 Task: Create a due date automation trigger when advanced on, 2 working days before a card is due add fields without custom field "Resume" set to a date less than 1 working days ago at 11:00 AM.
Action: Mouse moved to (1119, 349)
Screenshot: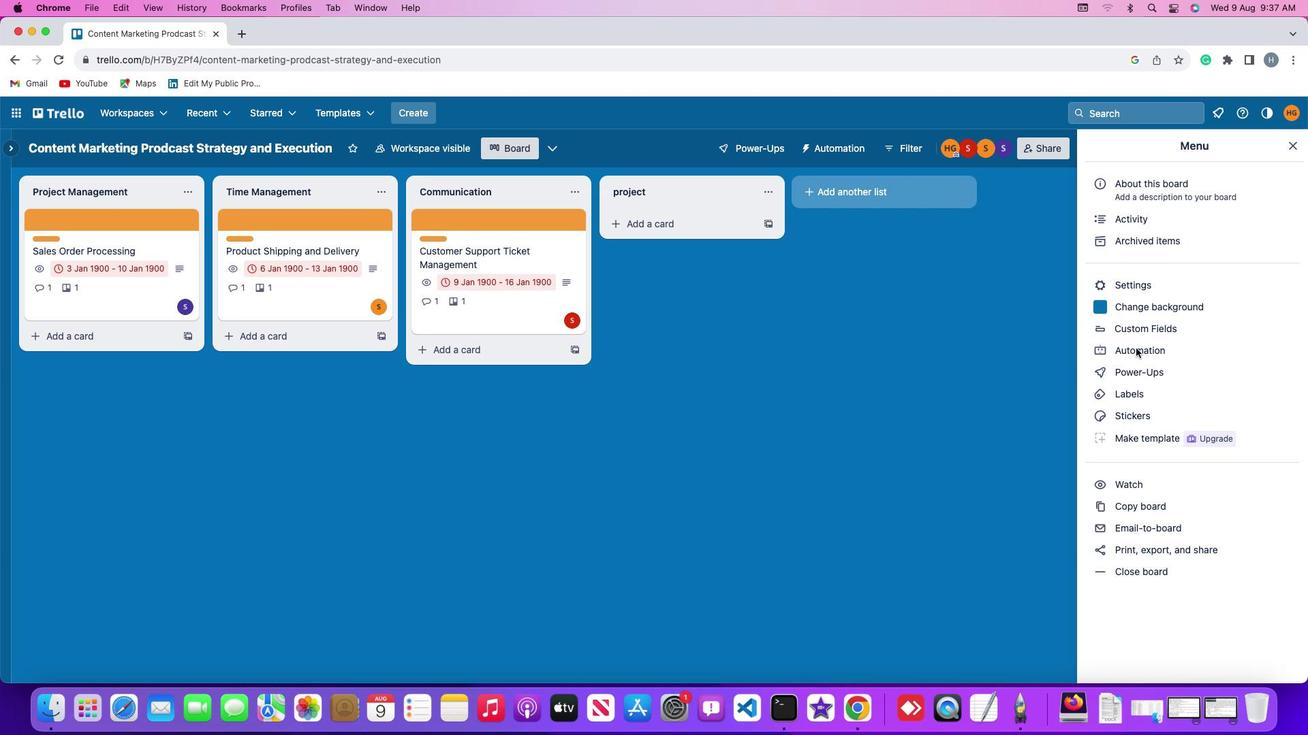 
Action: Mouse pressed left at (1119, 349)
Screenshot: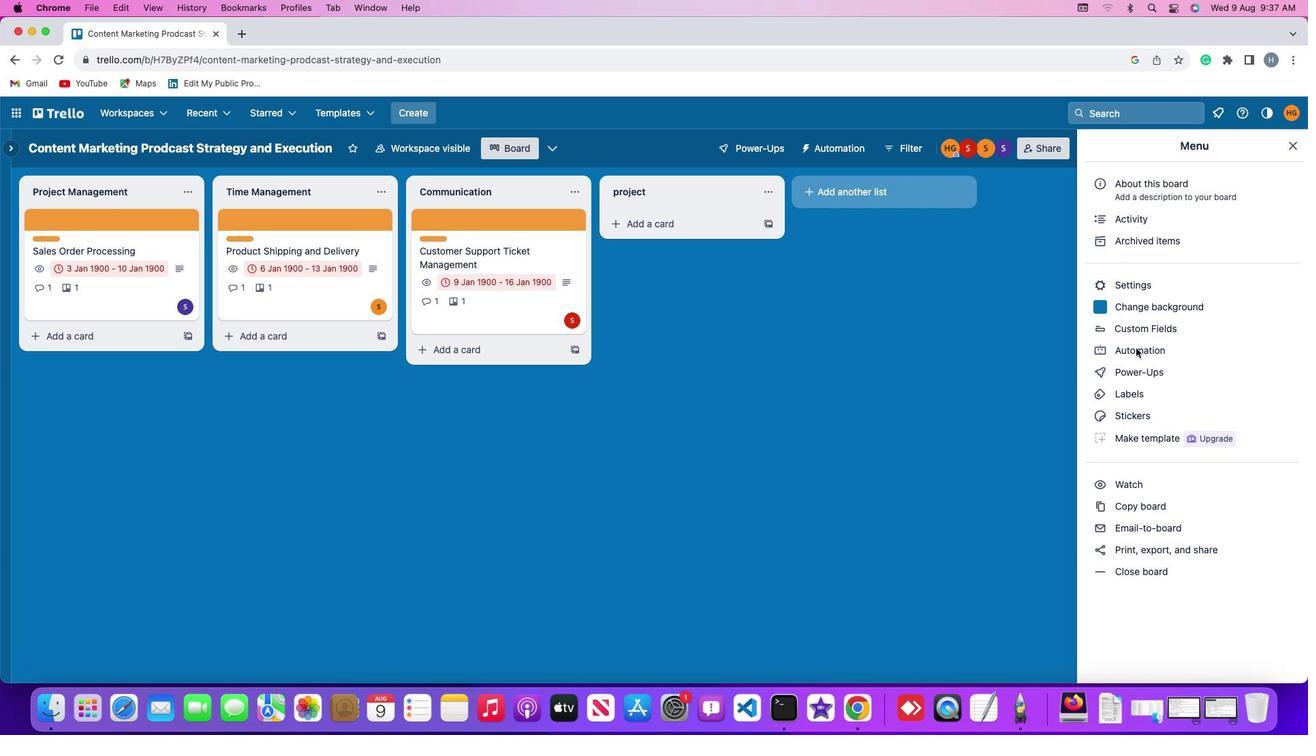 
Action: Mouse pressed left at (1119, 349)
Screenshot: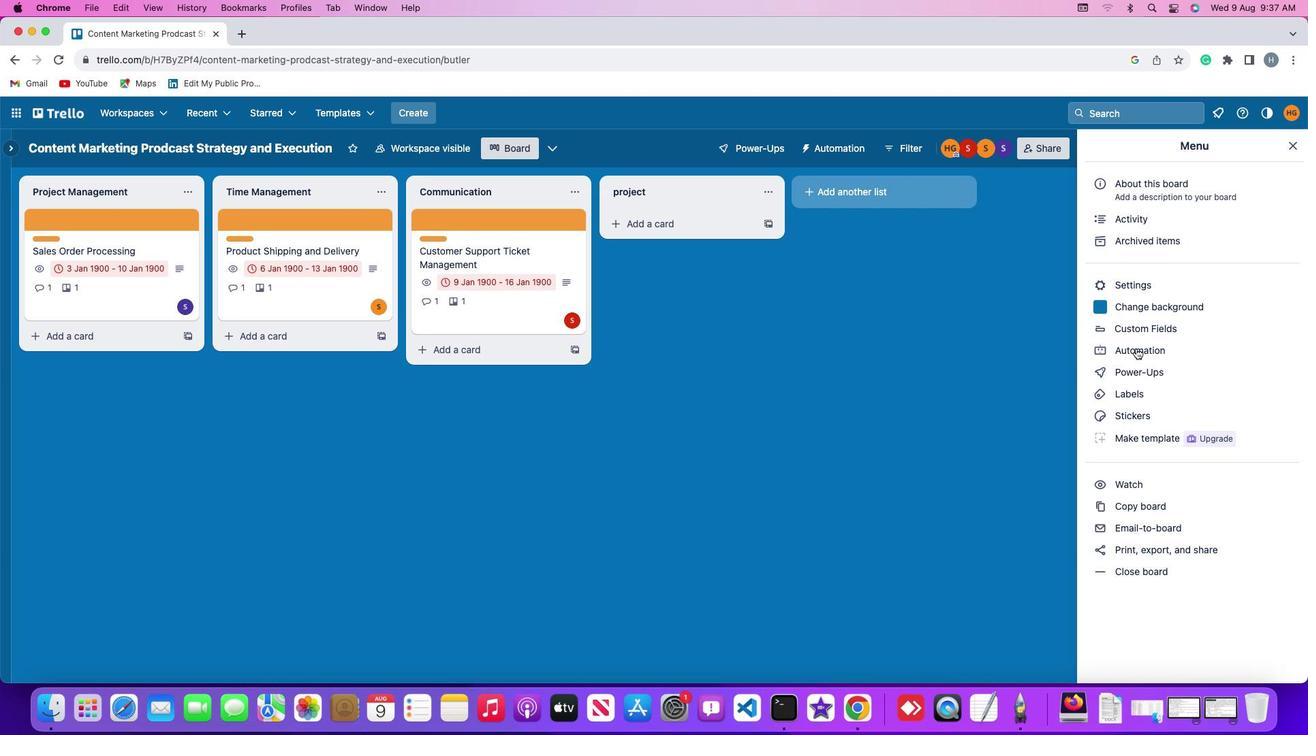 
Action: Mouse moved to (147, 320)
Screenshot: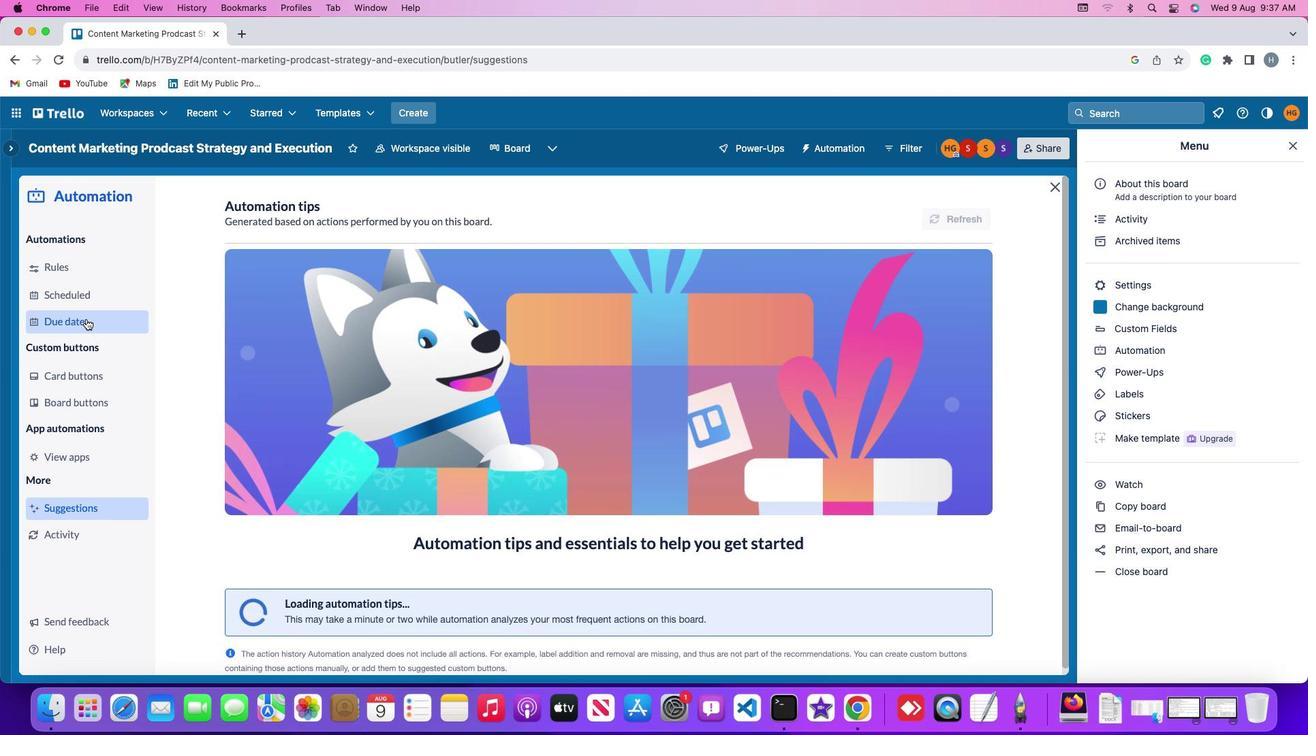 
Action: Mouse pressed left at (147, 320)
Screenshot: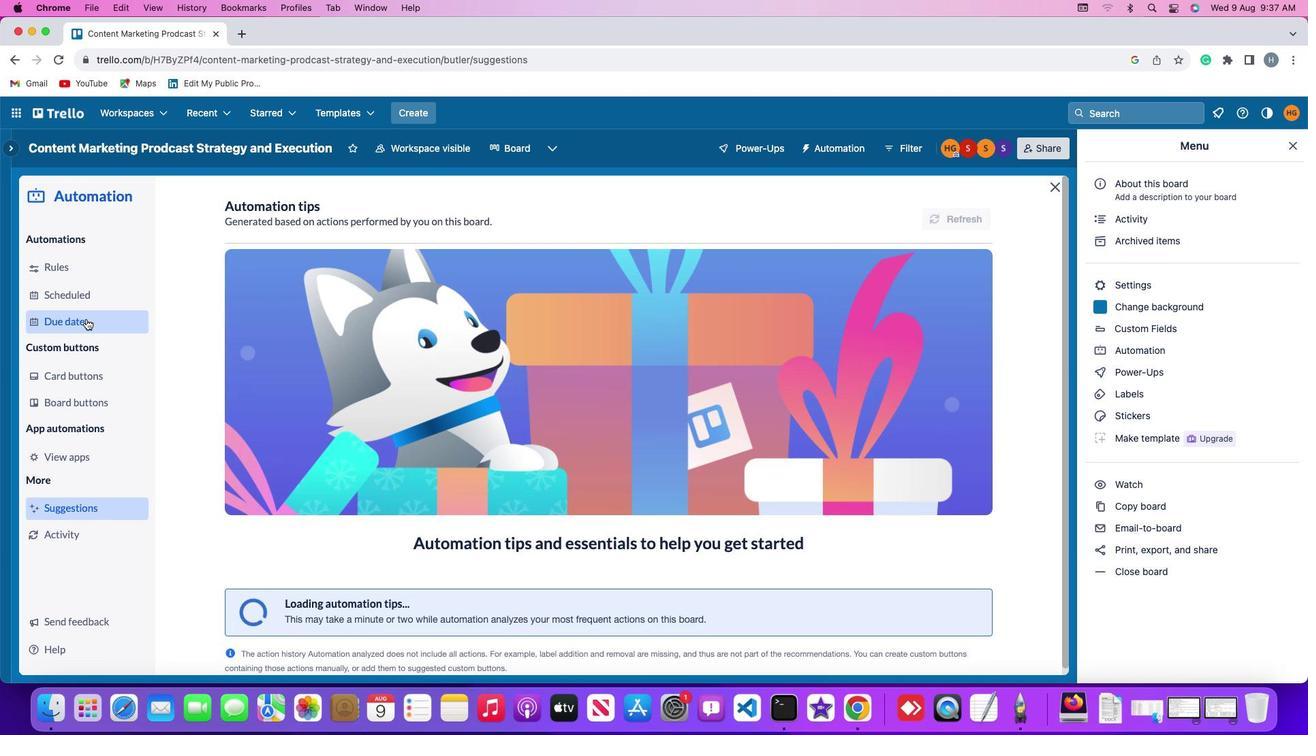 
Action: Mouse moved to (908, 215)
Screenshot: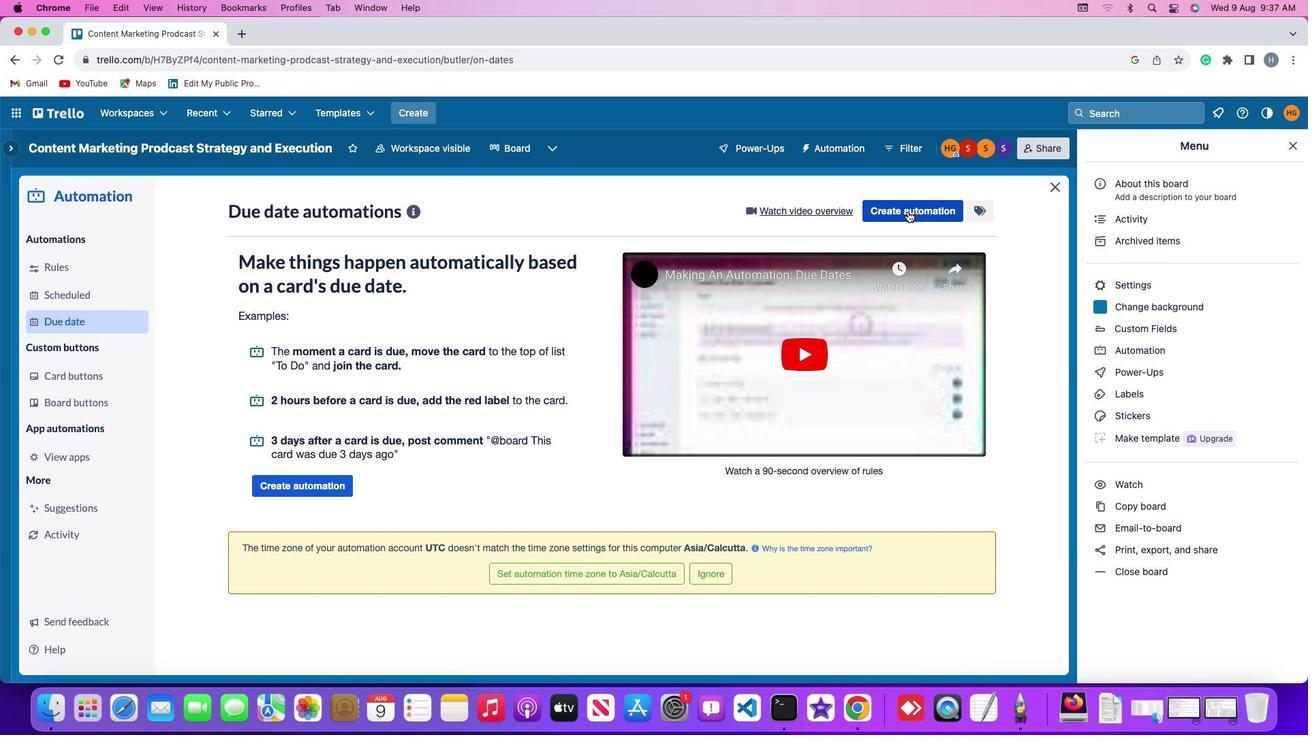 
Action: Mouse pressed left at (908, 215)
Screenshot: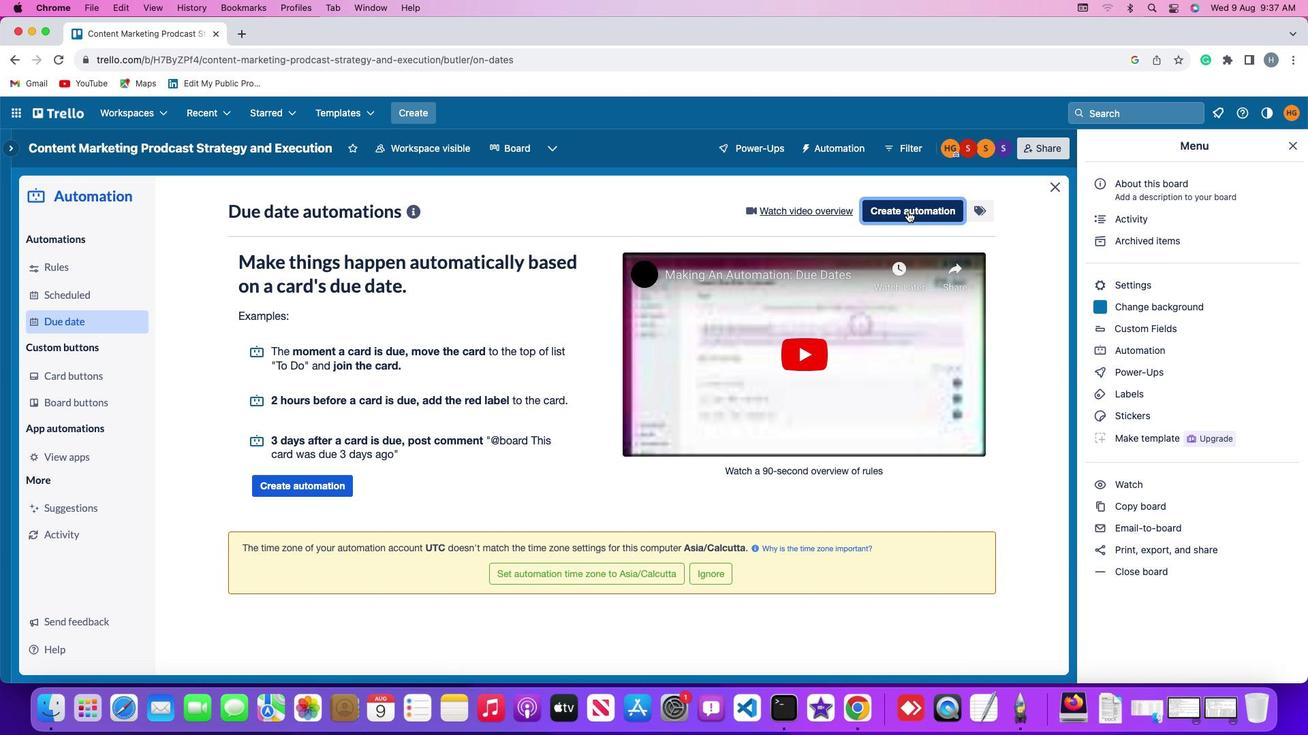 
Action: Mouse moved to (299, 346)
Screenshot: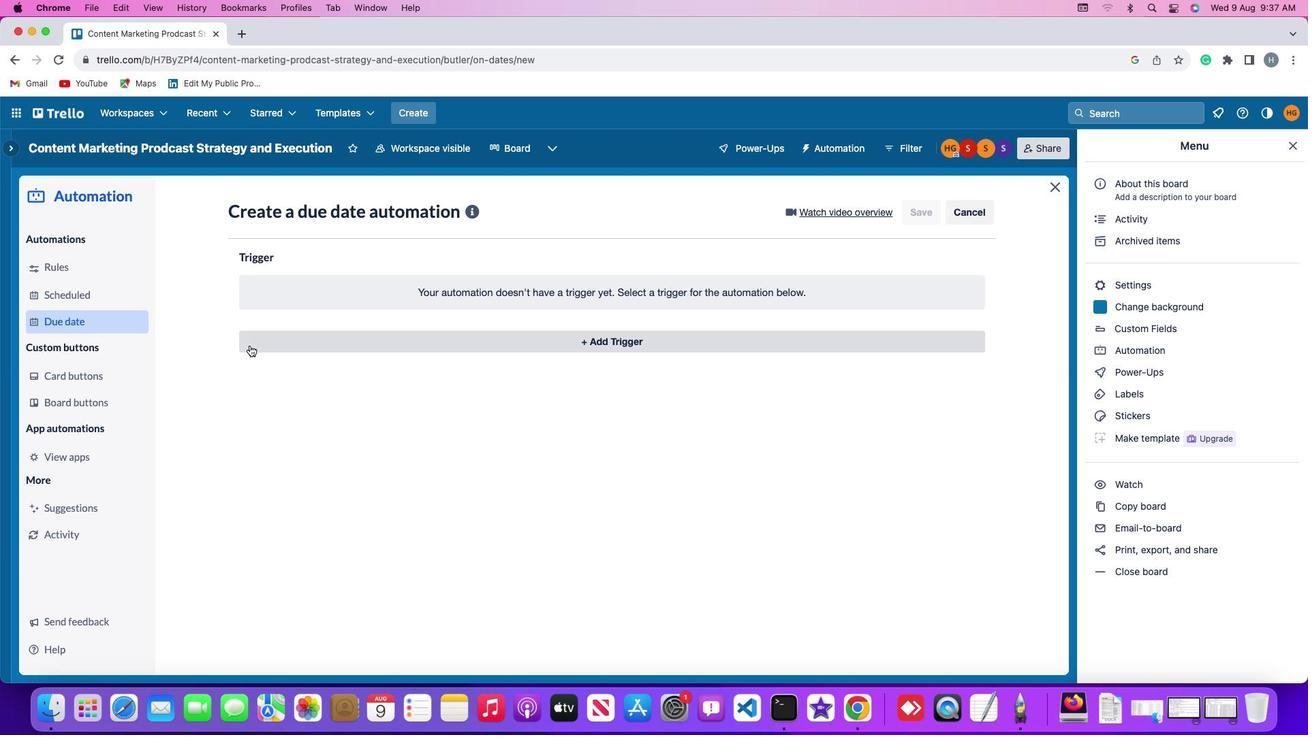 
Action: Mouse pressed left at (299, 346)
Screenshot: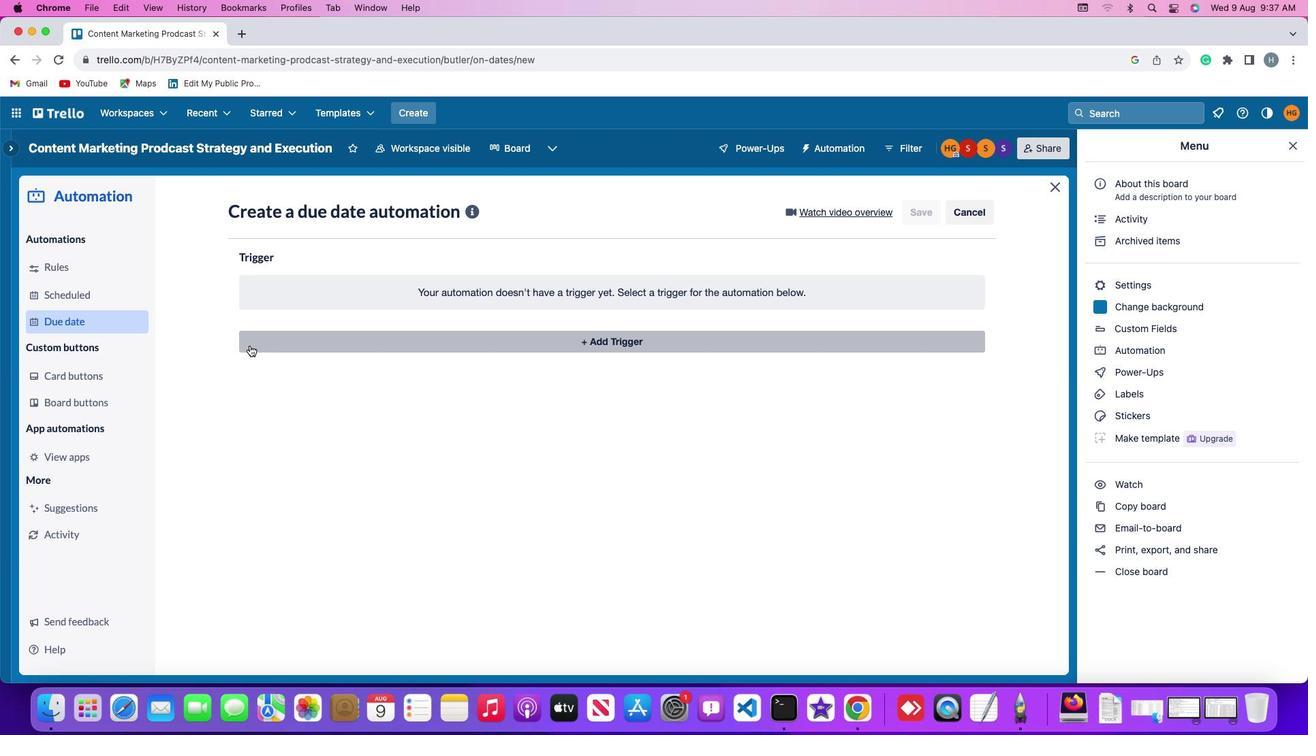 
Action: Mouse moved to (314, 548)
Screenshot: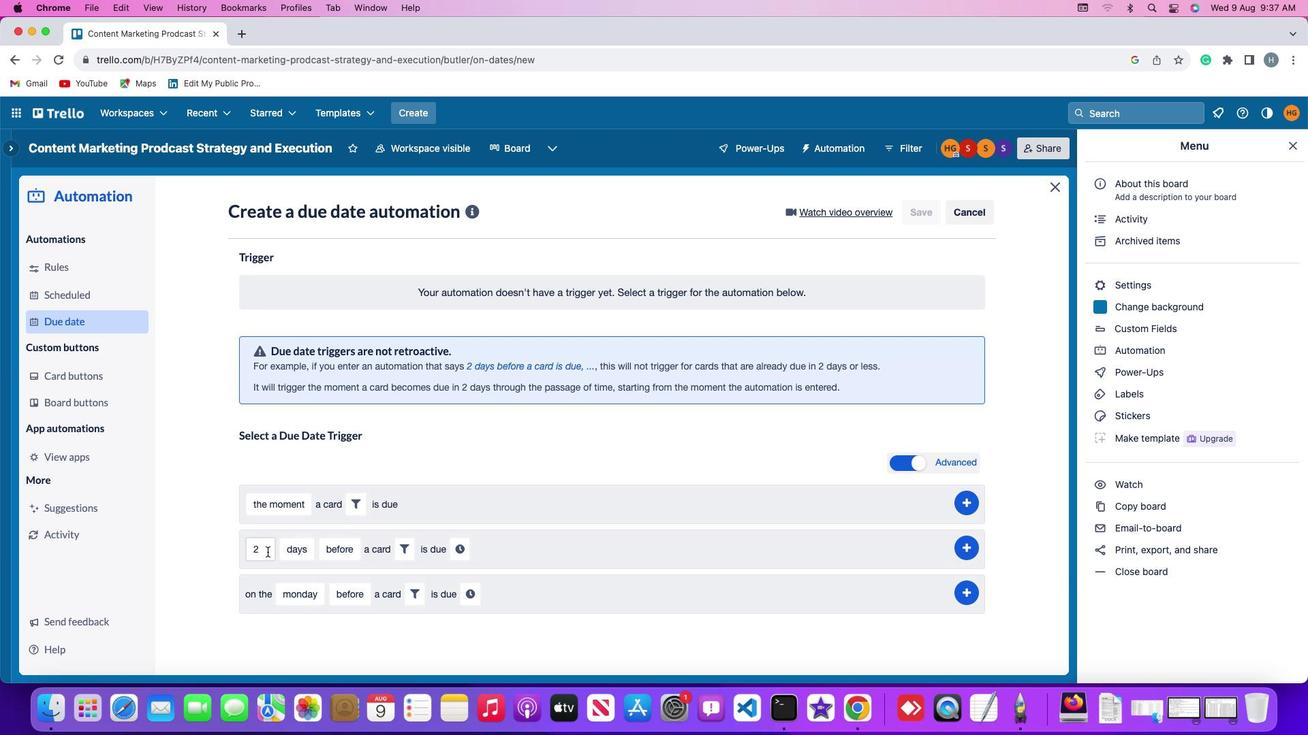 
Action: Mouse pressed left at (314, 548)
Screenshot: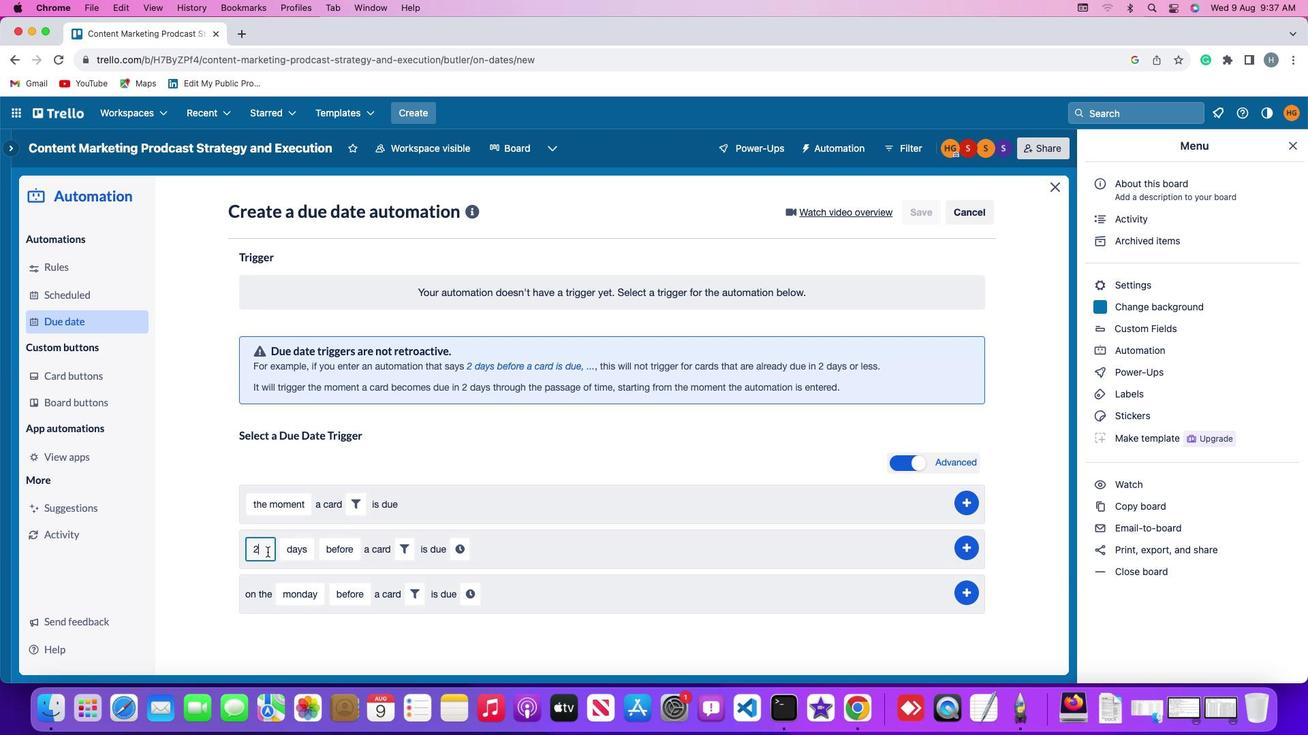 
Action: Key pressed Key.backspace'2'
Screenshot: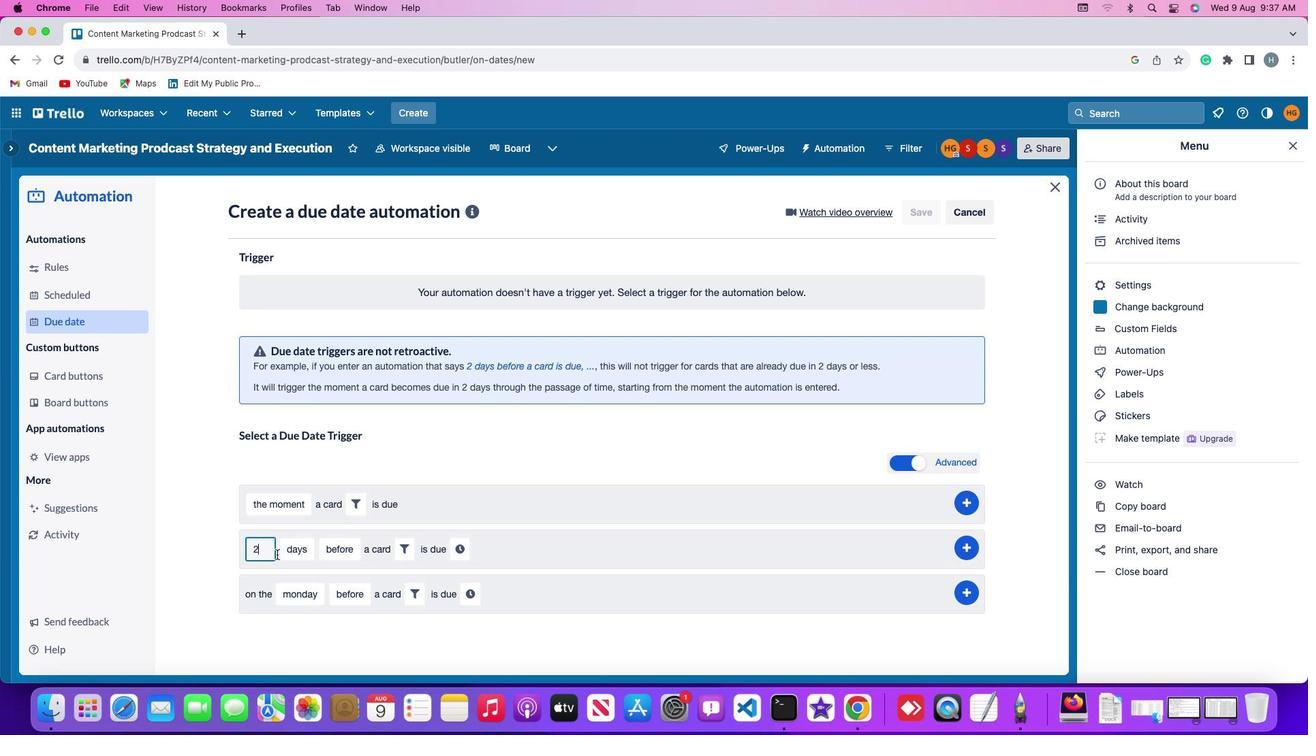 
Action: Mouse moved to (343, 553)
Screenshot: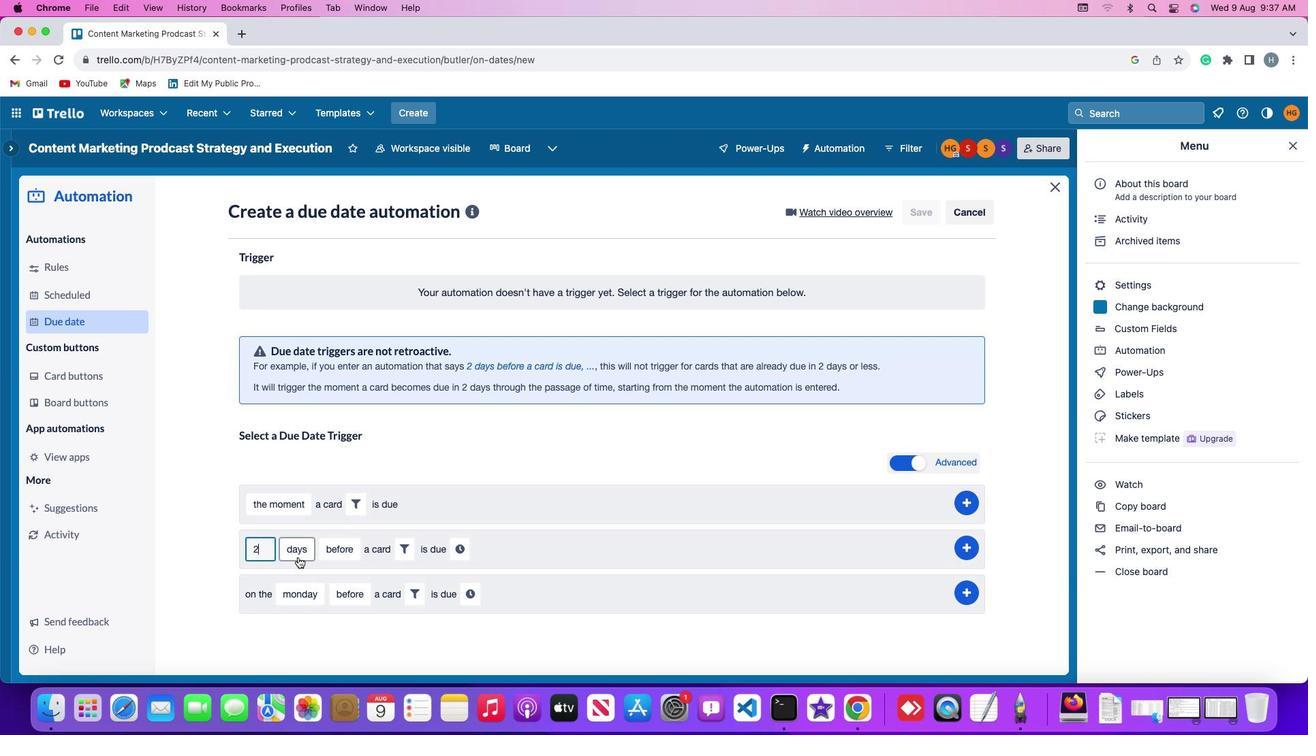 
Action: Mouse pressed left at (343, 553)
Screenshot: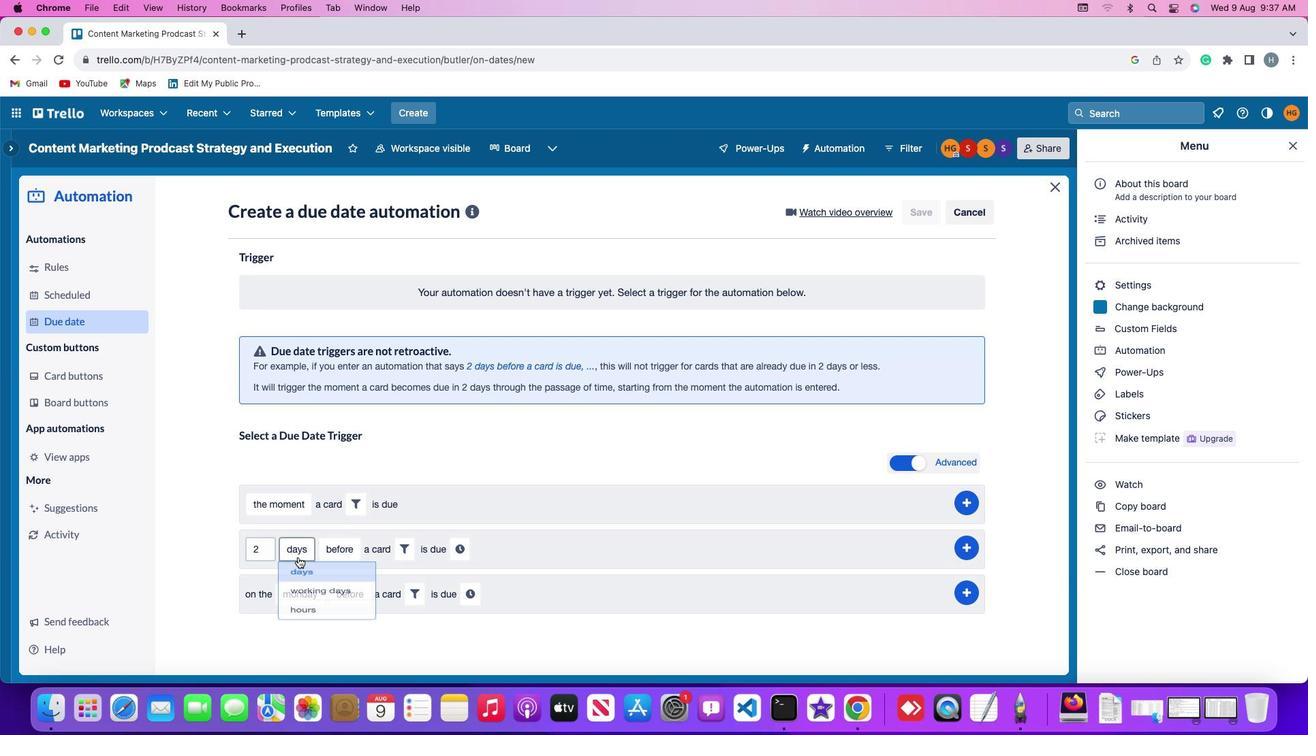 
Action: Mouse moved to (346, 594)
Screenshot: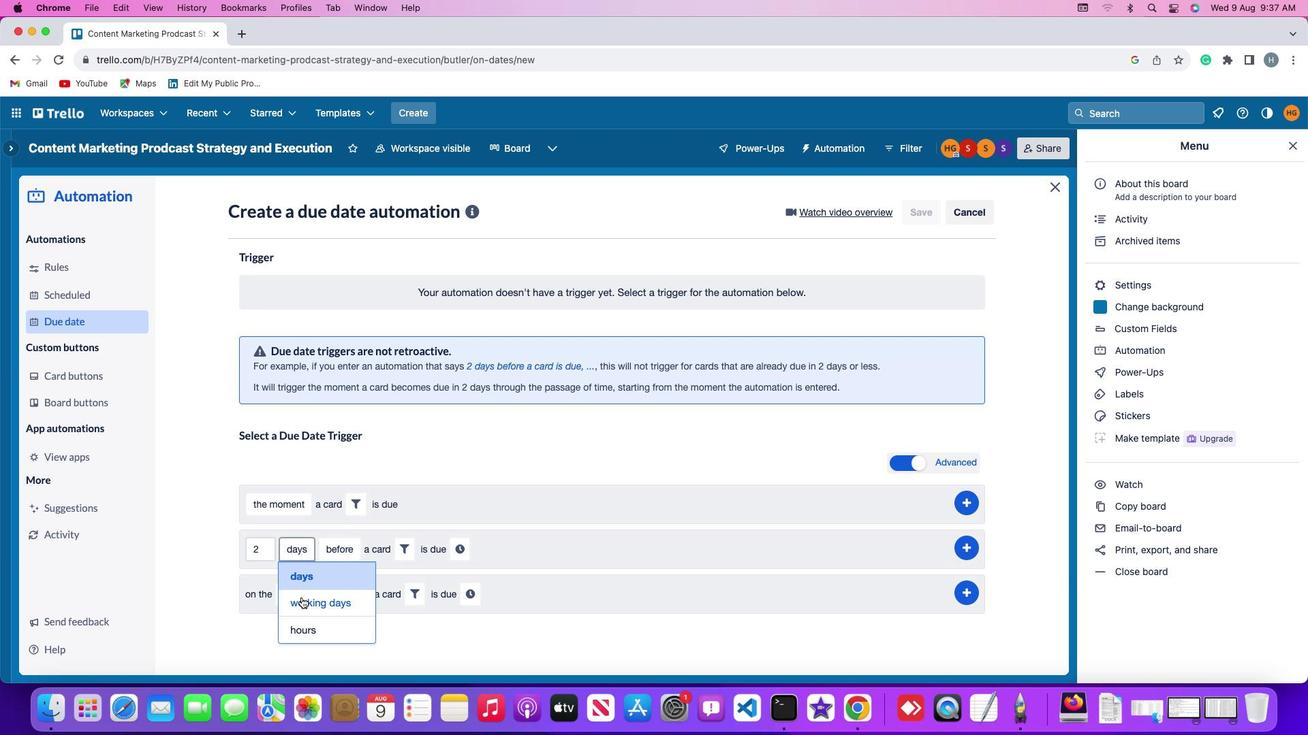 
Action: Mouse pressed left at (346, 594)
Screenshot: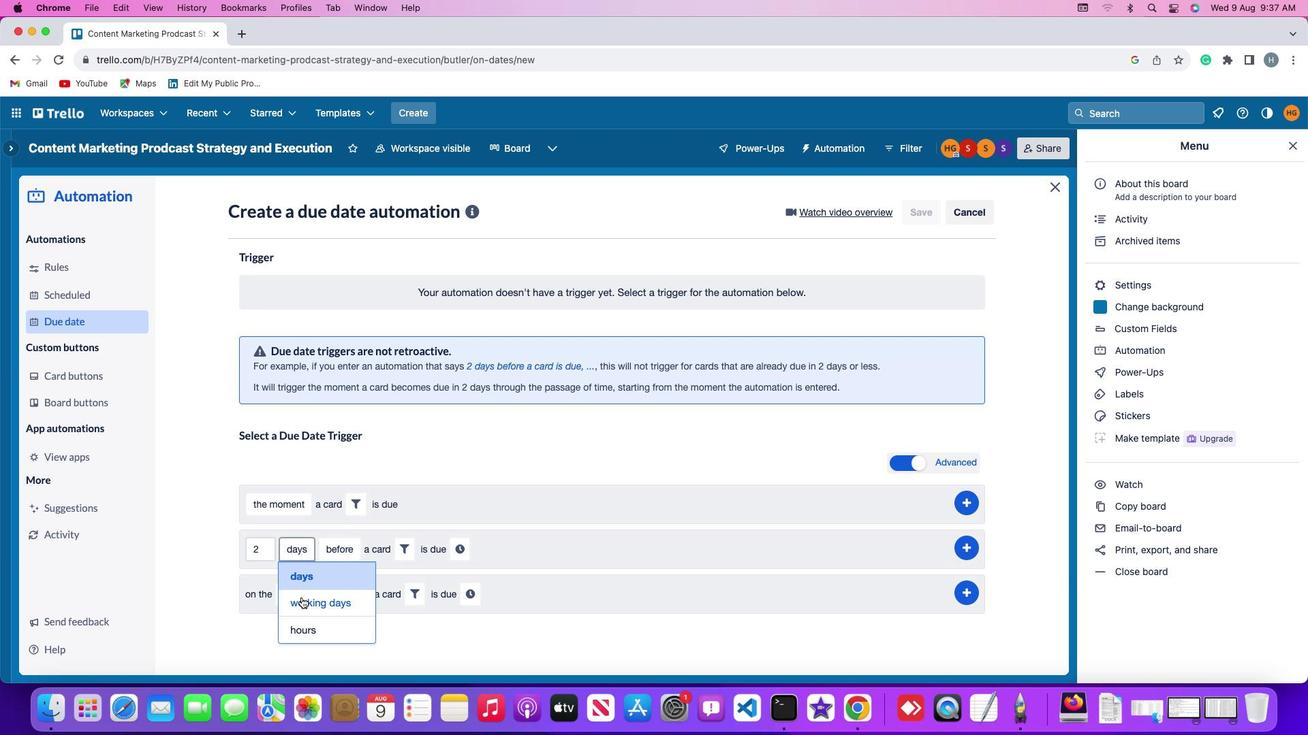
Action: Mouse moved to (413, 549)
Screenshot: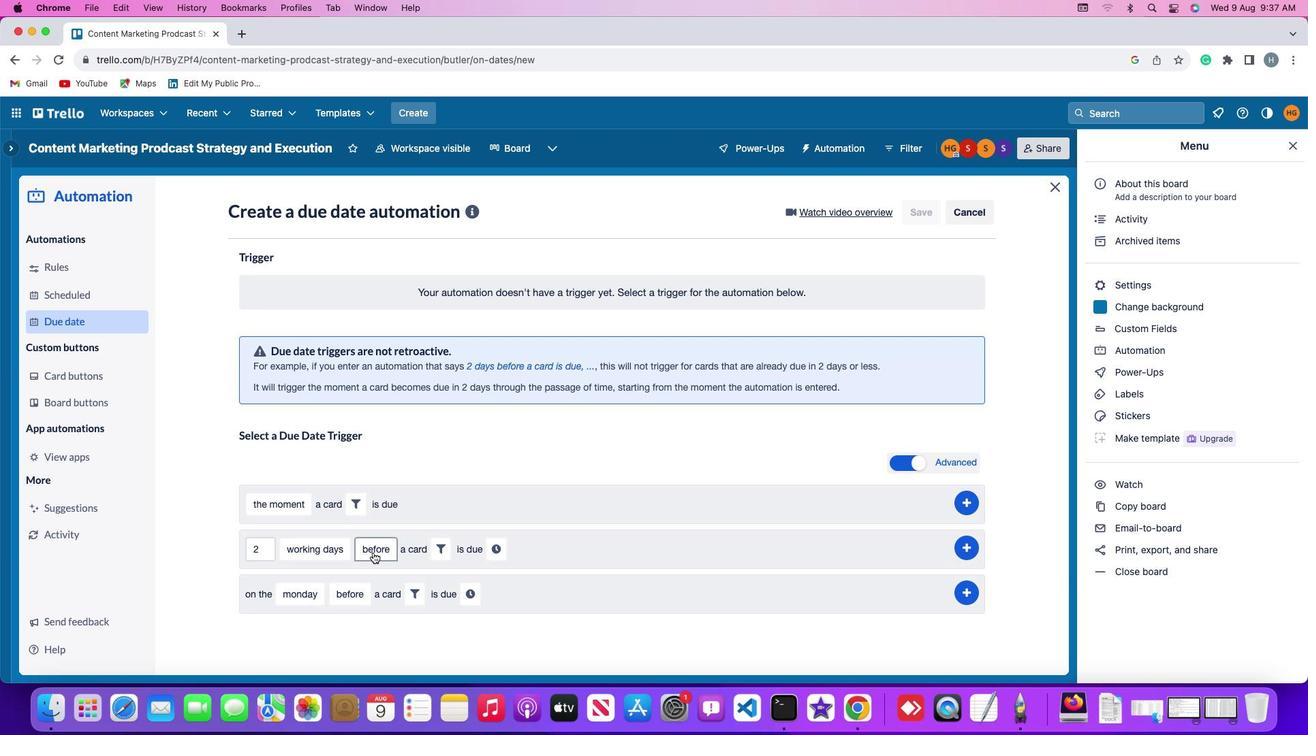 
Action: Mouse pressed left at (413, 549)
Screenshot: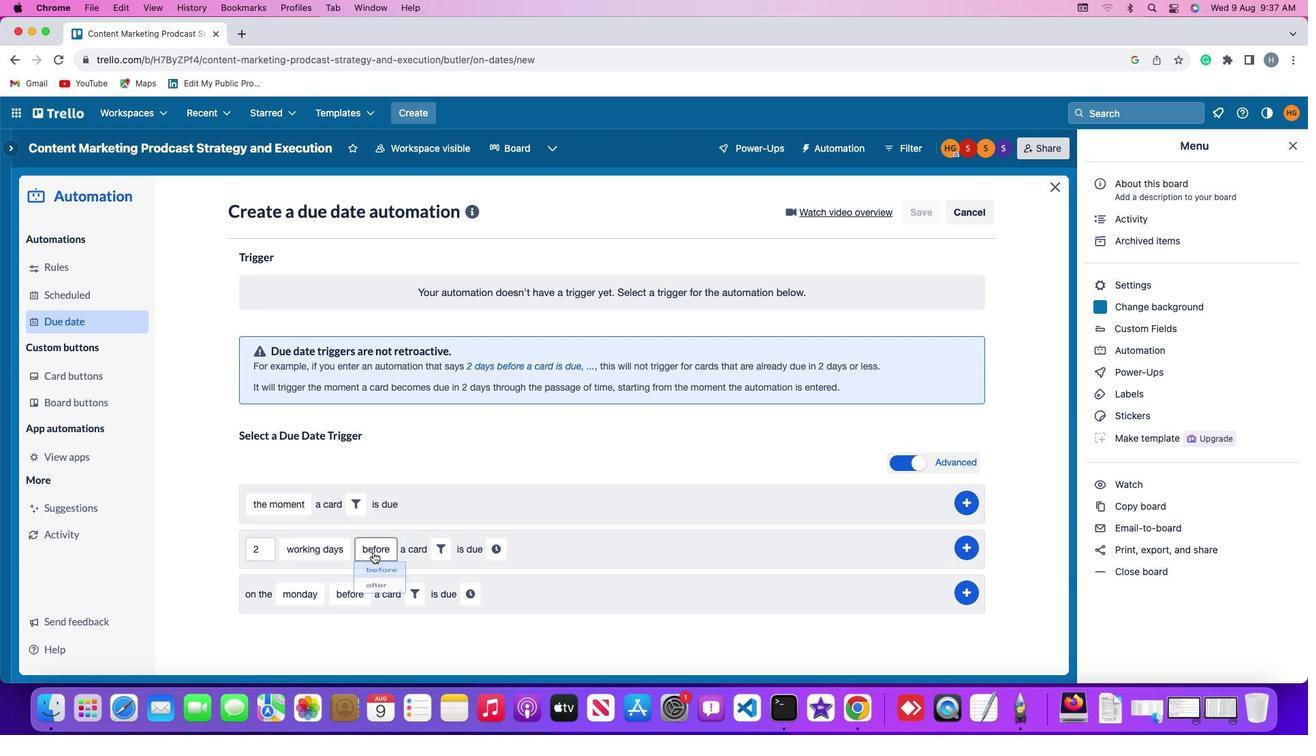 
Action: Mouse moved to (416, 572)
Screenshot: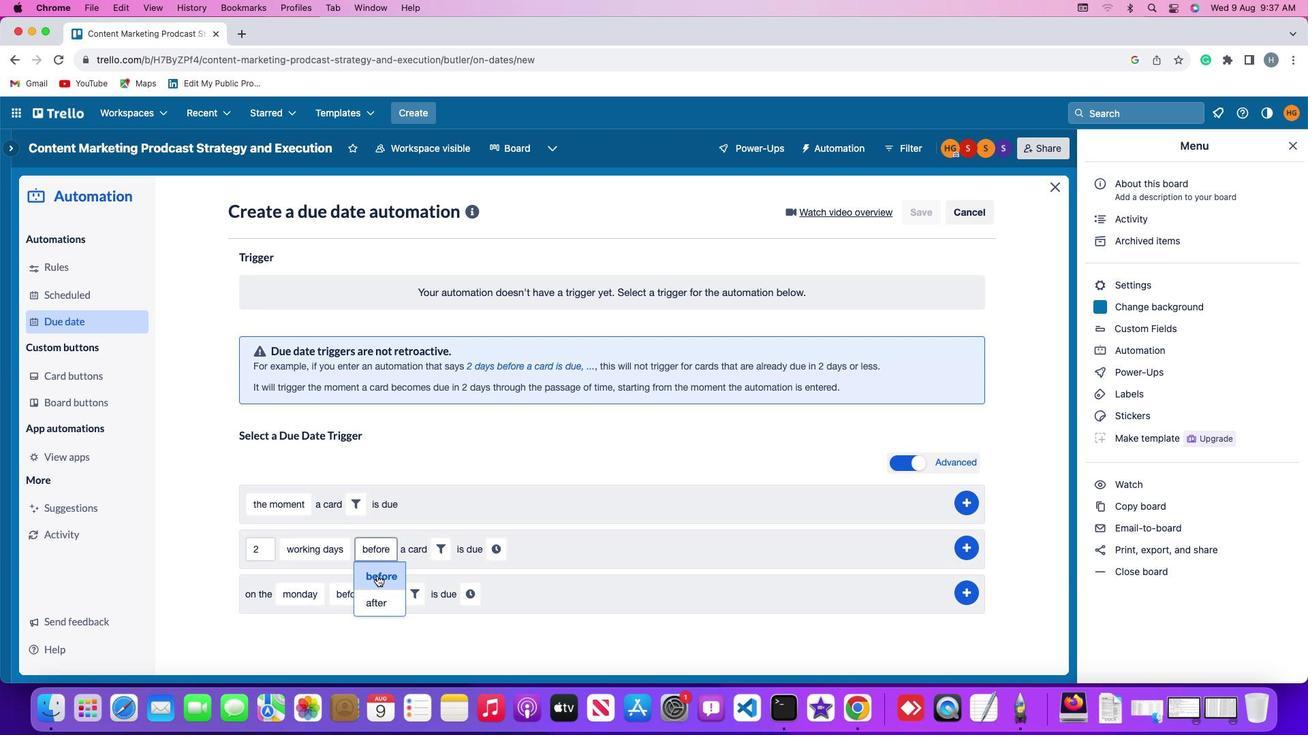 
Action: Mouse pressed left at (416, 572)
Screenshot: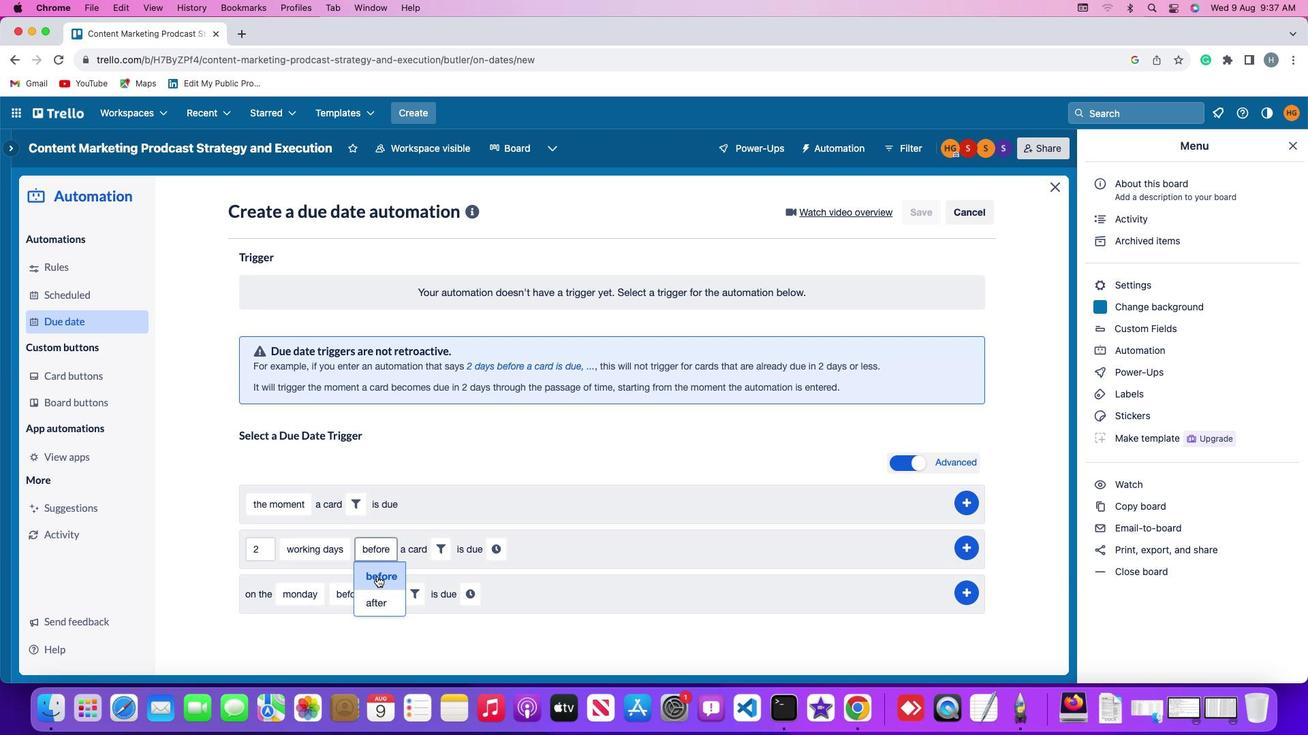 
Action: Mouse moved to (478, 553)
Screenshot: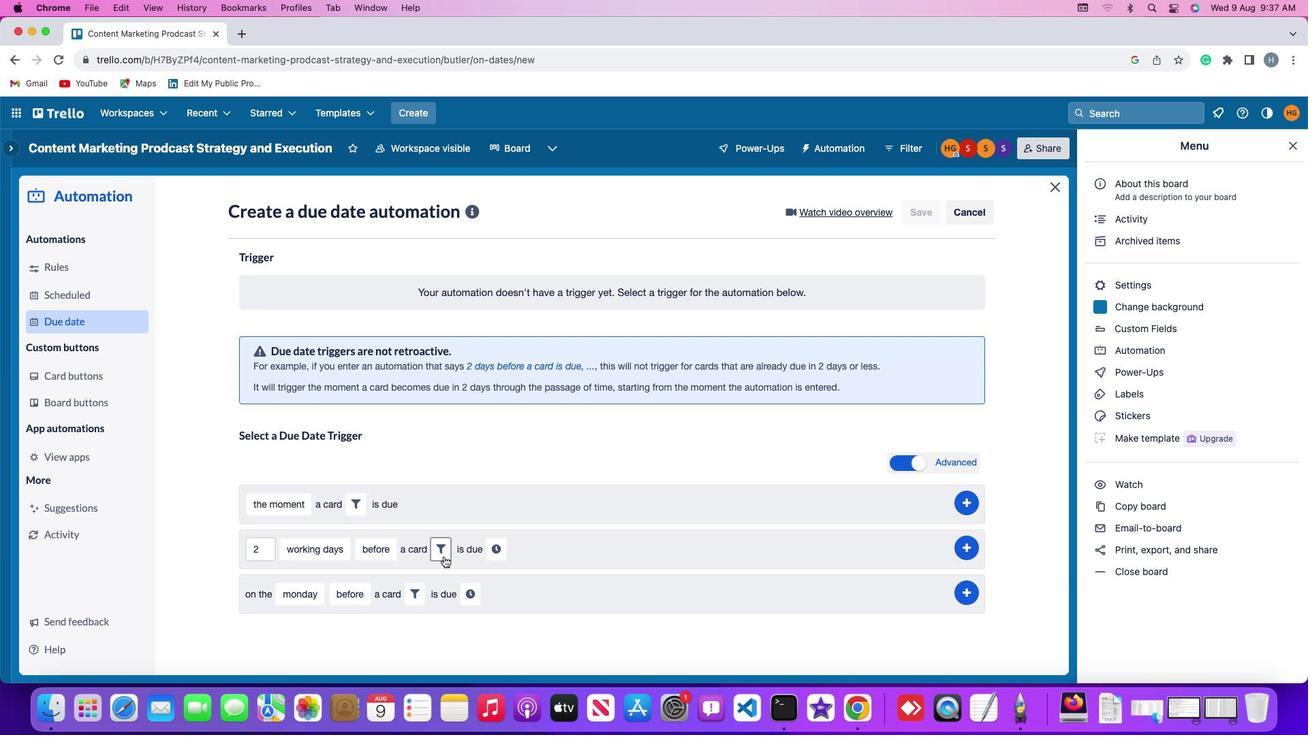 
Action: Mouse pressed left at (478, 553)
Screenshot: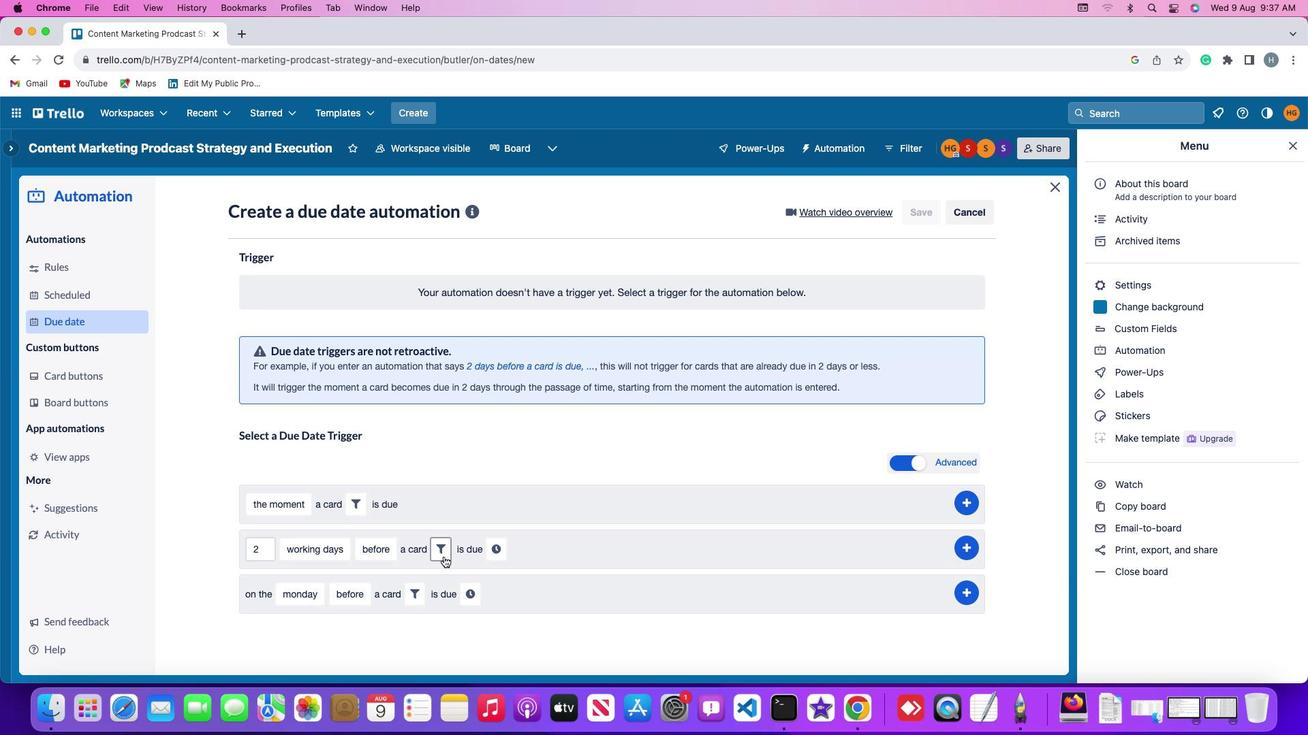 
Action: Mouse moved to (679, 585)
Screenshot: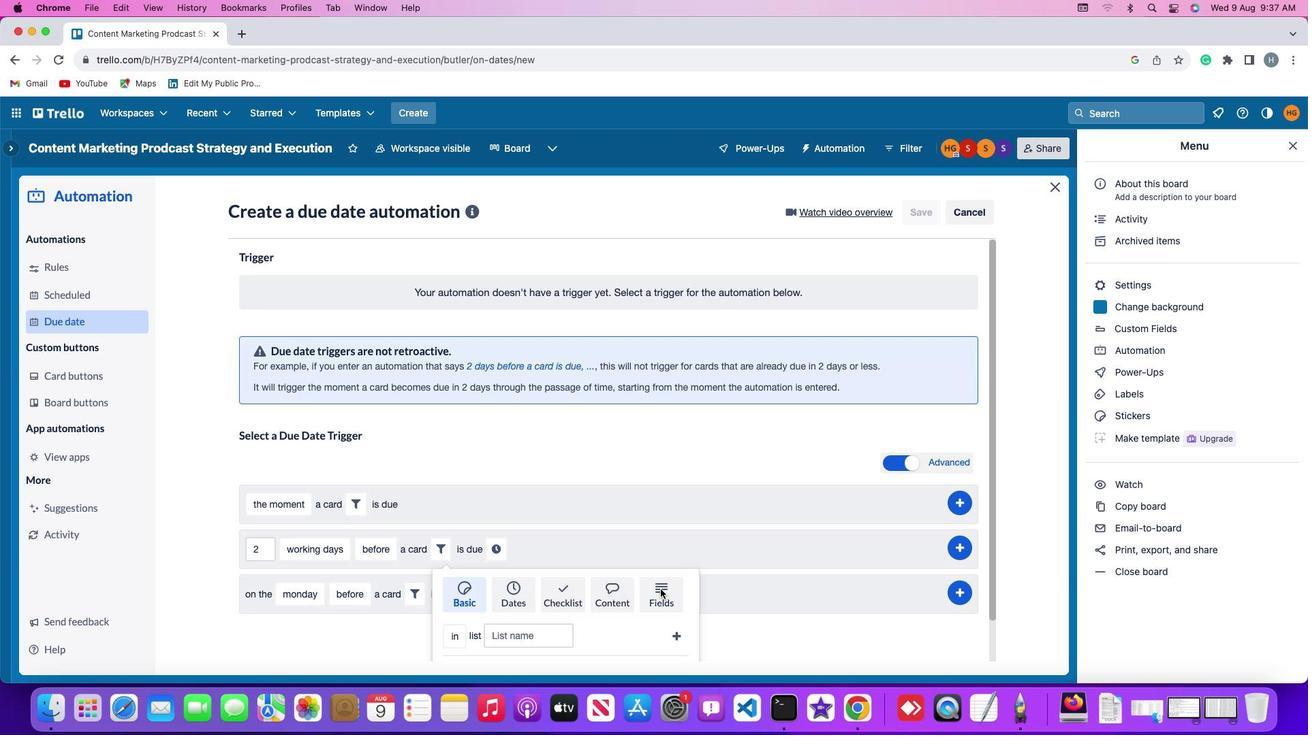 
Action: Mouse pressed left at (679, 585)
Screenshot: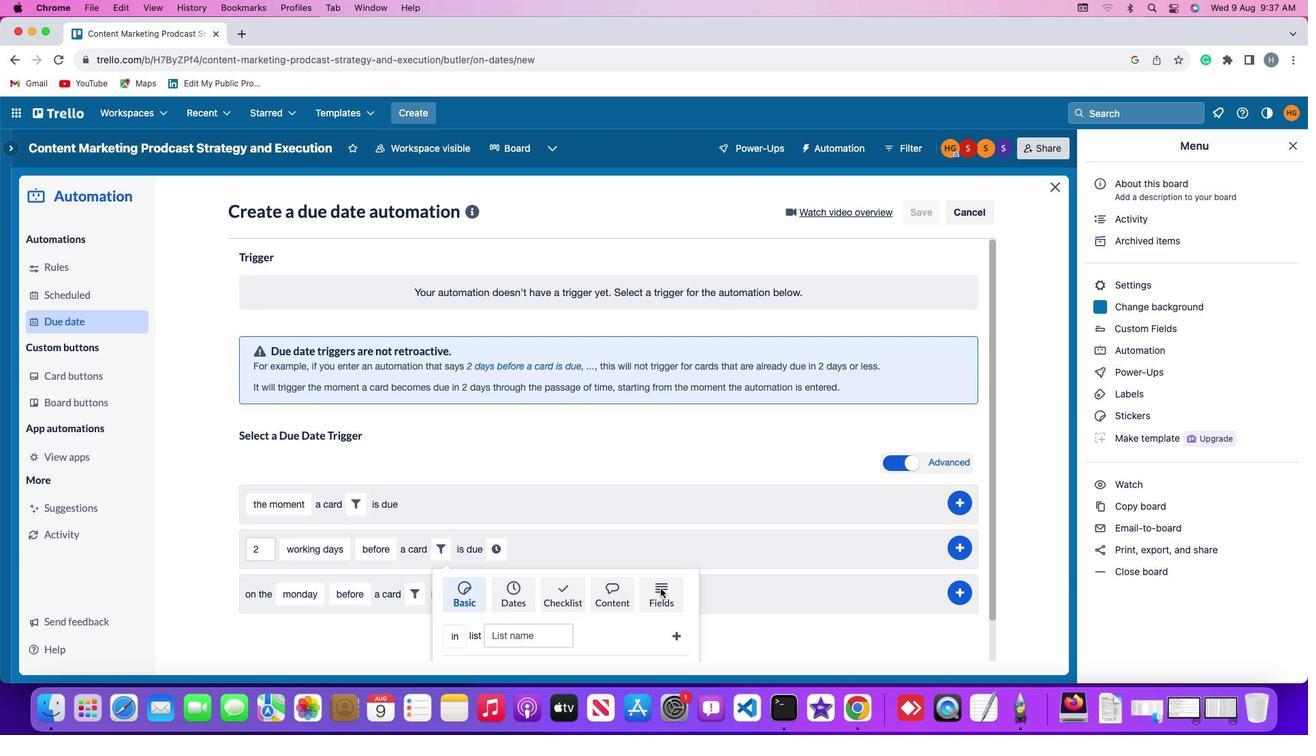 
Action: Mouse moved to (431, 647)
Screenshot: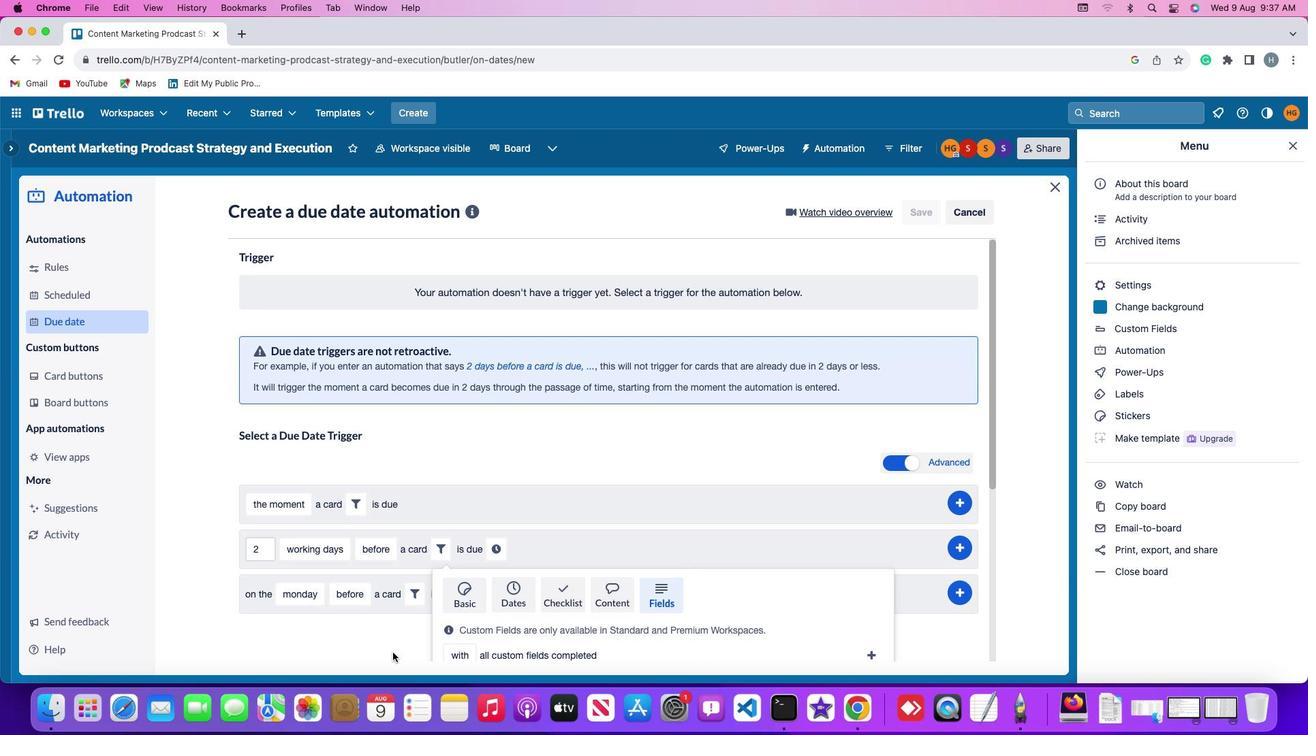 
Action: Mouse scrolled (431, 647) with delta (67, 6)
Screenshot: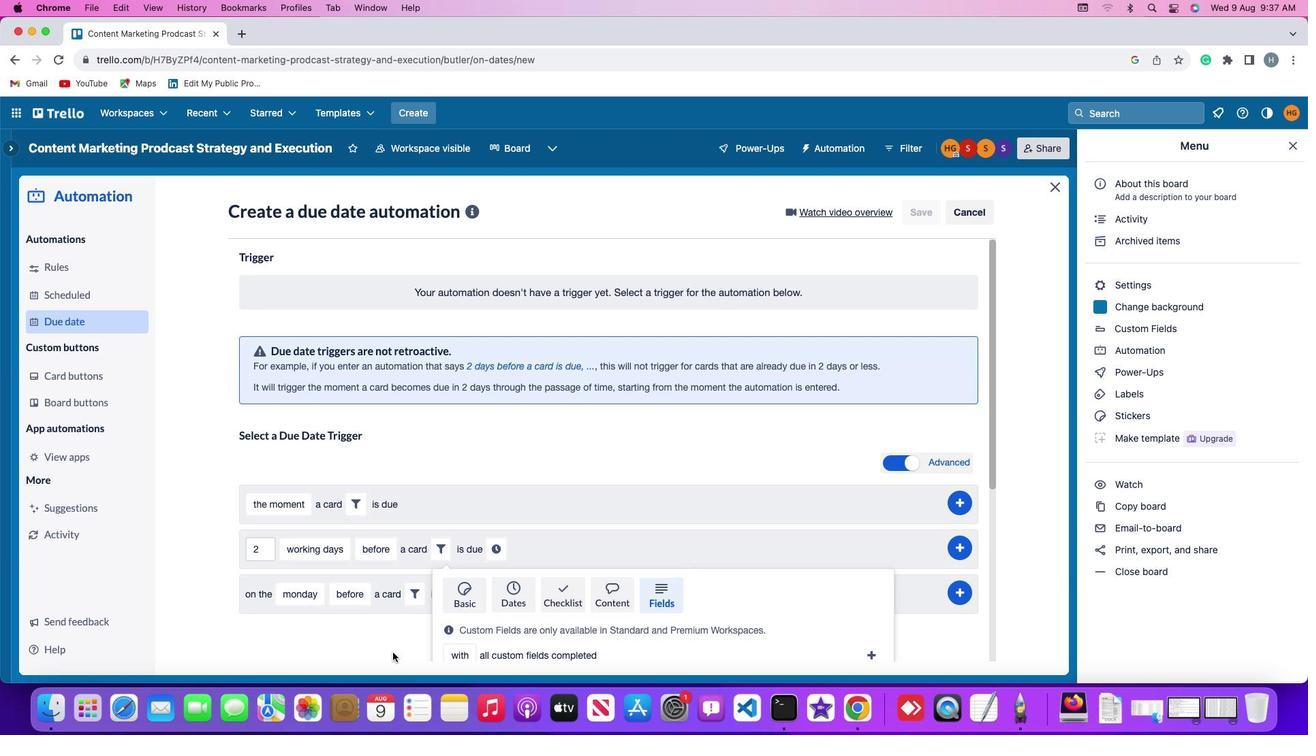 
Action: Mouse scrolled (431, 647) with delta (67, 6)
Screenshot: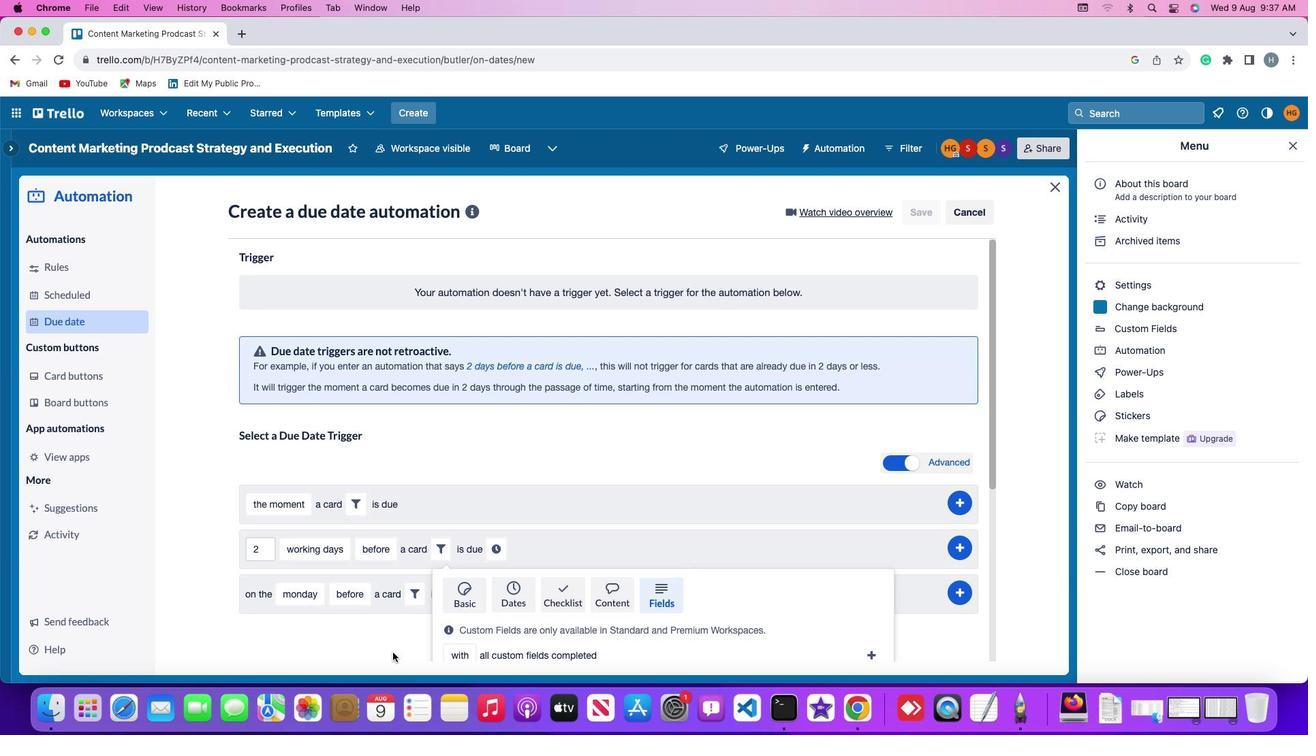 
Action: Mouse scrolled (431, 647) with delta (67, 4)
Screenshot: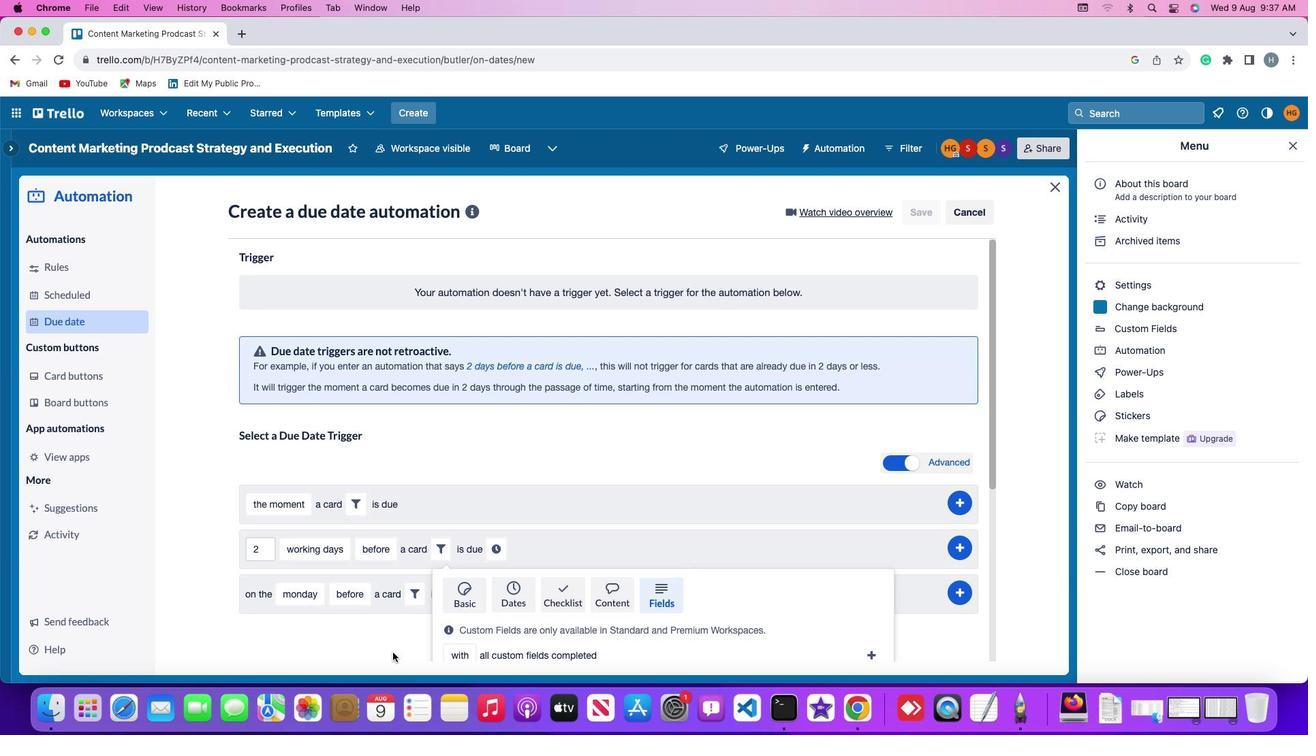 
Action: Mouse scrolled (431, 647) with delta (67, 4)
Screenshot: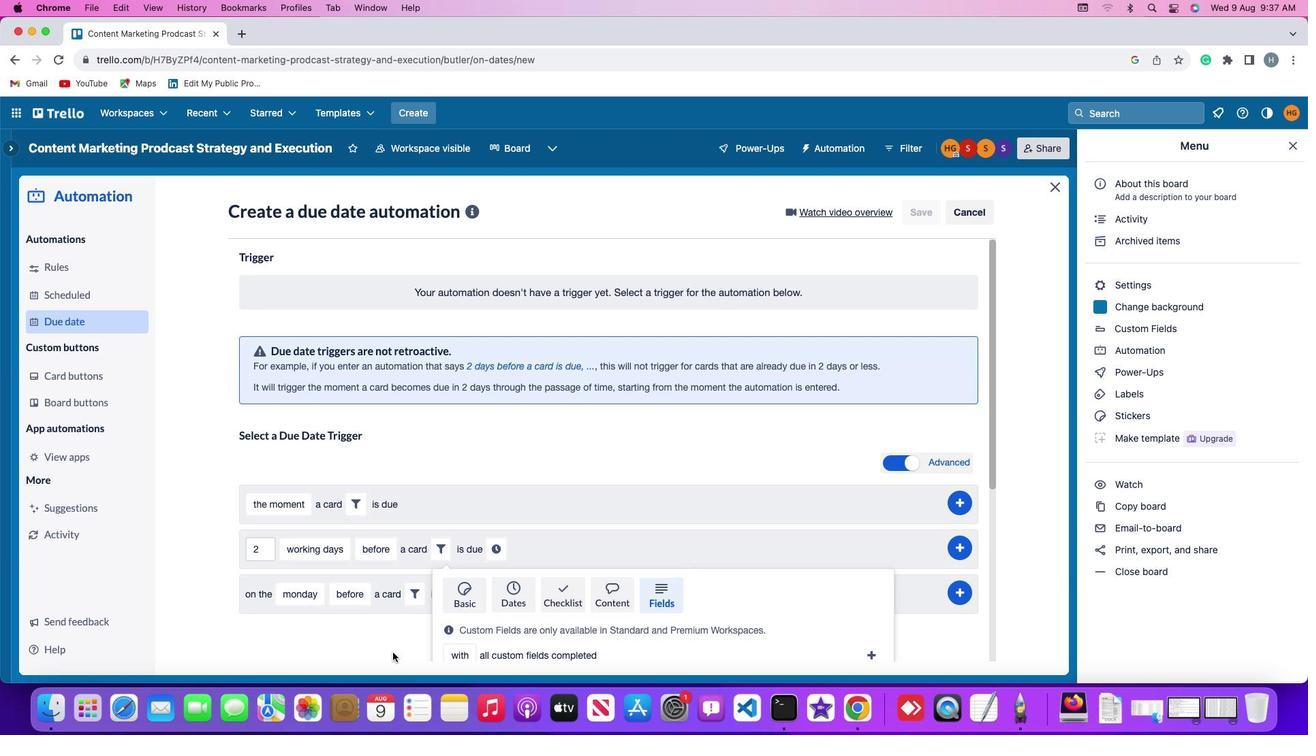 
Action: Mouse scrolled (431, 647) with delta (67, 3)
Screenshot: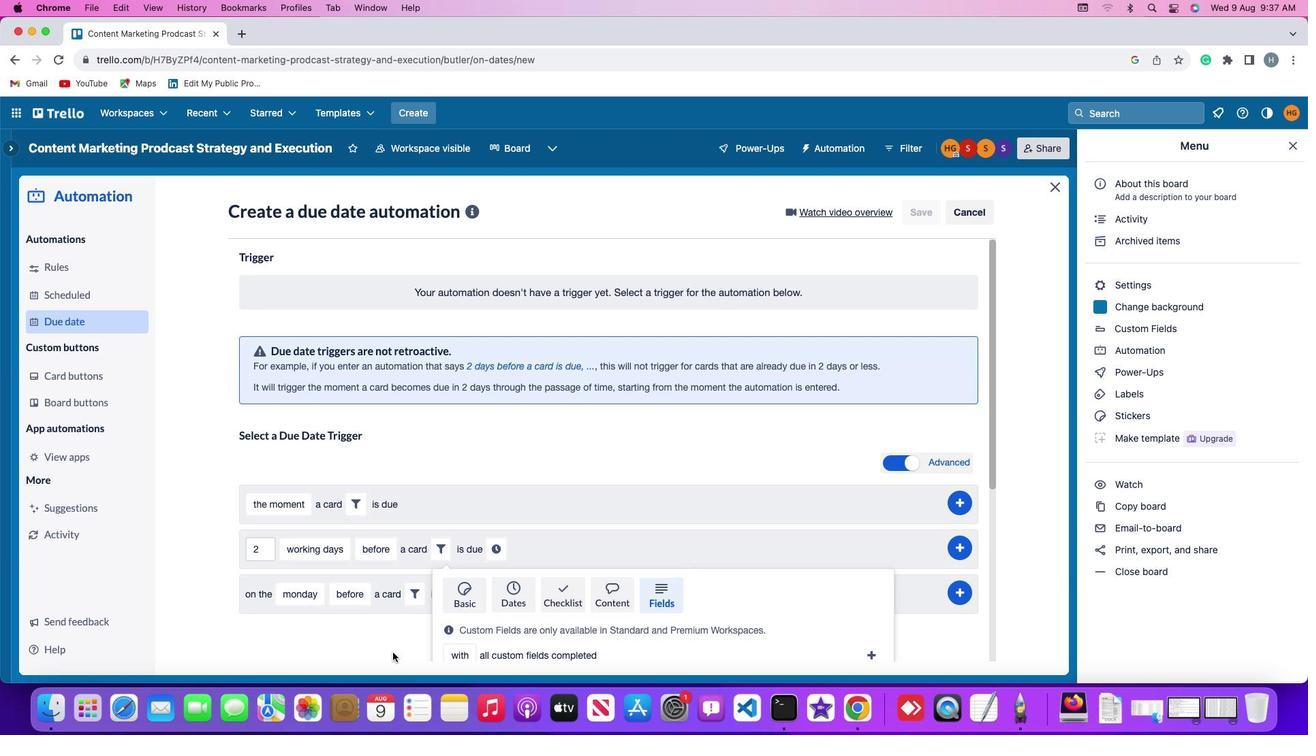 
Action: Mouse scrolled (431, 647) with delta (67, 2)
Screenshot: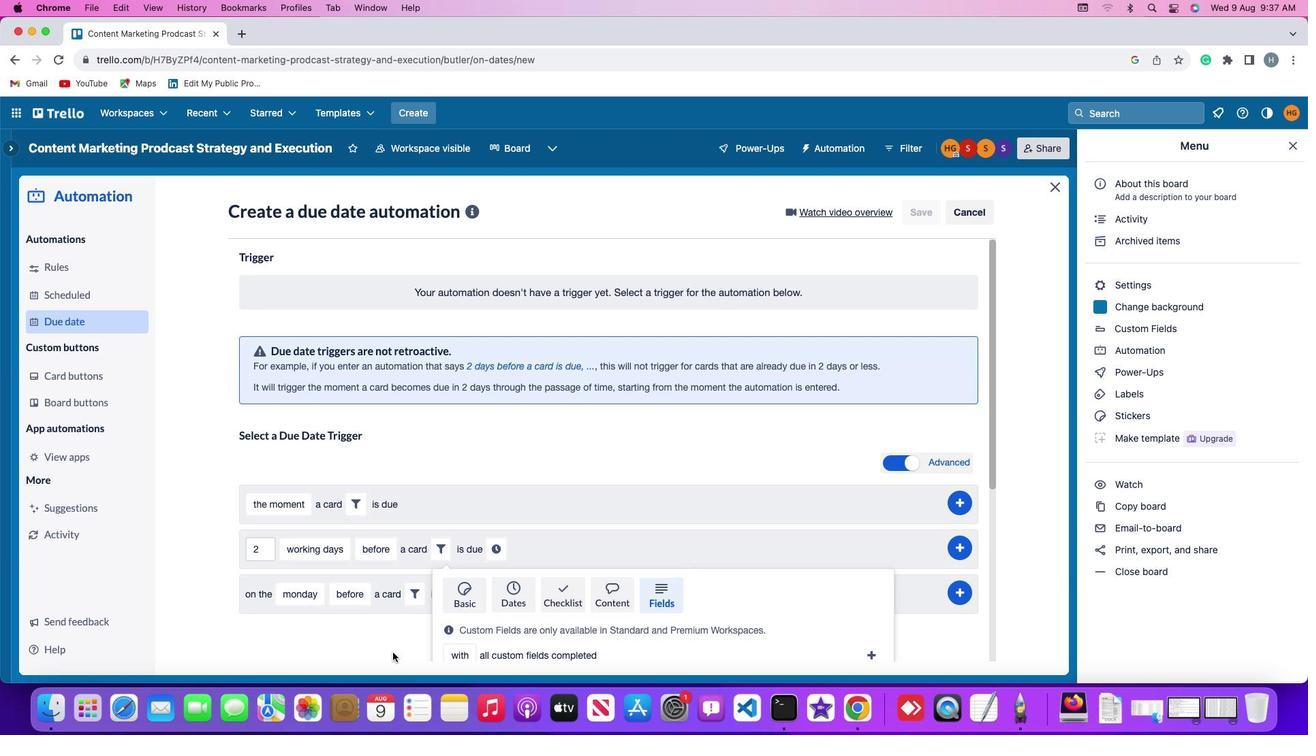 
Action: Mouse scrolled (431, 647) with delta (67, 6)
Screenshot: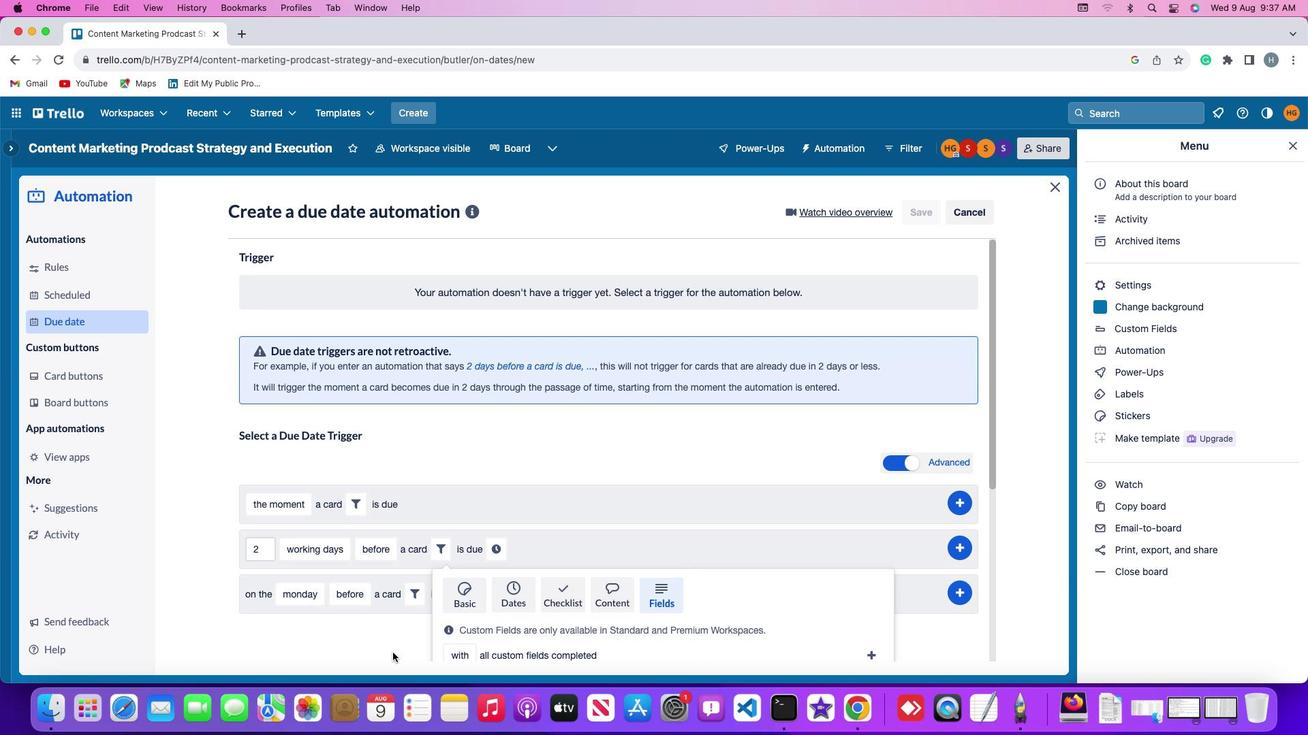 
Action: Mouse scrolled (431, 647) with delta (67, 6)
Screenshot: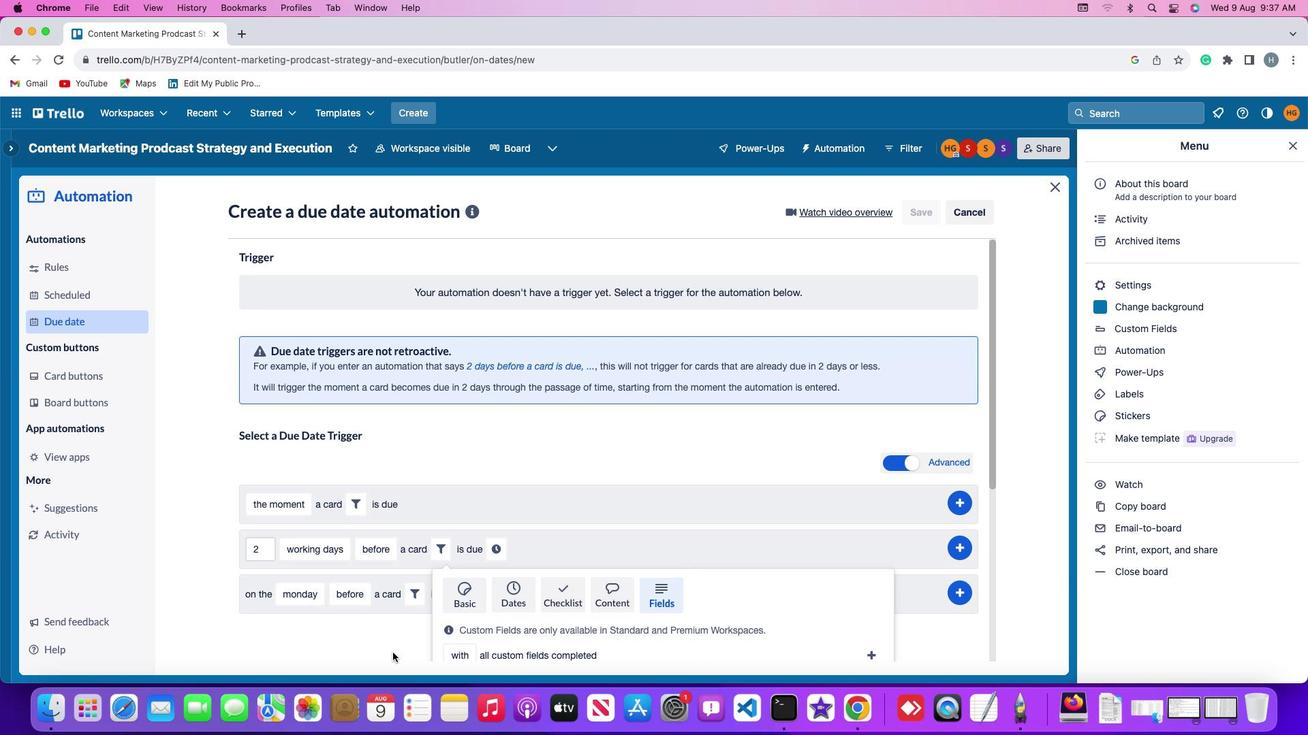 
Action: Mouse scrolled (431, 647) with delta (67, 5)
Screenshot: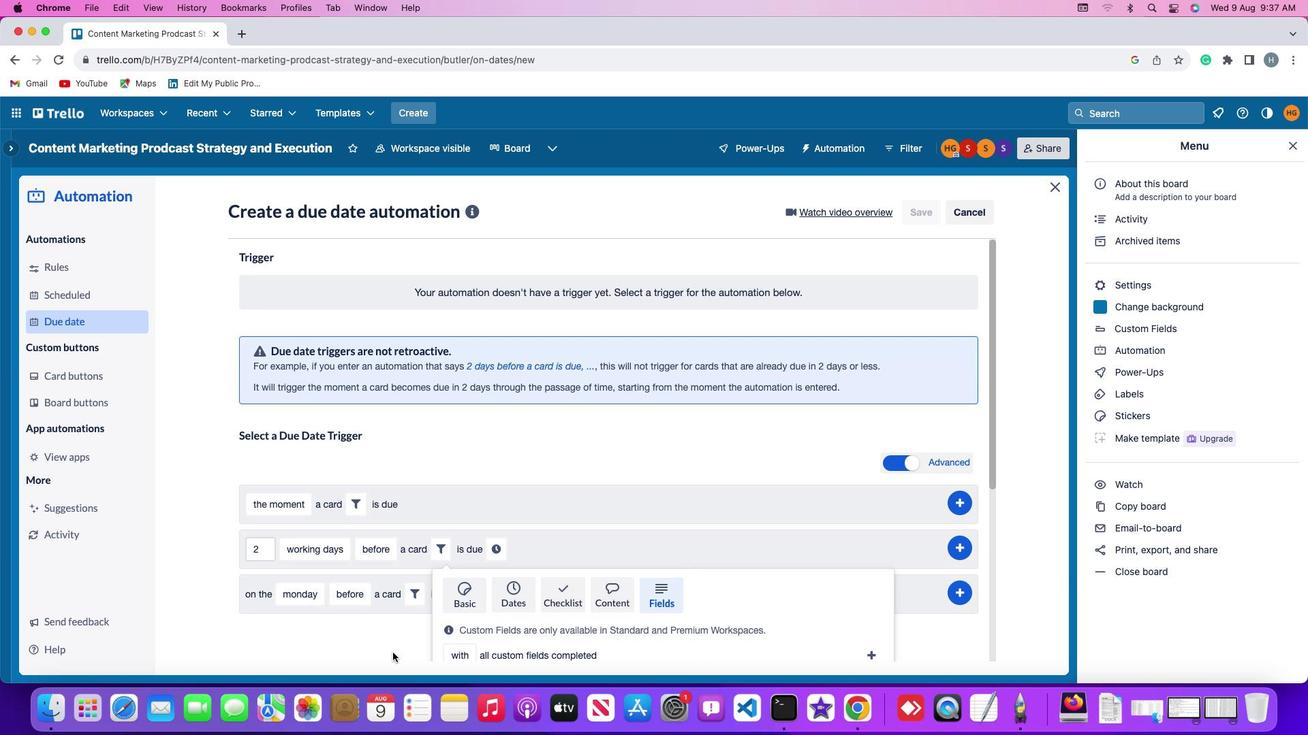 
Action: Mouse scrolled (431, 647) with delta (67, 4)
Screenshot: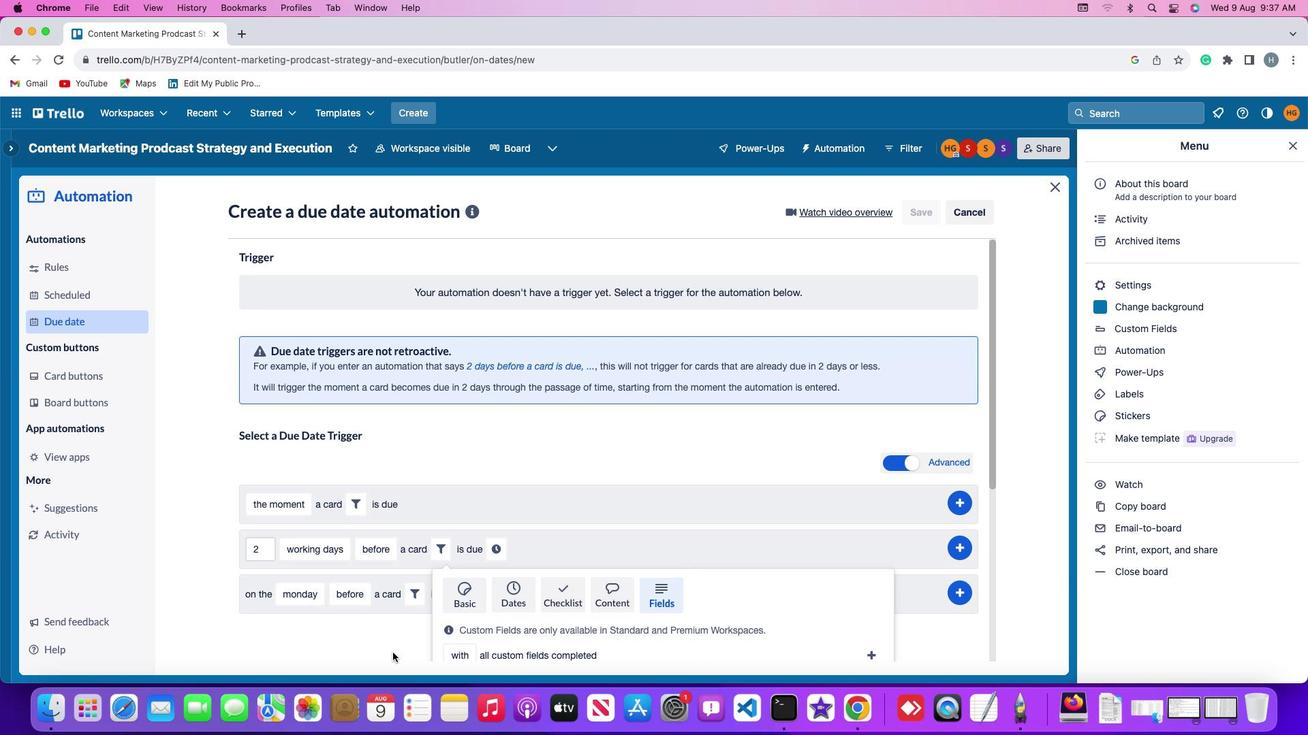 
Action: Mouse scrolled (431, 647) with delta (67, 6)
Screenshot: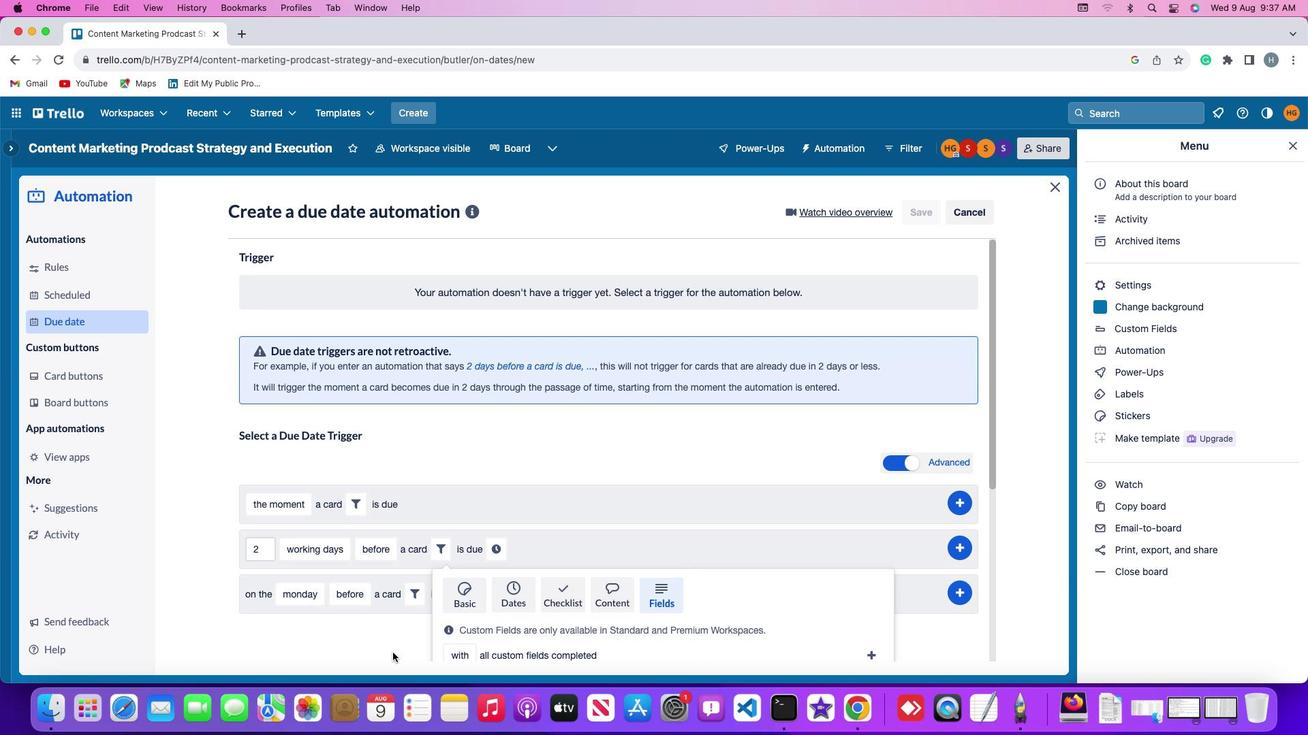
Action: Mouse scrolled (431, 647) with delta (67, 6)
Screenshot: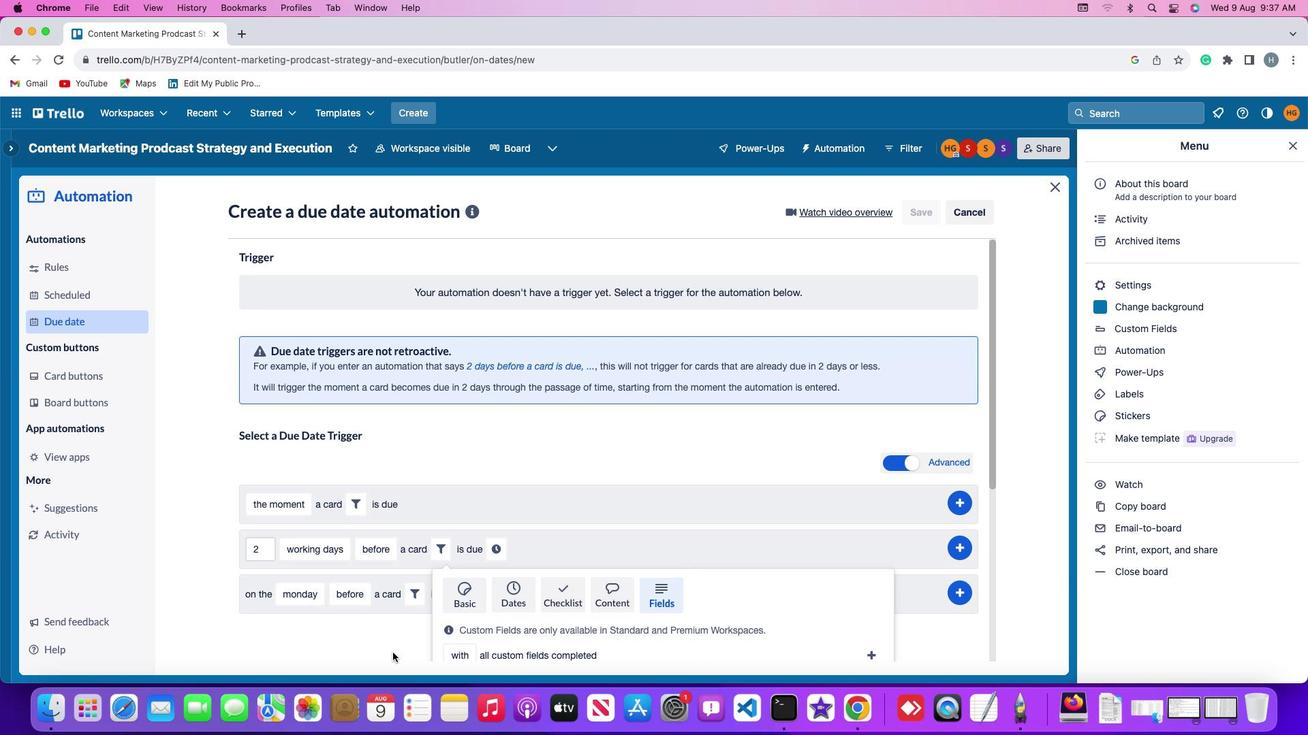 
Action: Mouse scrolled (431, 647) with delta (67, 5)
Screenshot: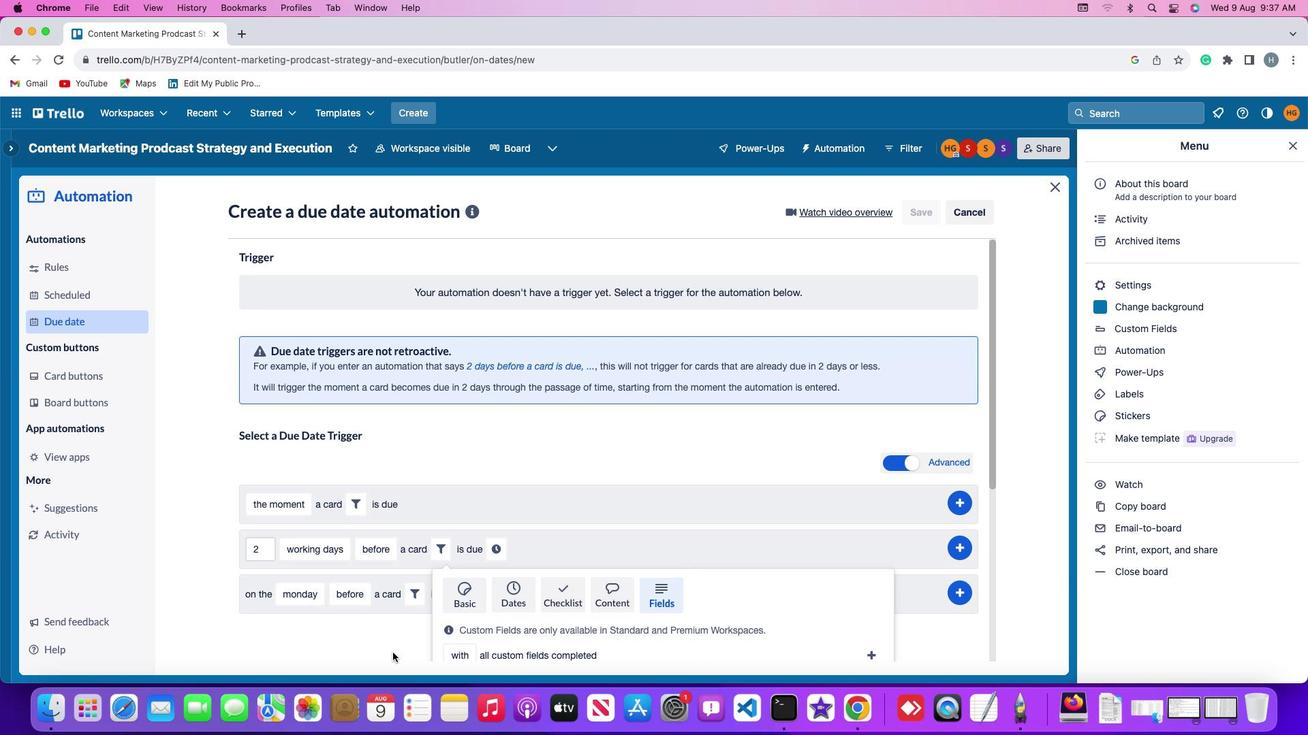 
Action: Mouse scrolled (431, 647) with delta (67, 4)
Screenshot: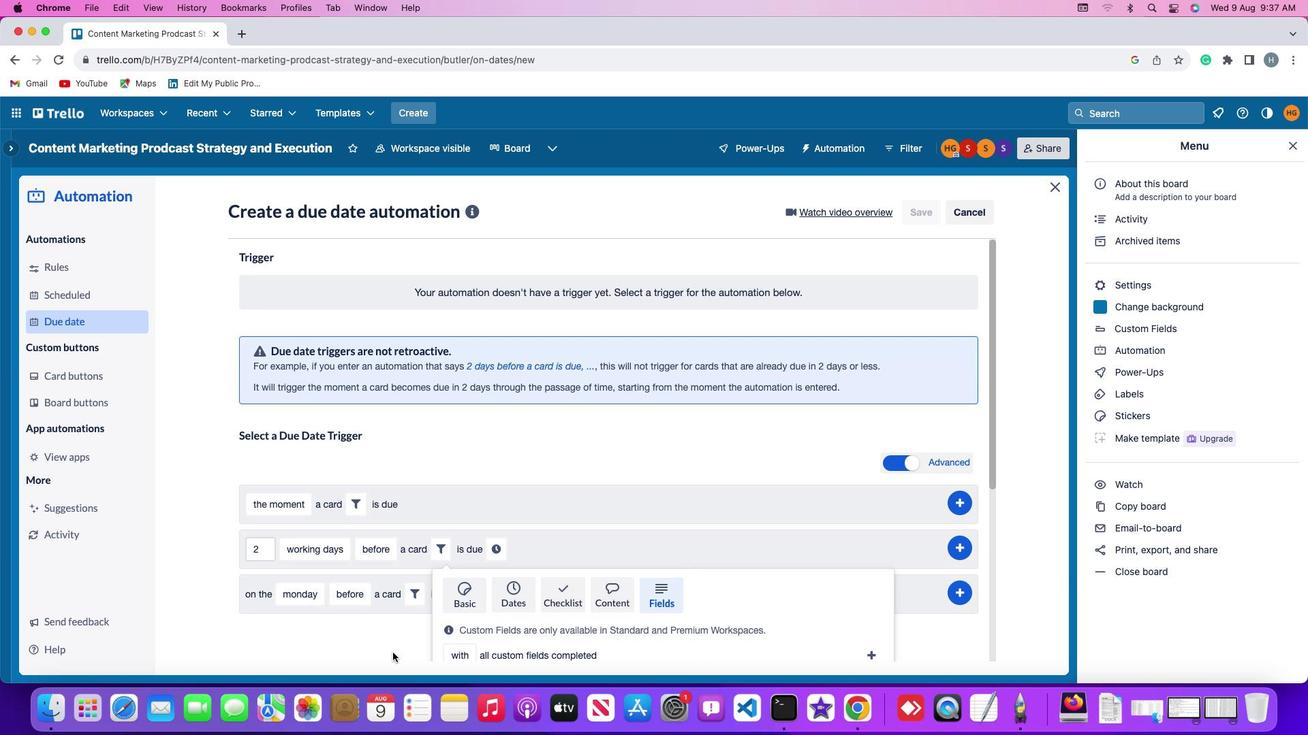 
Action: Mouse scrolled (431, 647) with delta (67, 3)
Screenshot: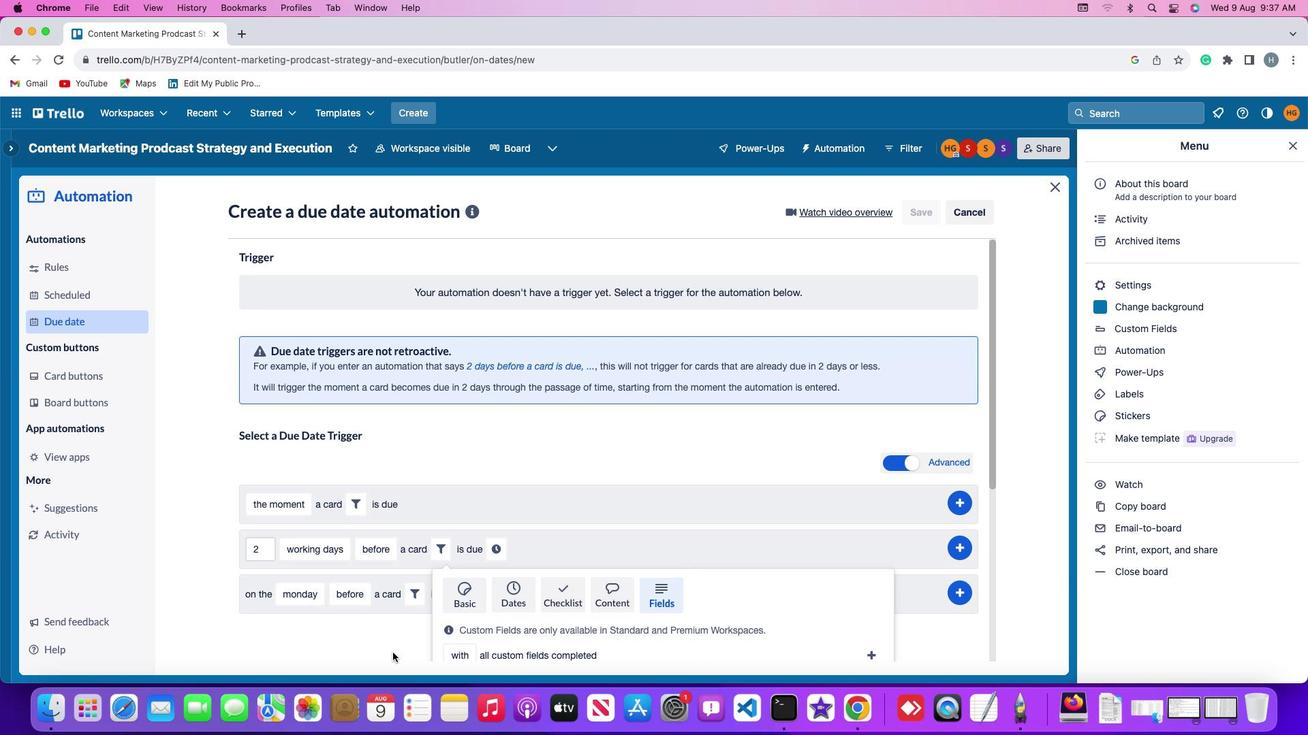 
Action: Mouse moved to (444, 624)
Screenshot: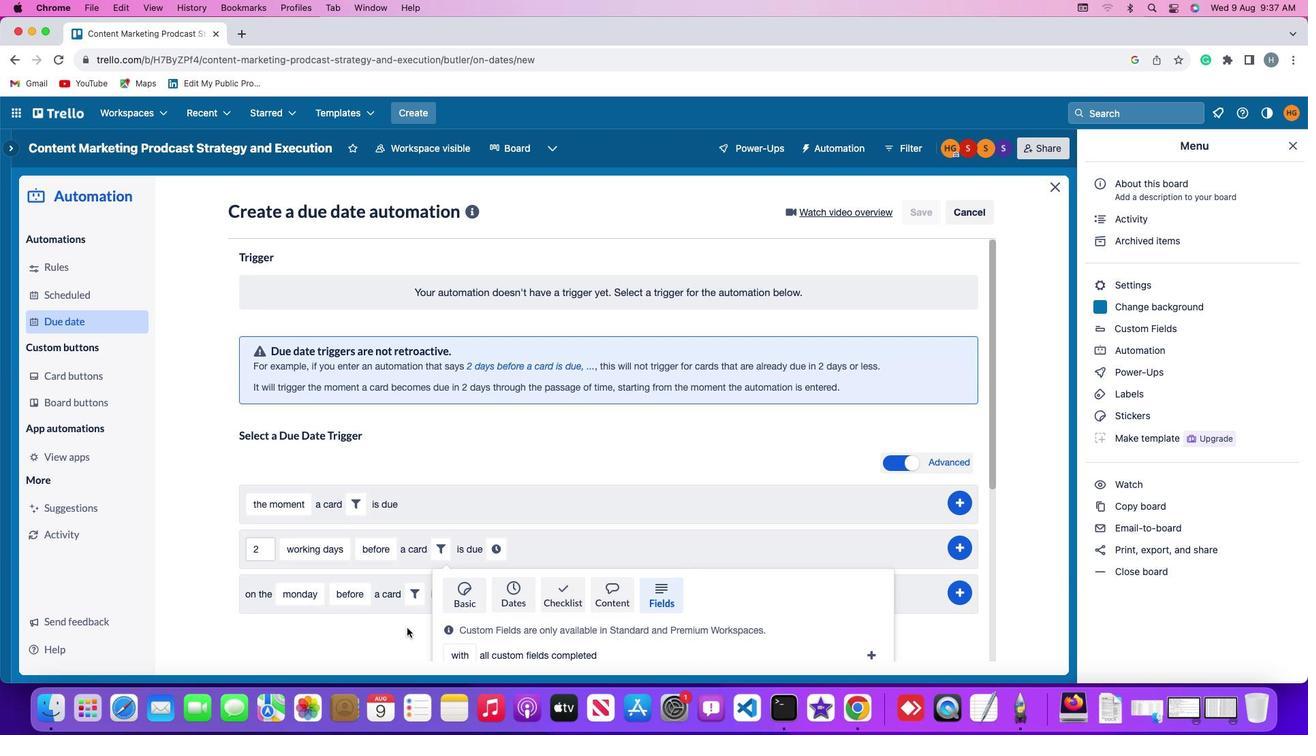 
Action: Mouse scrolled (444, 624) with delta (67, 6)
Screenshot: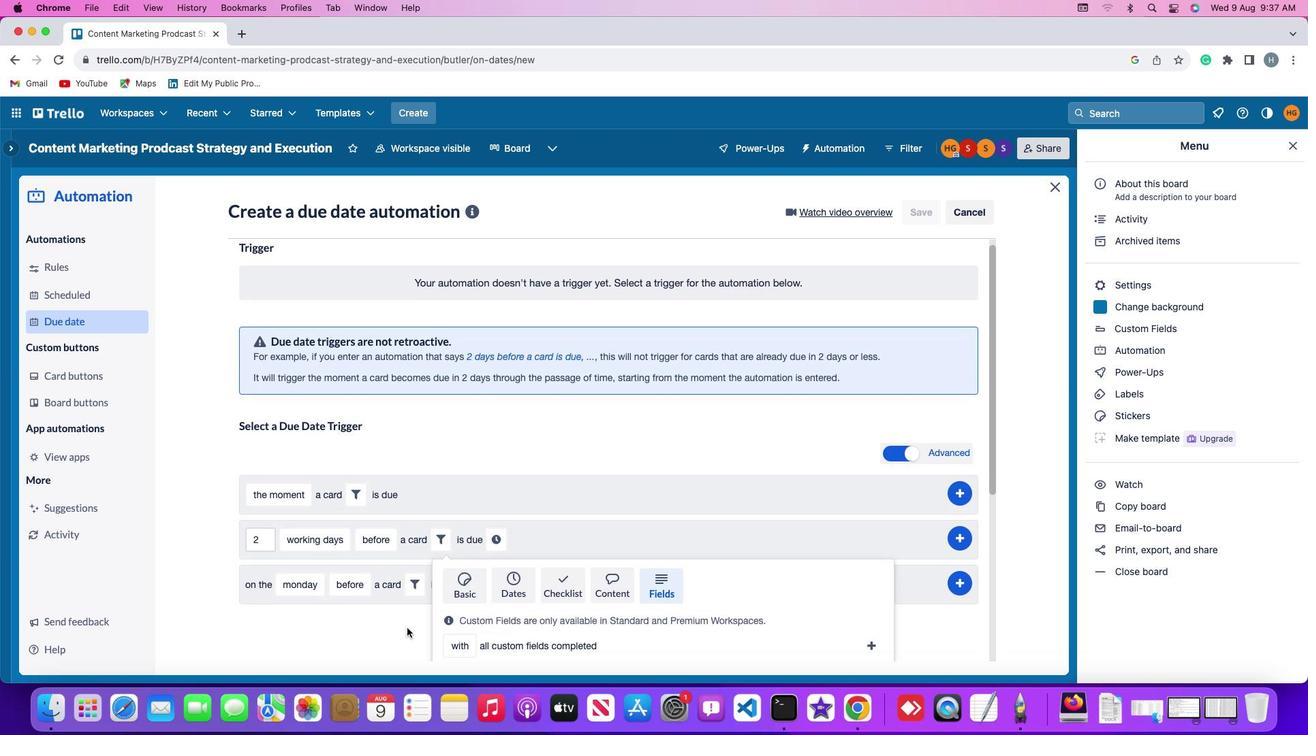 
Action: Mouse scrolled (444, 624) with delta (67, 6)
Screenshot: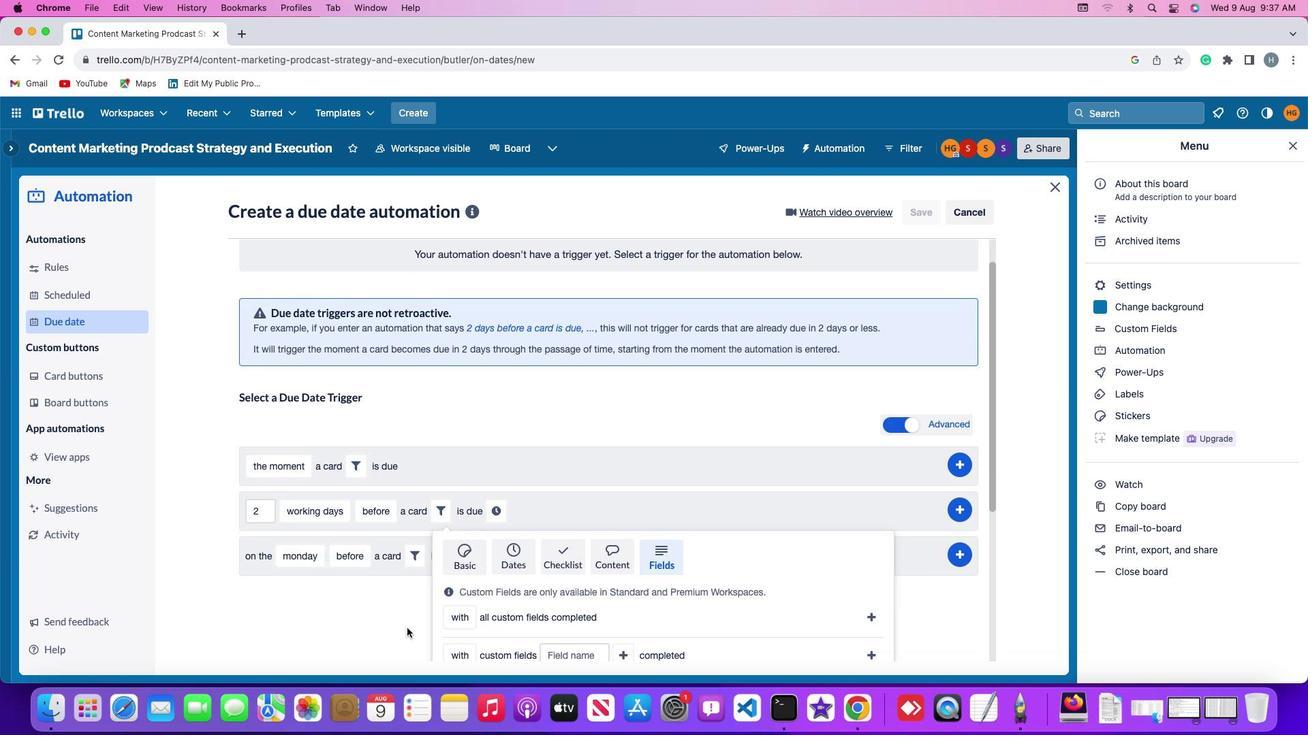 
Action: Mouse scrolled (444, 624) with delta (67, 5)
Screenshot: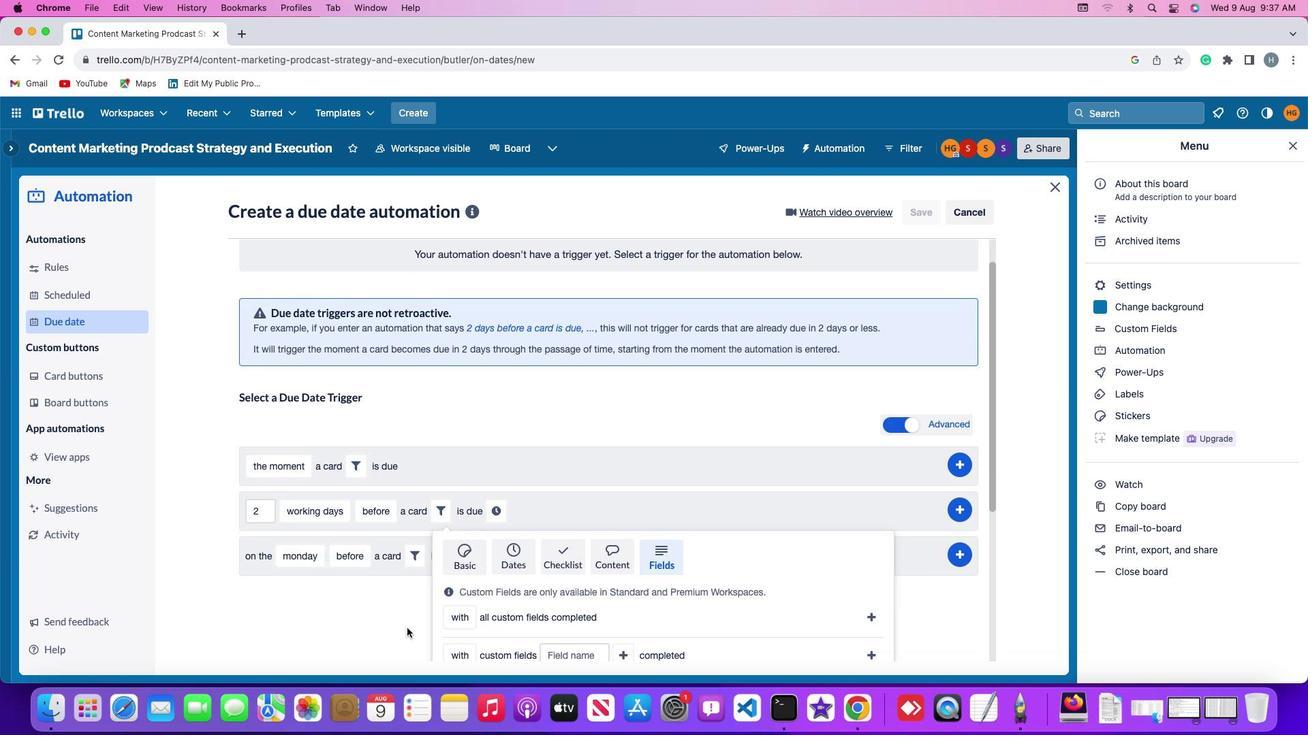 
Action: Mouse scrolled (444, 624) with delta (67, 4)
Screenshot: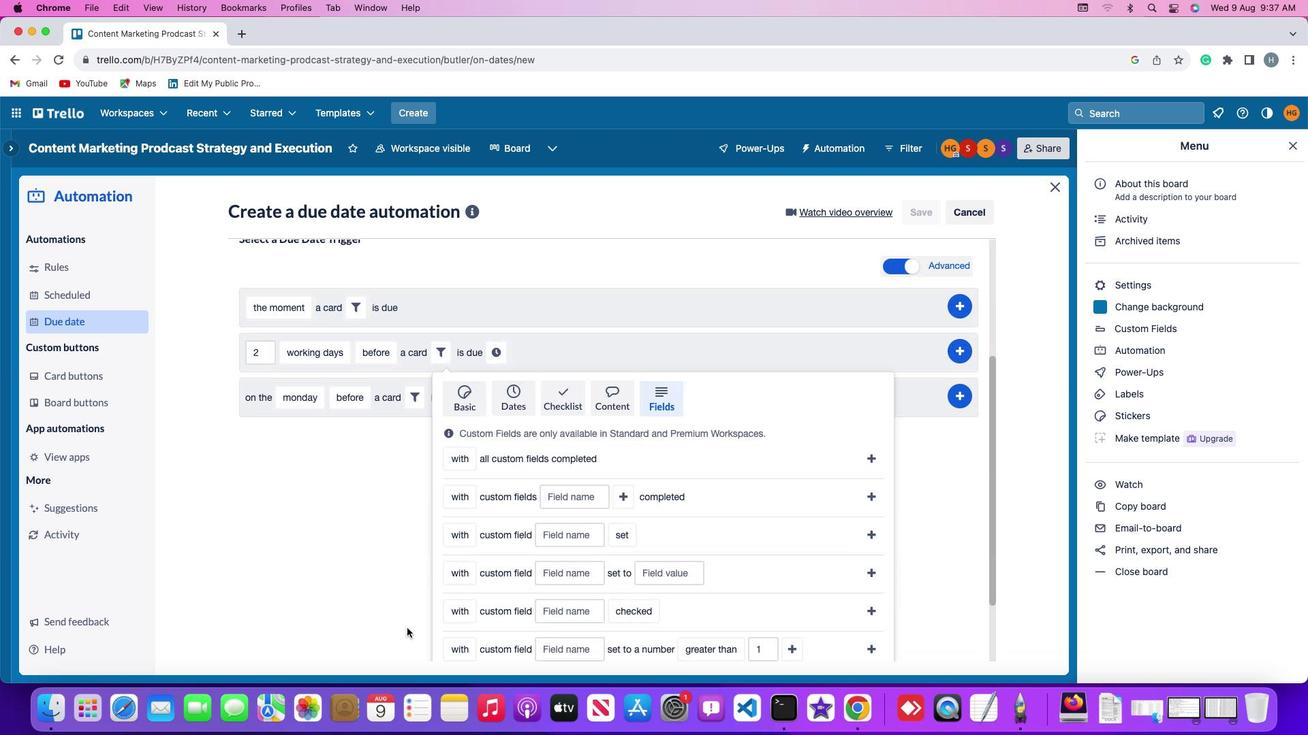 
Action: Mouse scrolled (444, 624) with delta (67, 6)
Screenshot: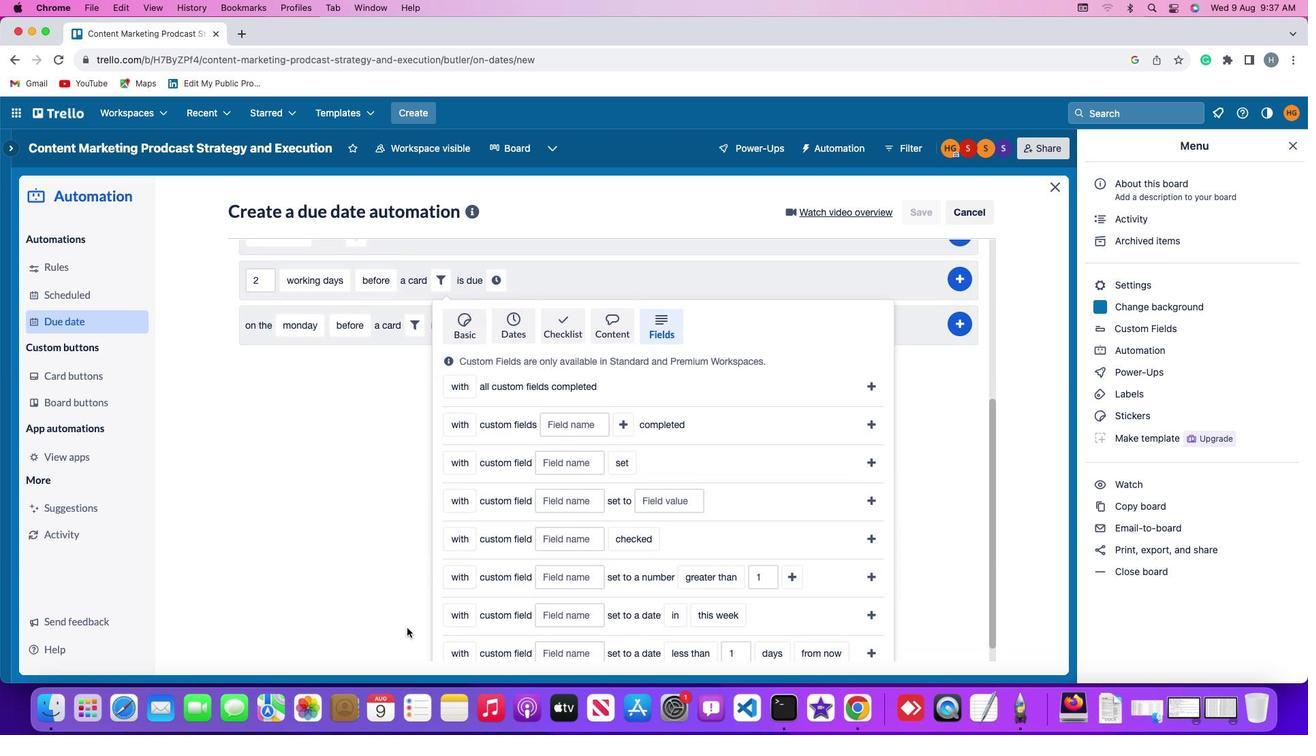 
Action: Mouse scrolled (444, 624) with delta (67, 6)
Screenshot: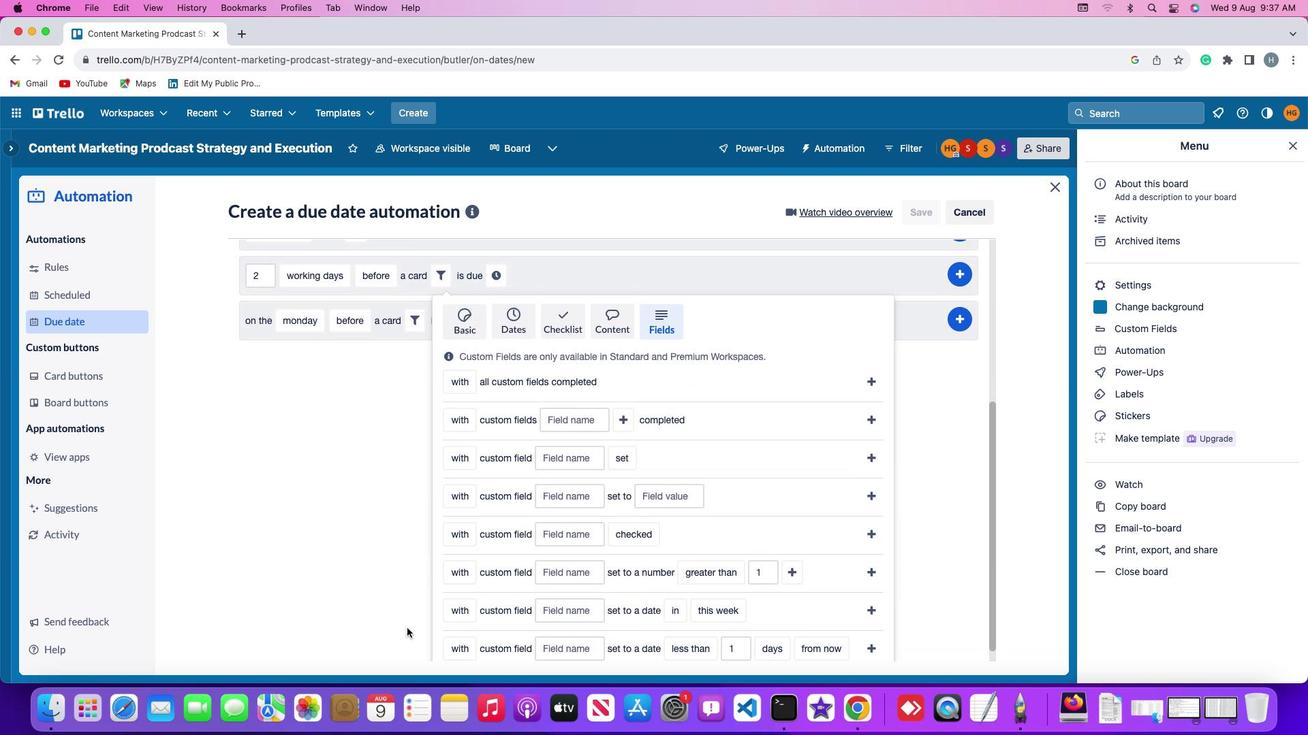 
Action: Mouse scrolled (444, 624) with delta (67, 5)
Screenshot: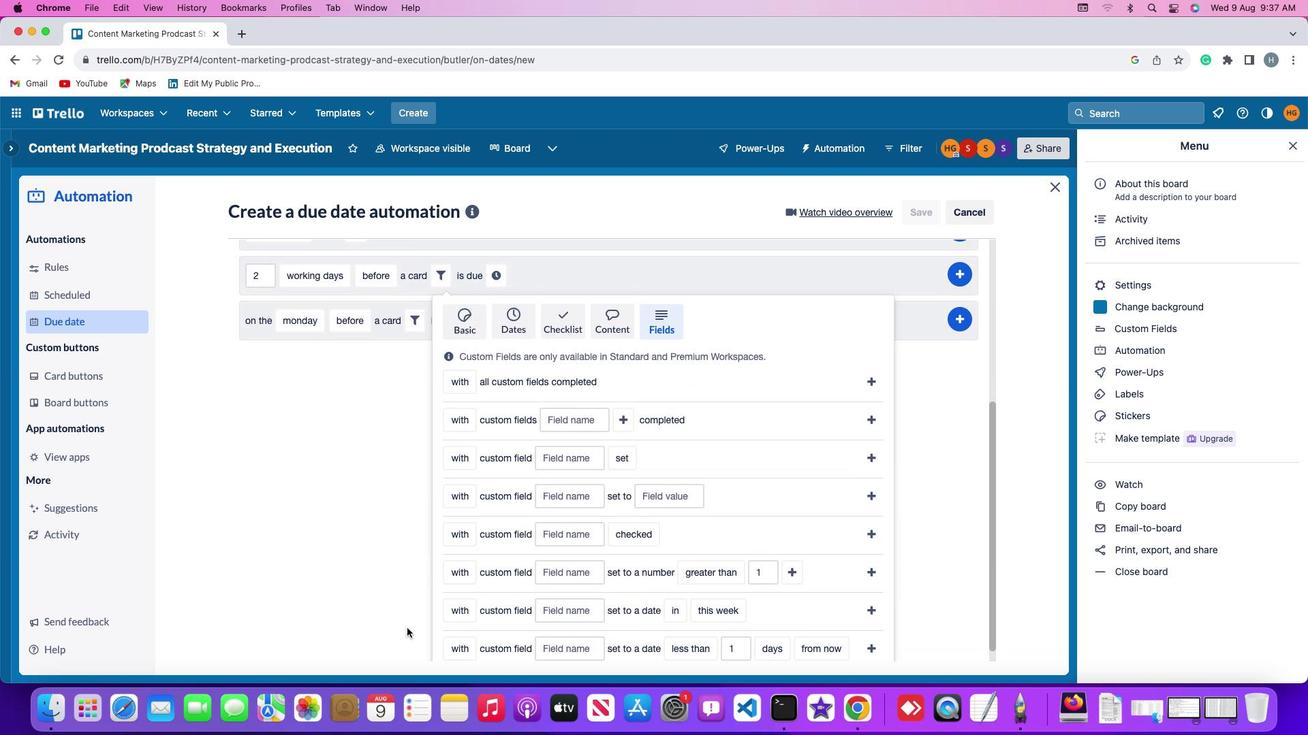 
Action: Mouse scrolled (444, 624) with delta (67, 4)
Screenshot: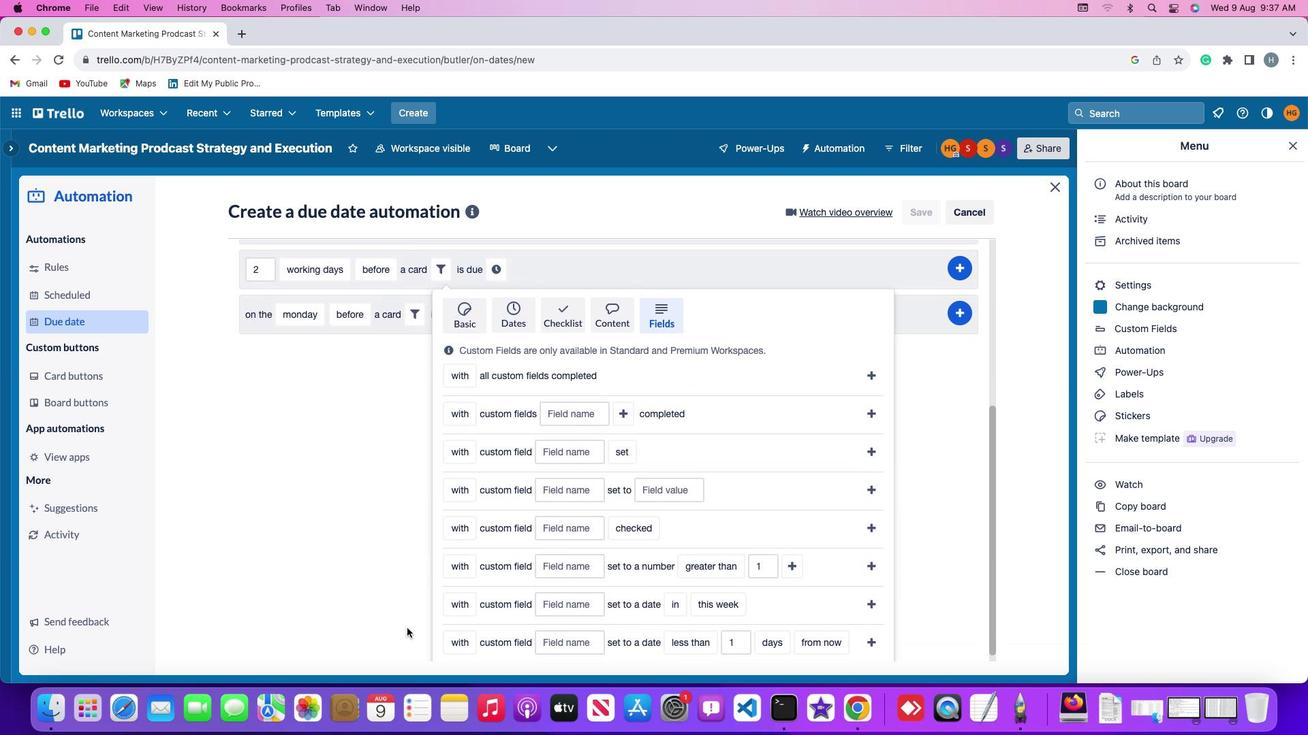 
Action: Mouse moved to (496, 628)
Screenshot: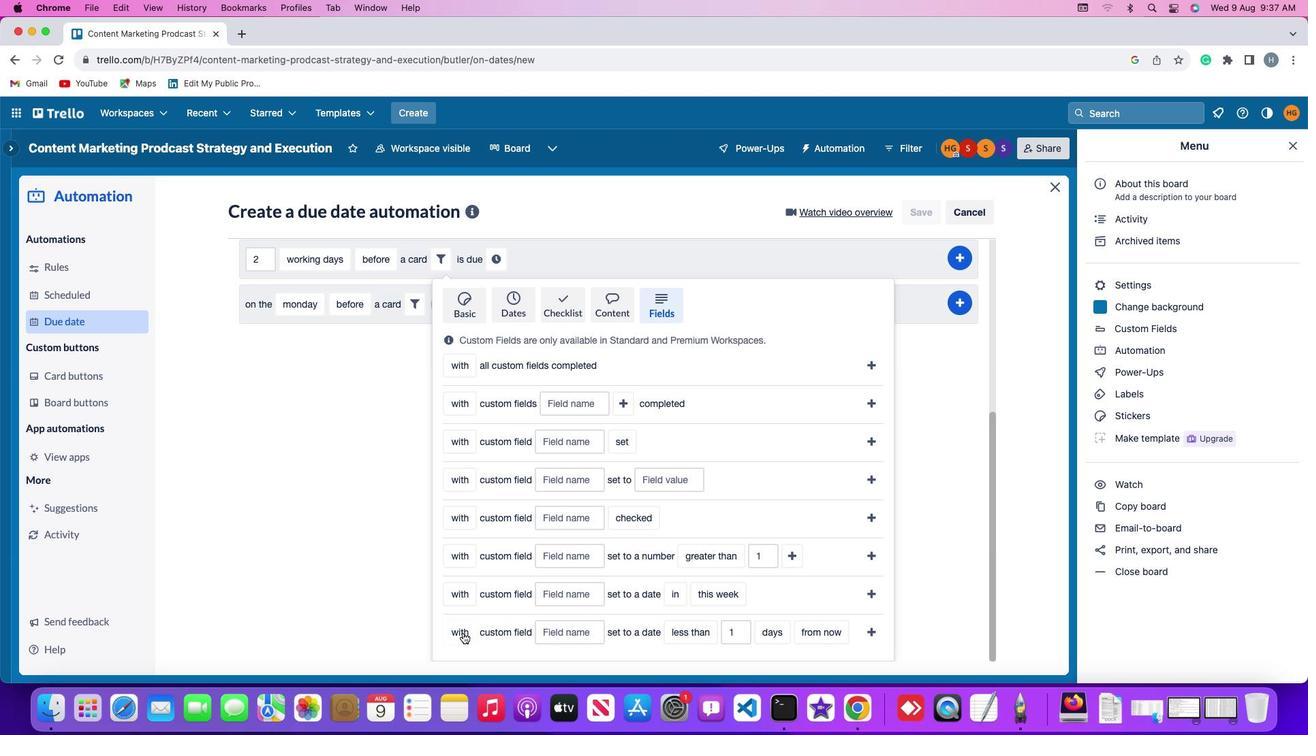 
Action: Mouse pressed left at (496, 628)
Screenshot: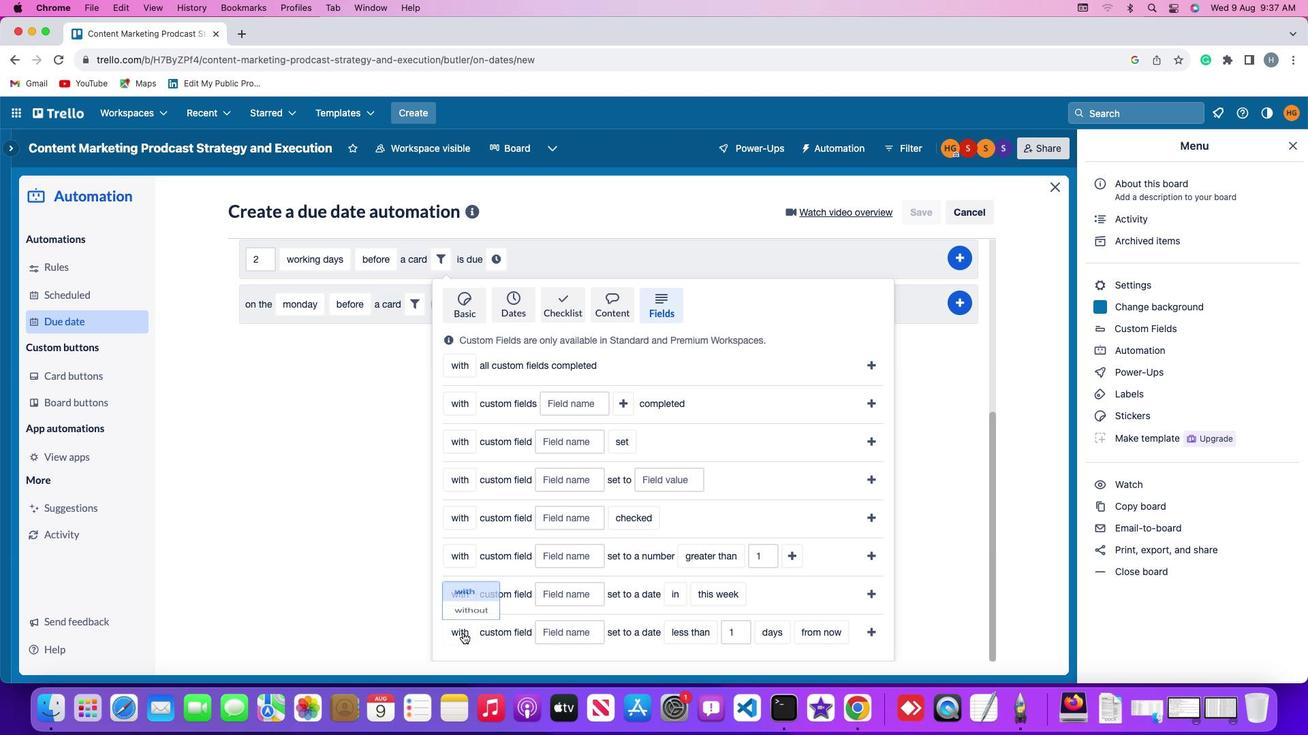 
Action: Mouse moved to (507, 606)
Screenshot: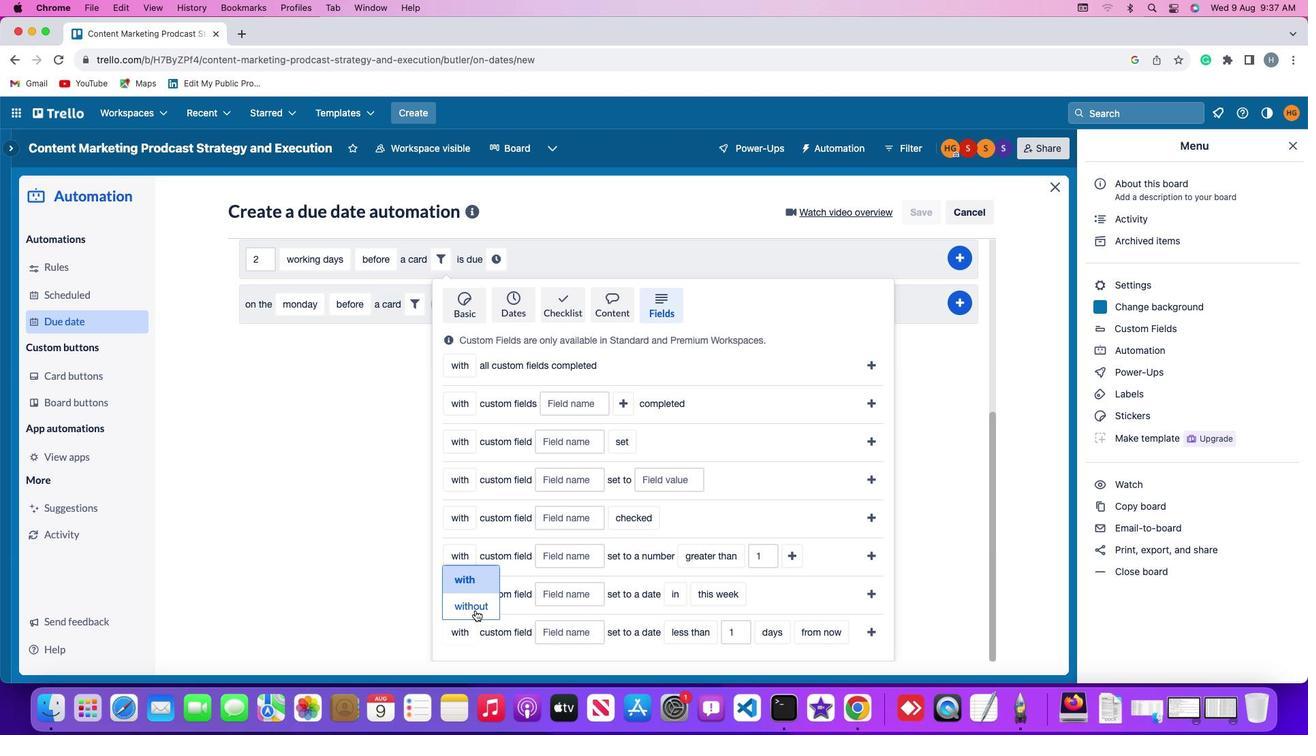 
Action: Mouse pressed left at (507, 606)
Screenshot: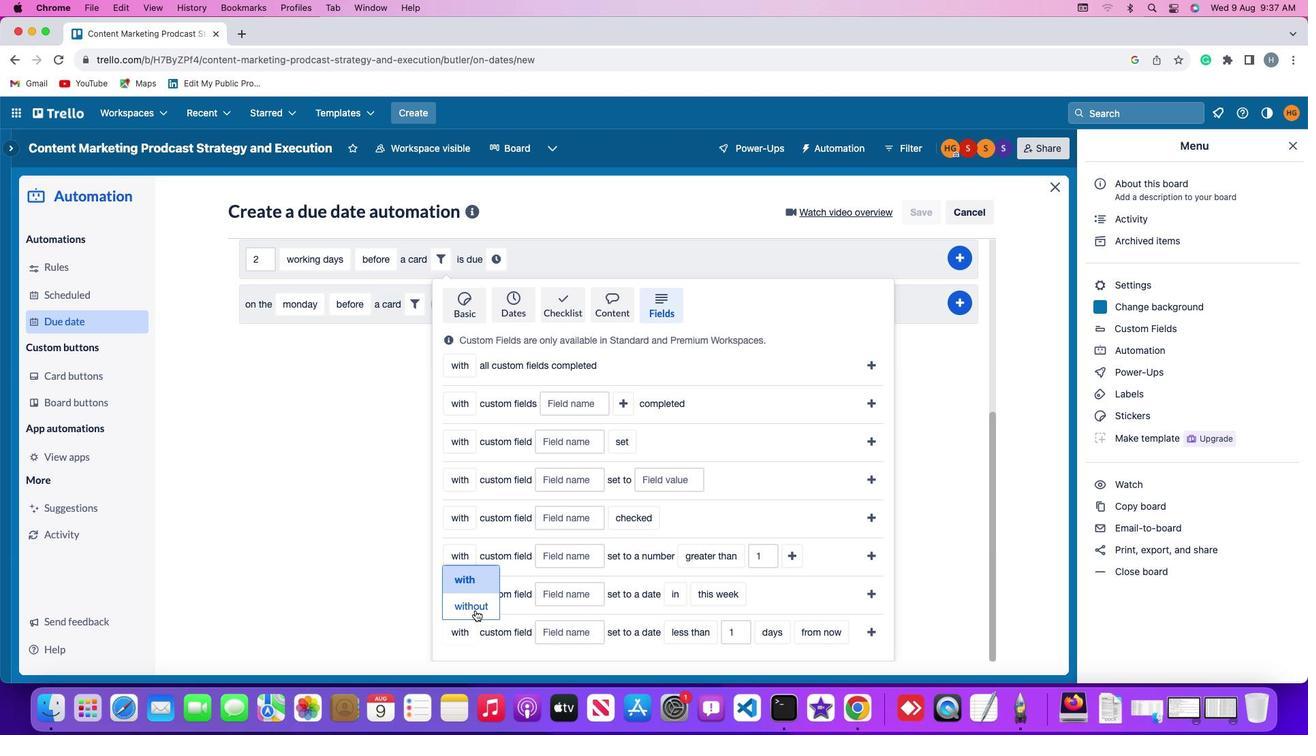 
Action: Mouse moved to (586, 624)
Screenshot: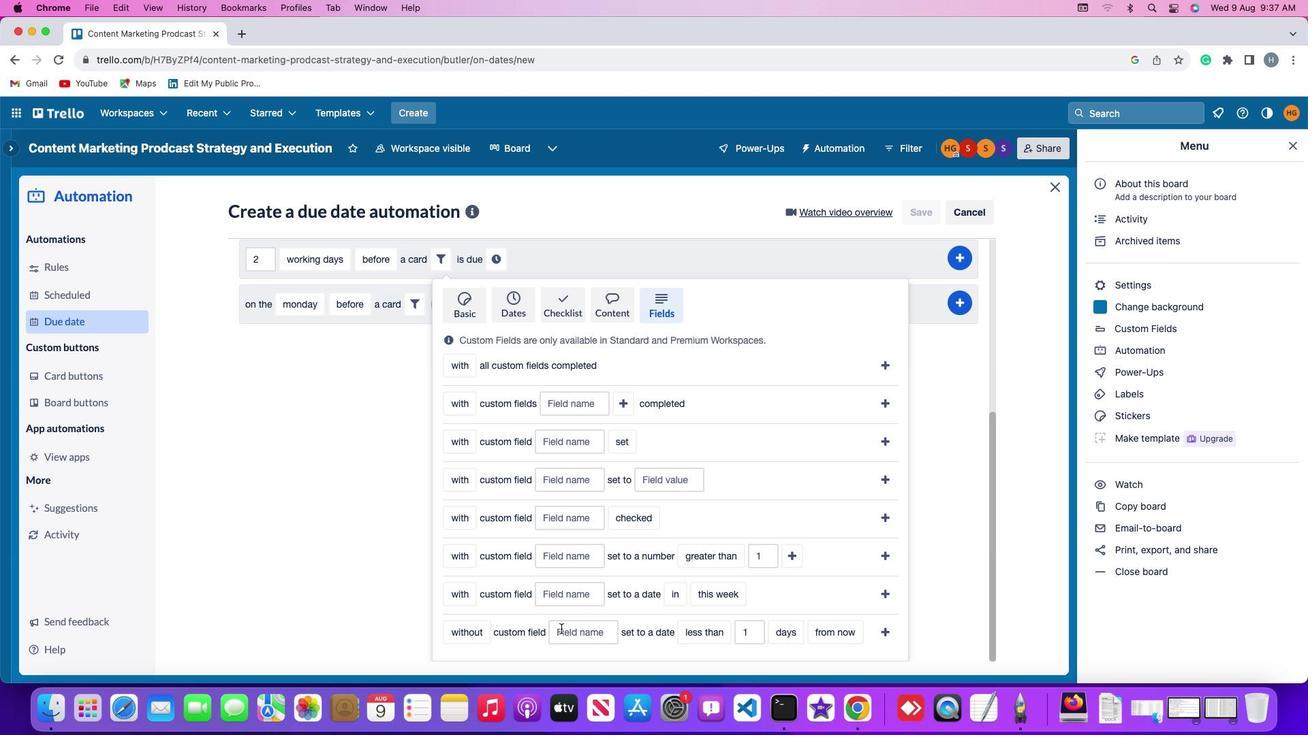 
Action: Mouse pressed left at (586, 624)
Screenshot: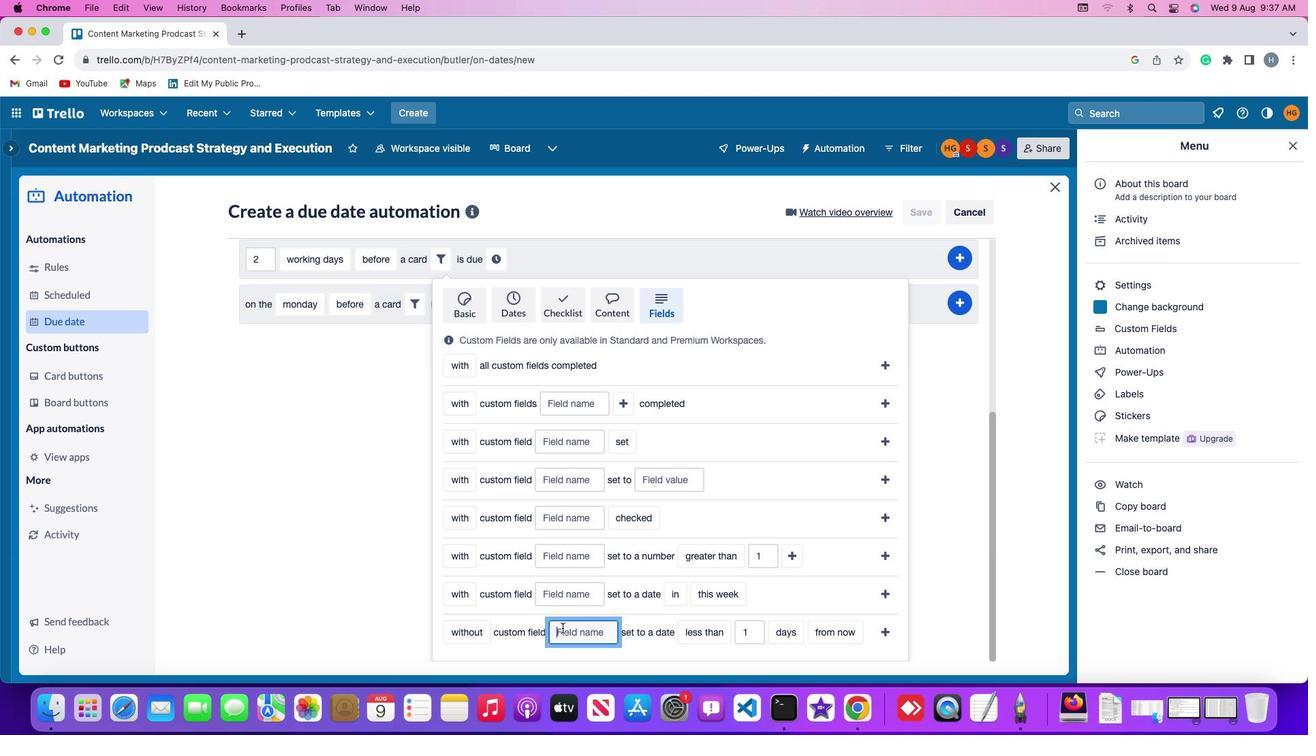 
Action: Mouse moved to (590, 622)
Screenshot: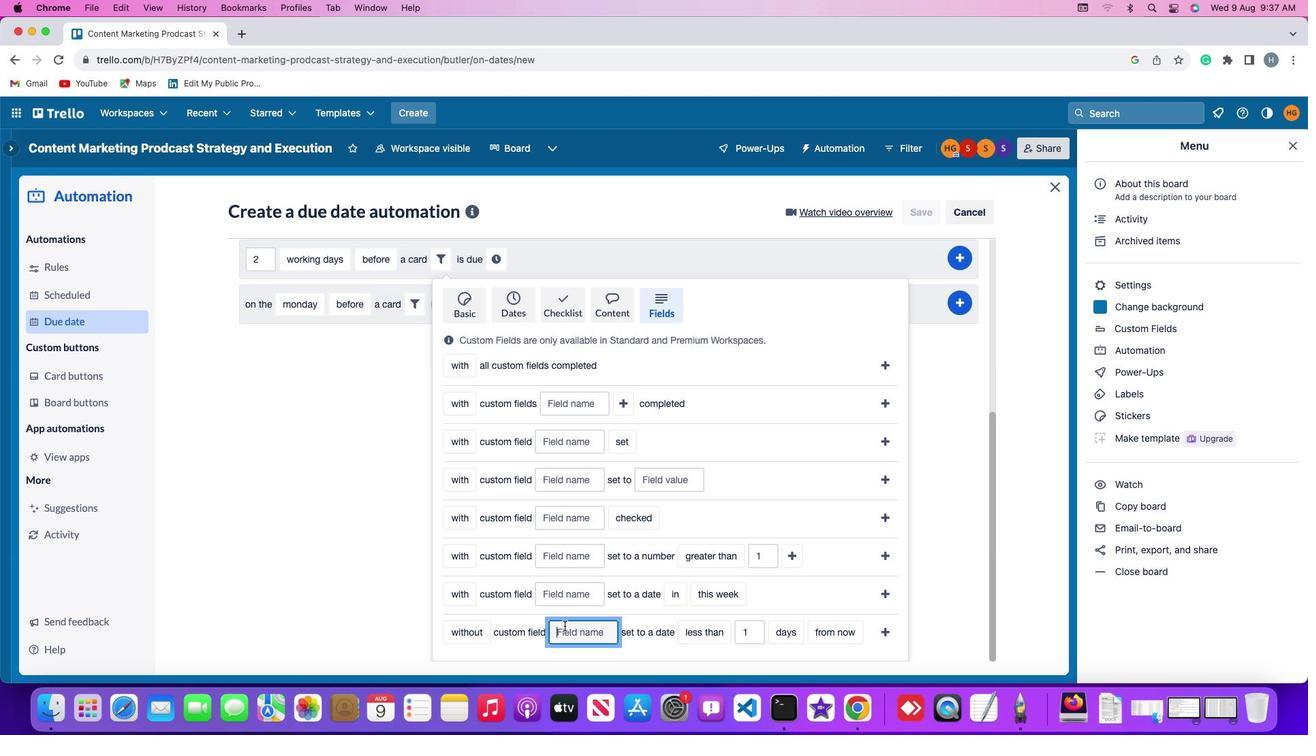 
Action: Key pressed Key.shift'R''e''s''u''m''e'
Screenshot: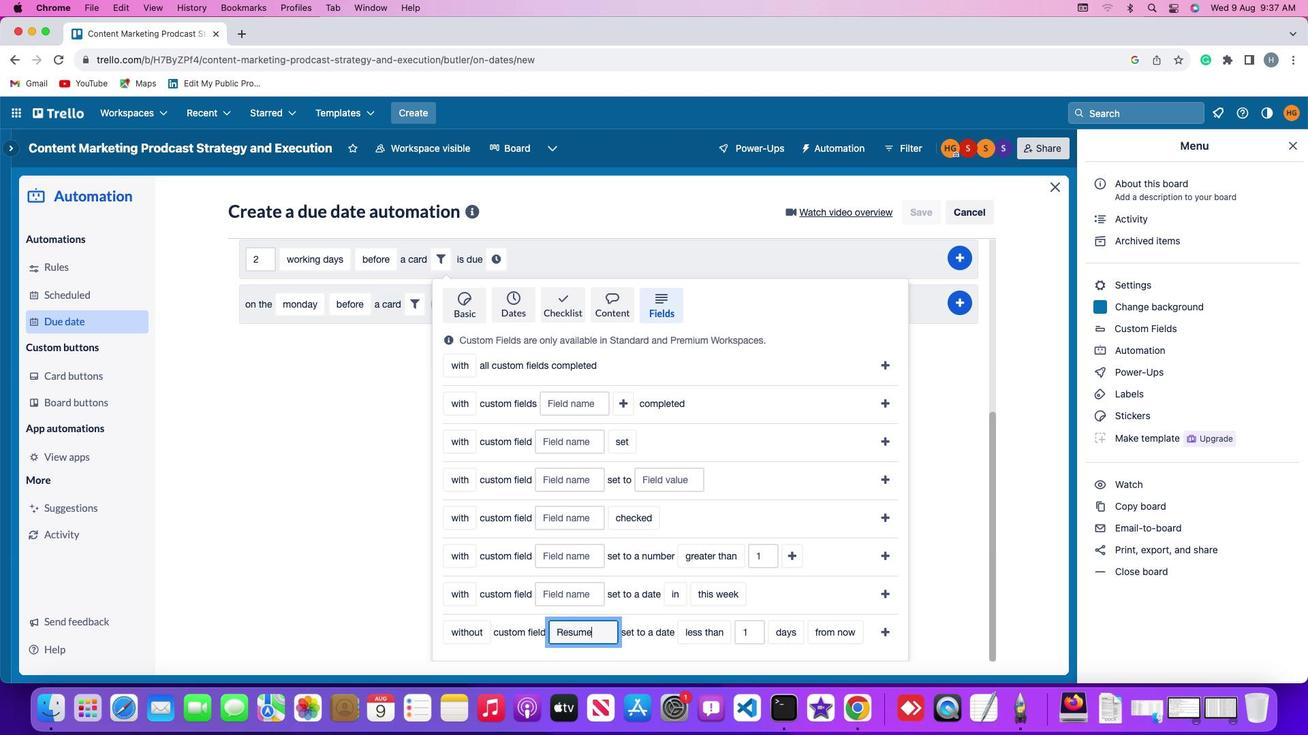 
Action: Mouse moved to (734, 621)
Screenshot: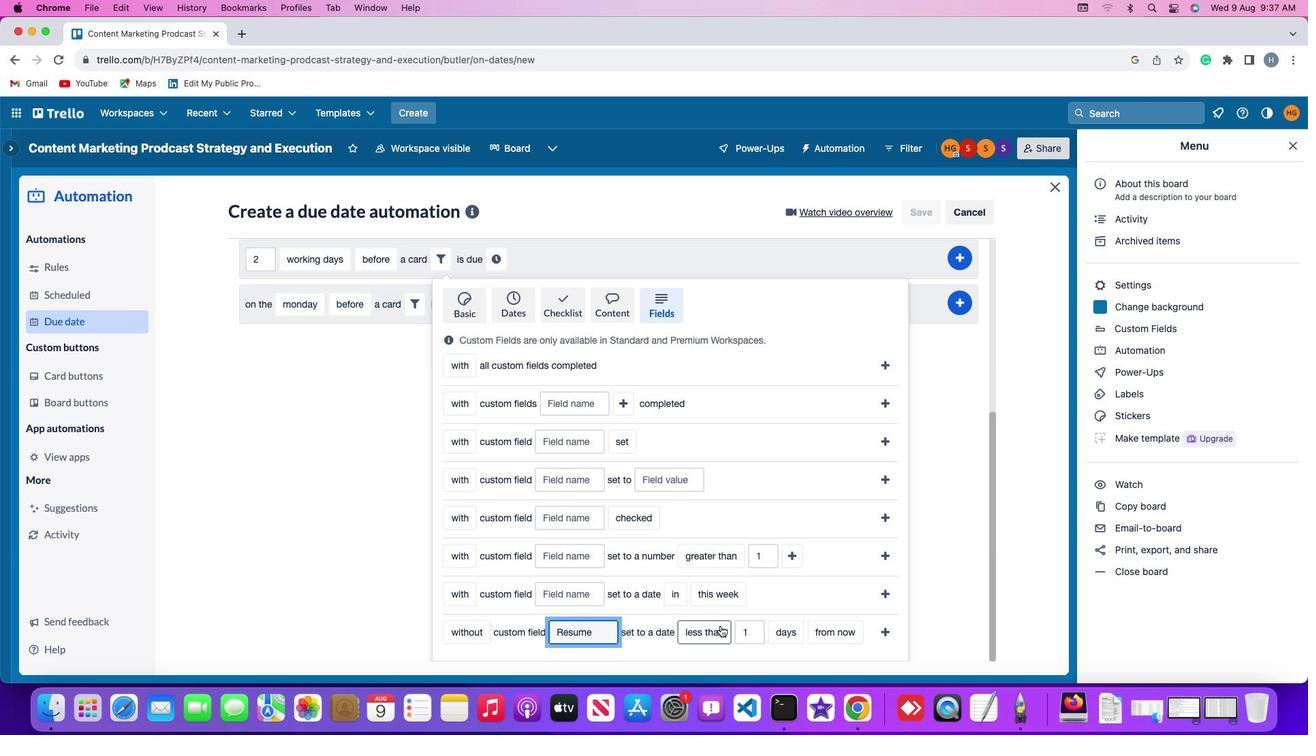 
Action: Mouse pressed left at (734, 621)
Screenshot: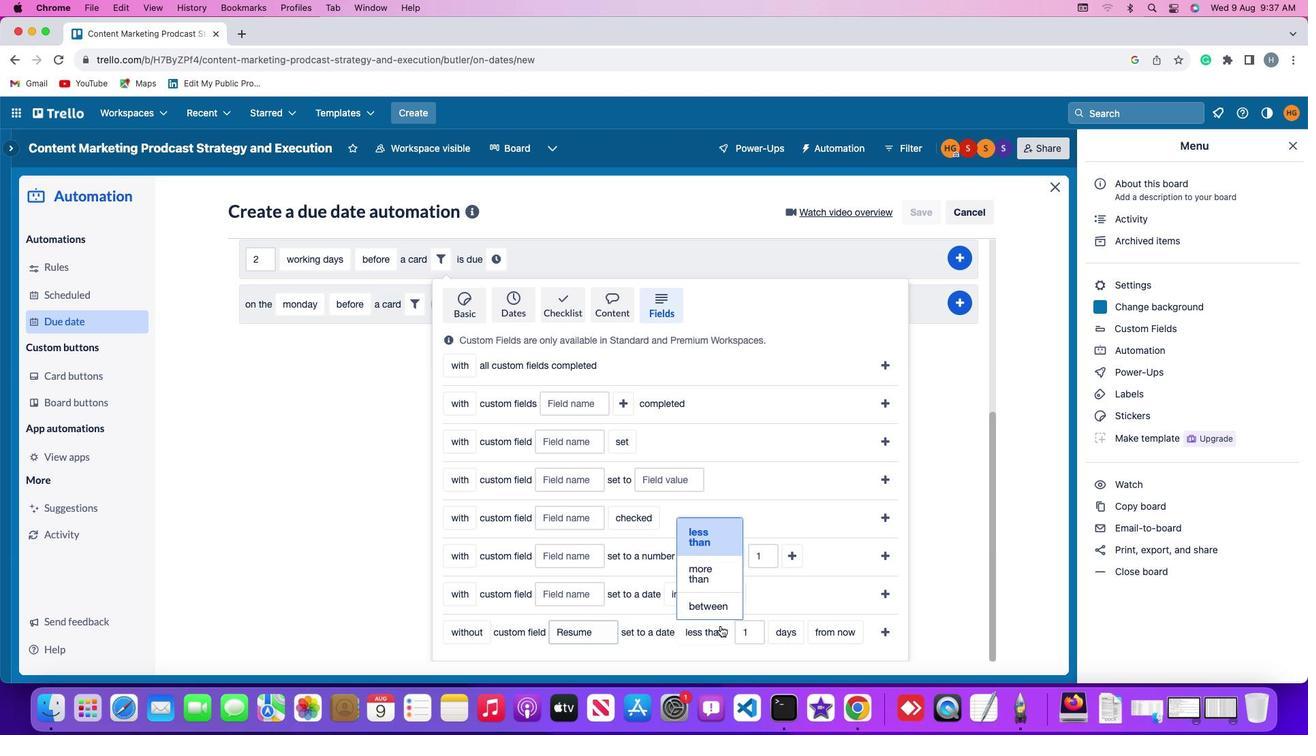 
Action: Mouse moved to (729, 533)
Screenshot: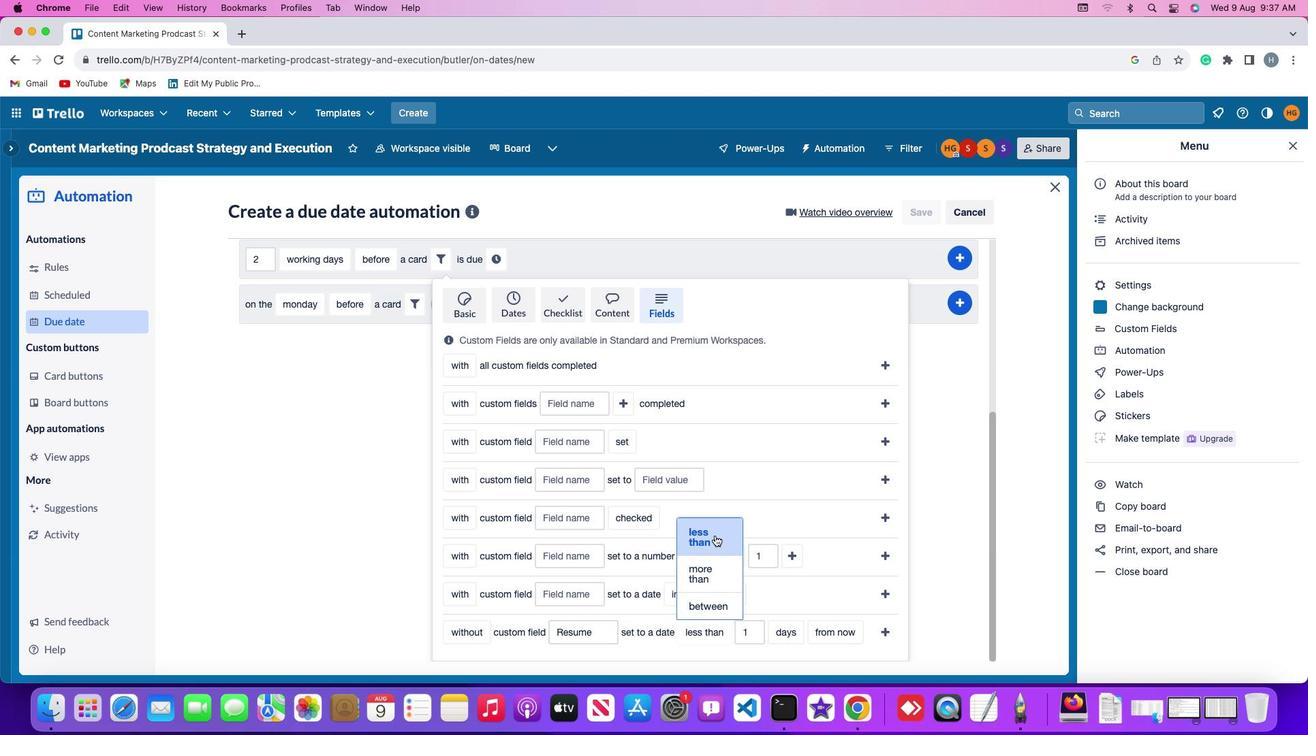 
Action: Mouse pressed left at (729, 533)
Screenshot: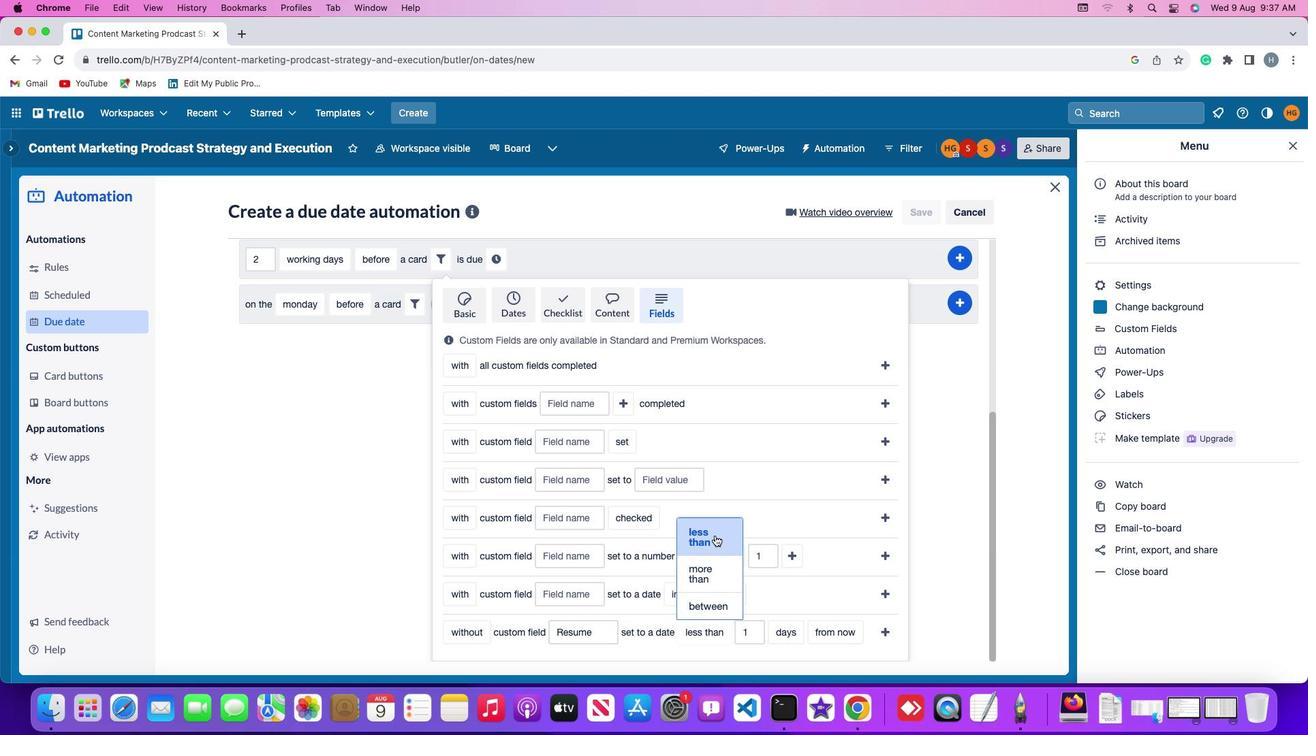 
Action: Mouse moved to (767, 624)
Screenshot: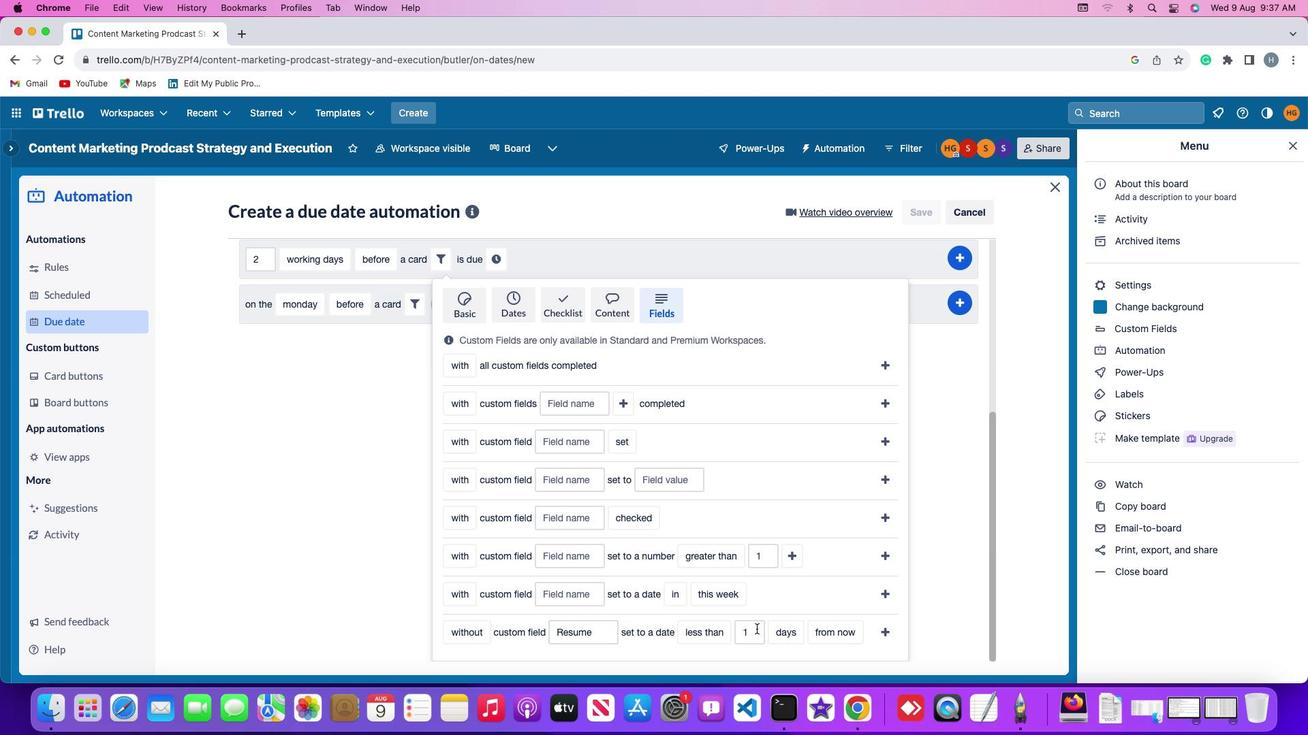 
Action: Mouse pressed left at (767, 624)
Screenshot: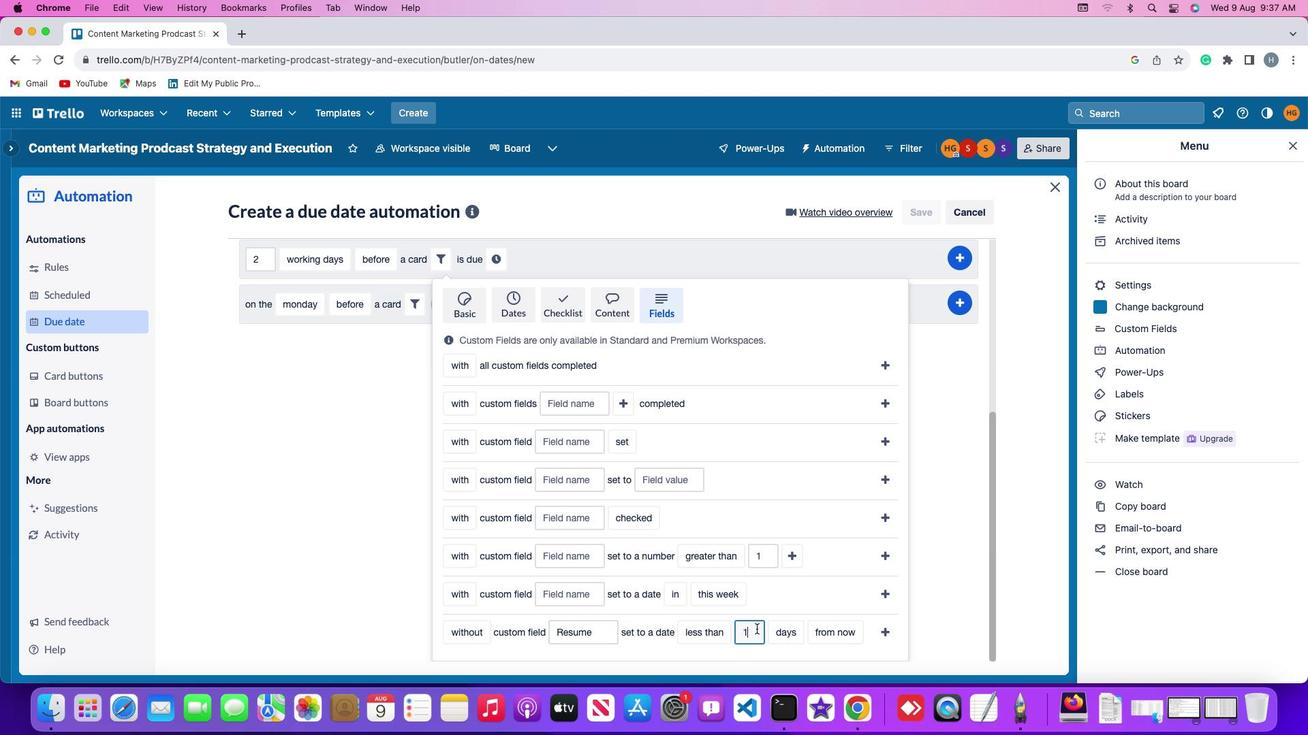 
Action: Key pressed Key.backspace'1'
Screenshot: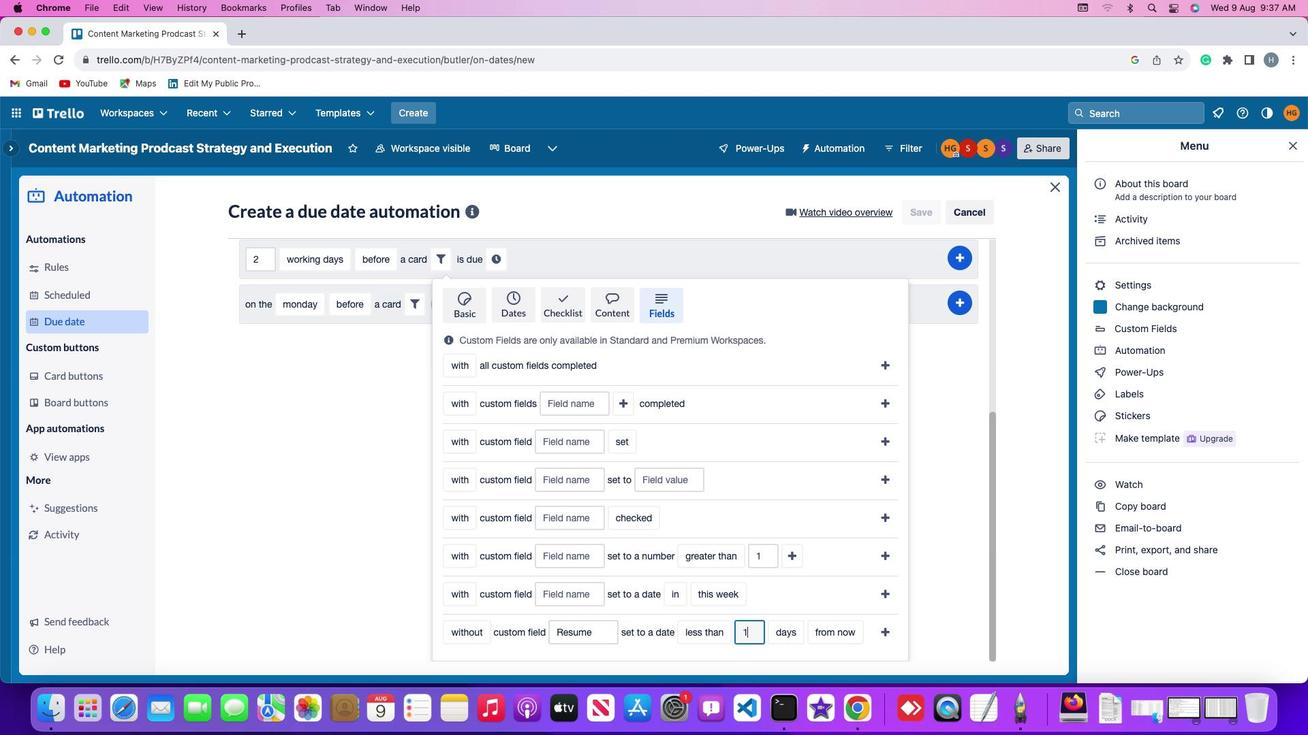 
Action: Mouse moved to (789, 625)
Screenshot: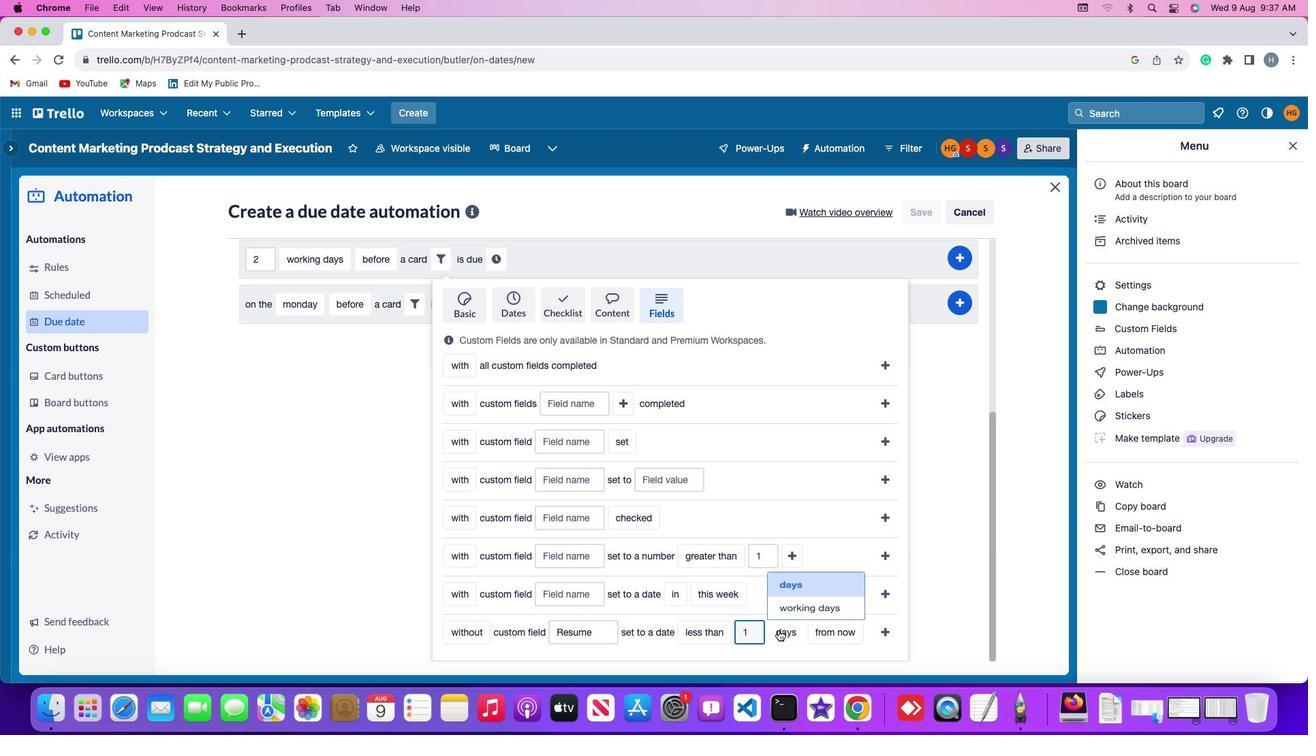 
Action: Mouse pressed left at (789, 625)
Screenshot: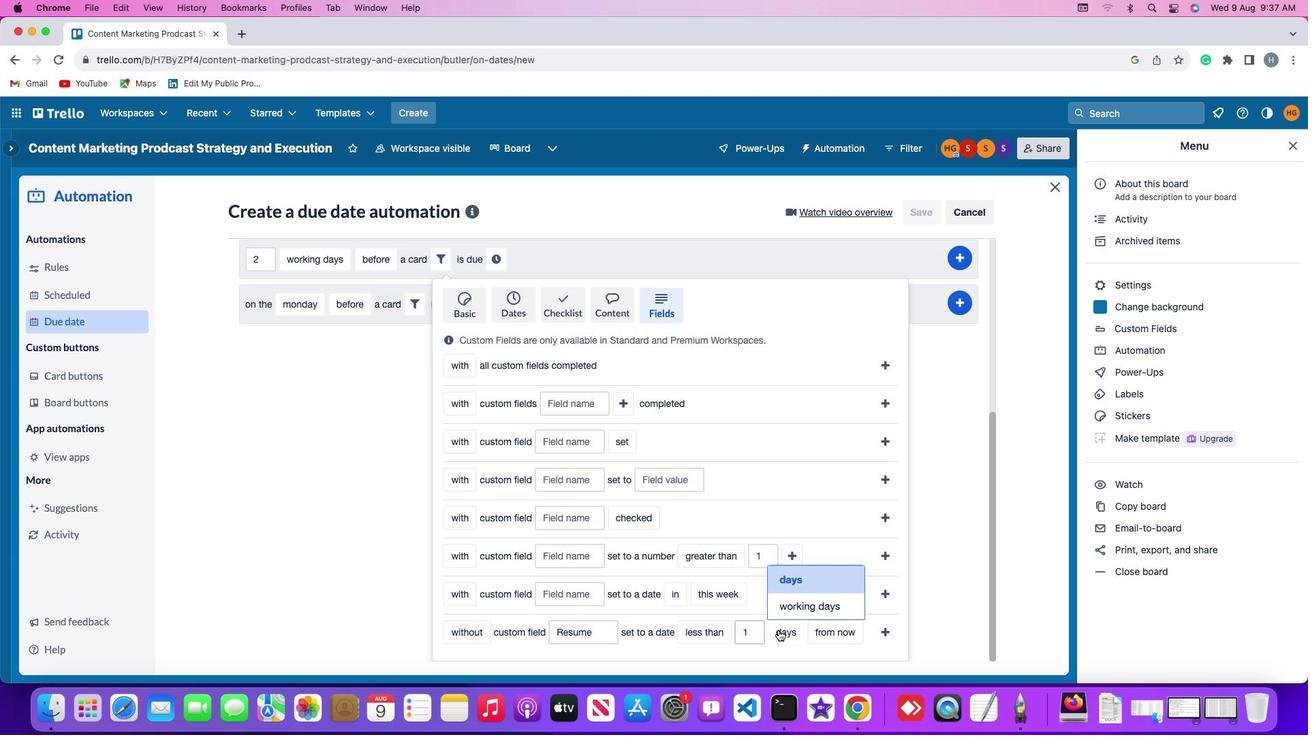 
Action: Mouse moved to (794, 607)
Screenshot: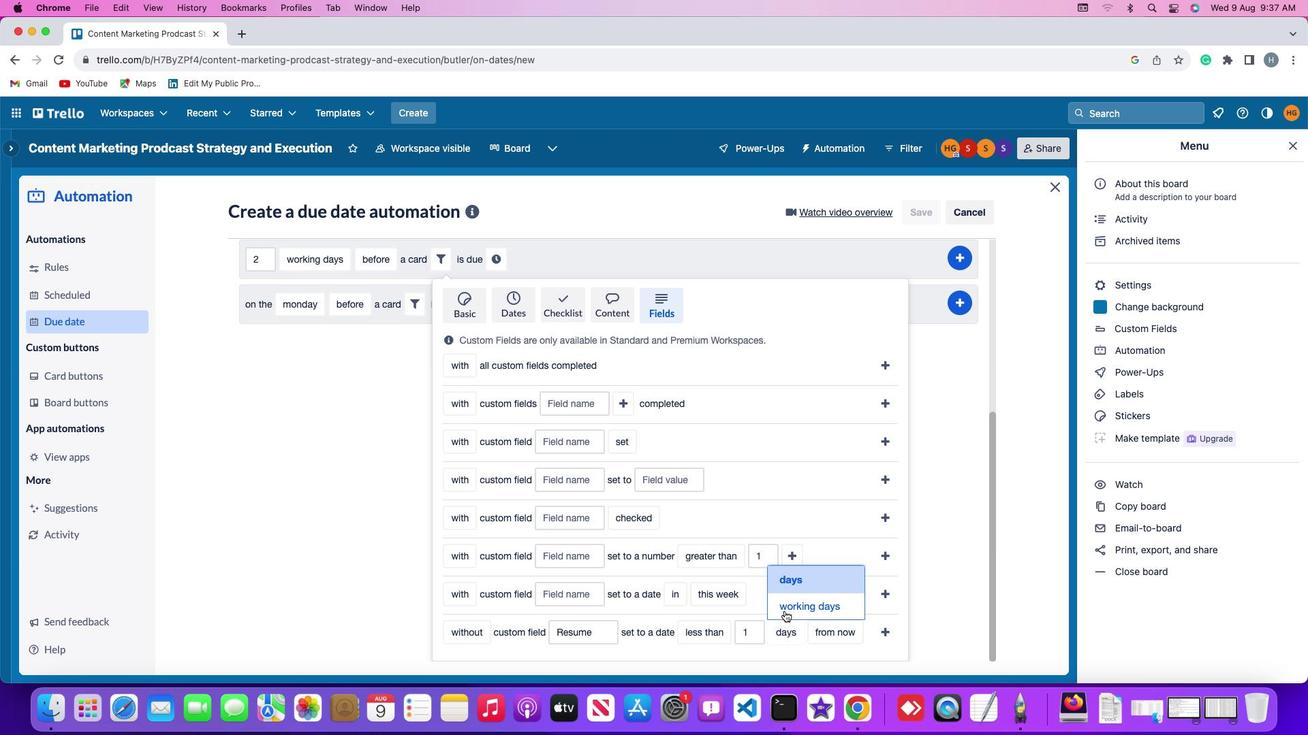 
Action: Mouse pressed left at (794, 607)
Screenshot: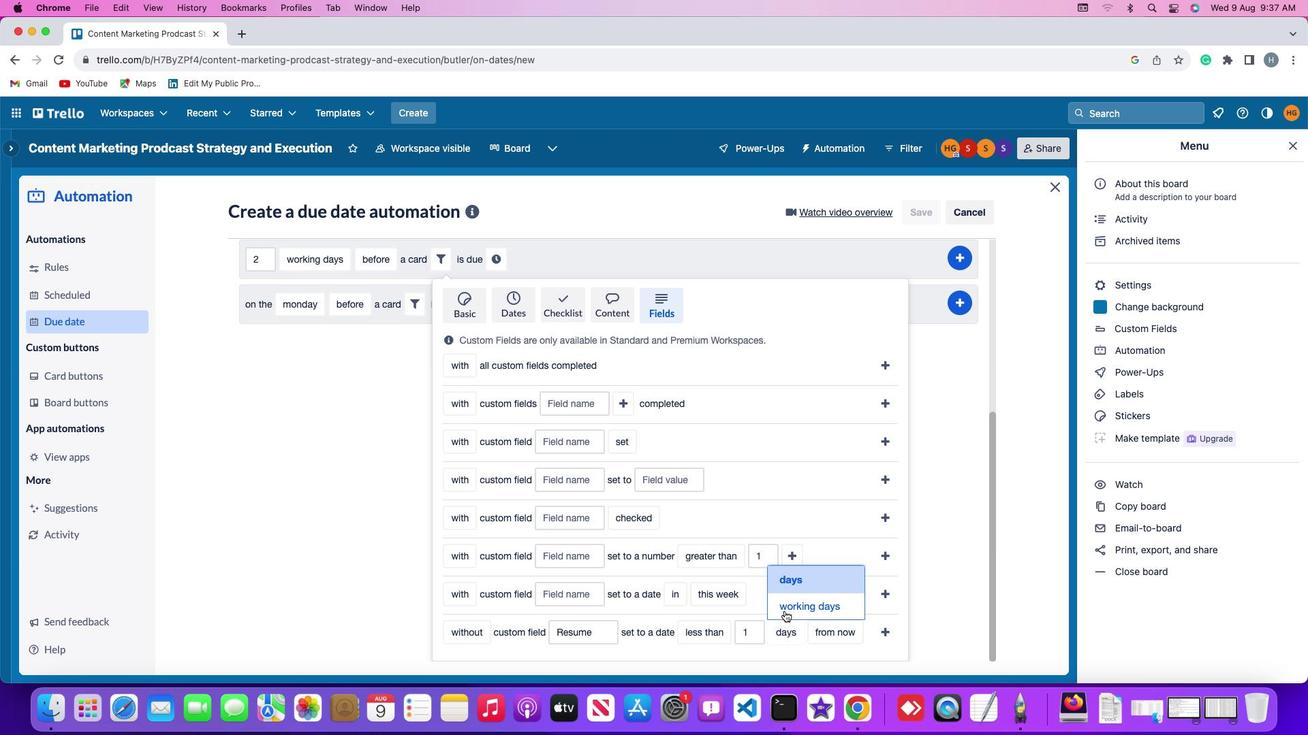 
Action: Mouse moved to (881, 632)
Screenshot: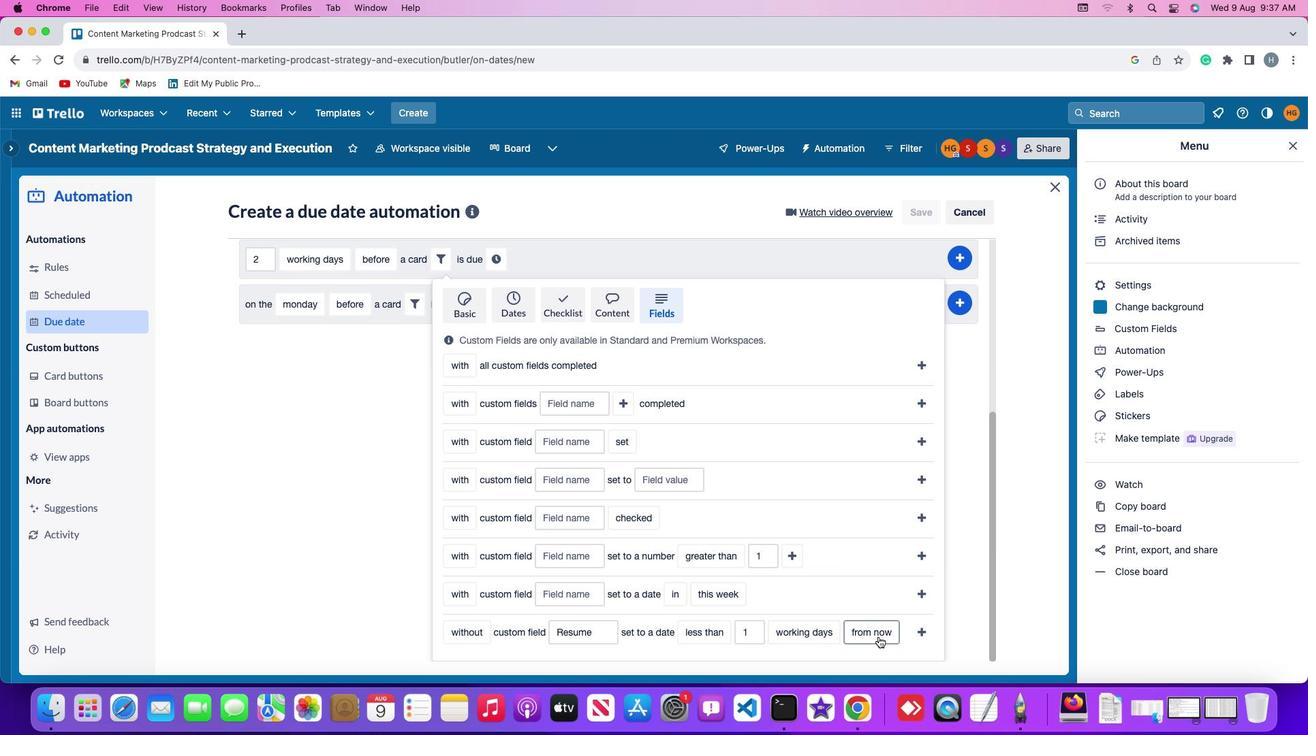 
Action: Mouse pressed left at (881, 632)
Screenshot: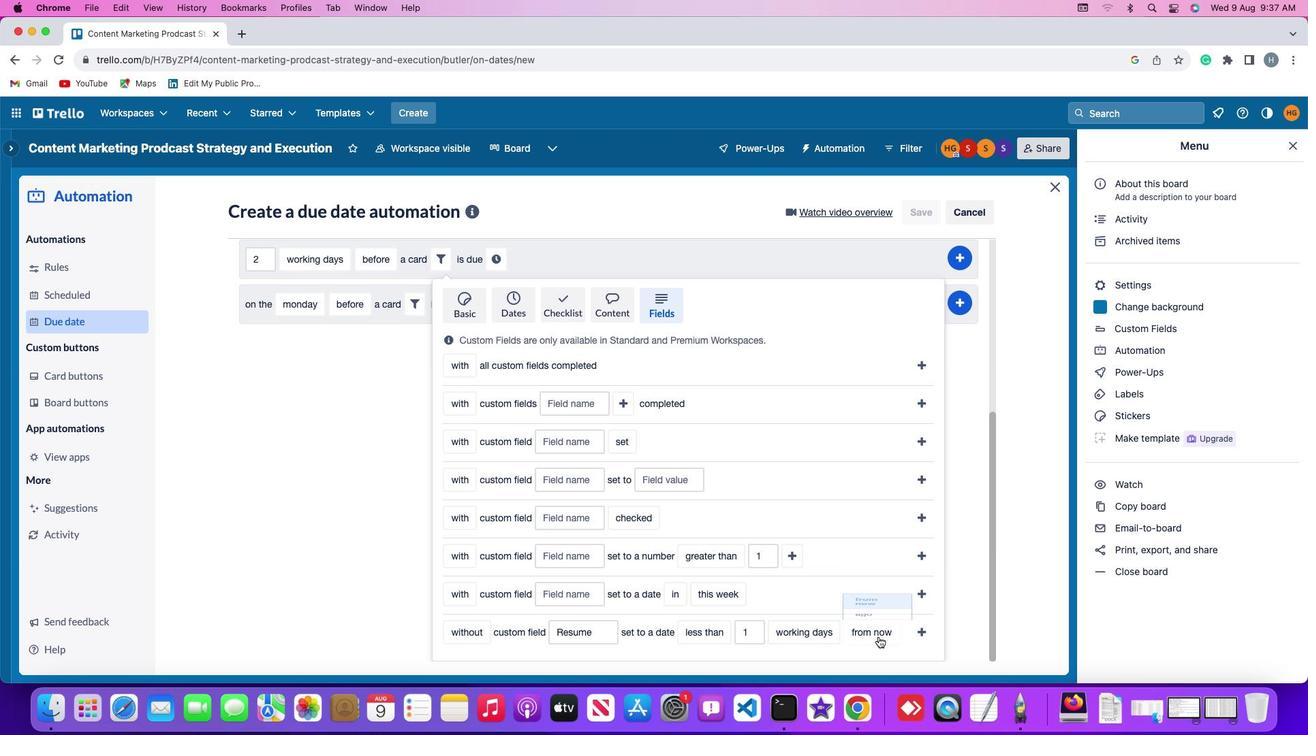 
Action: Mouse moved to (873, 605)
Screenshot: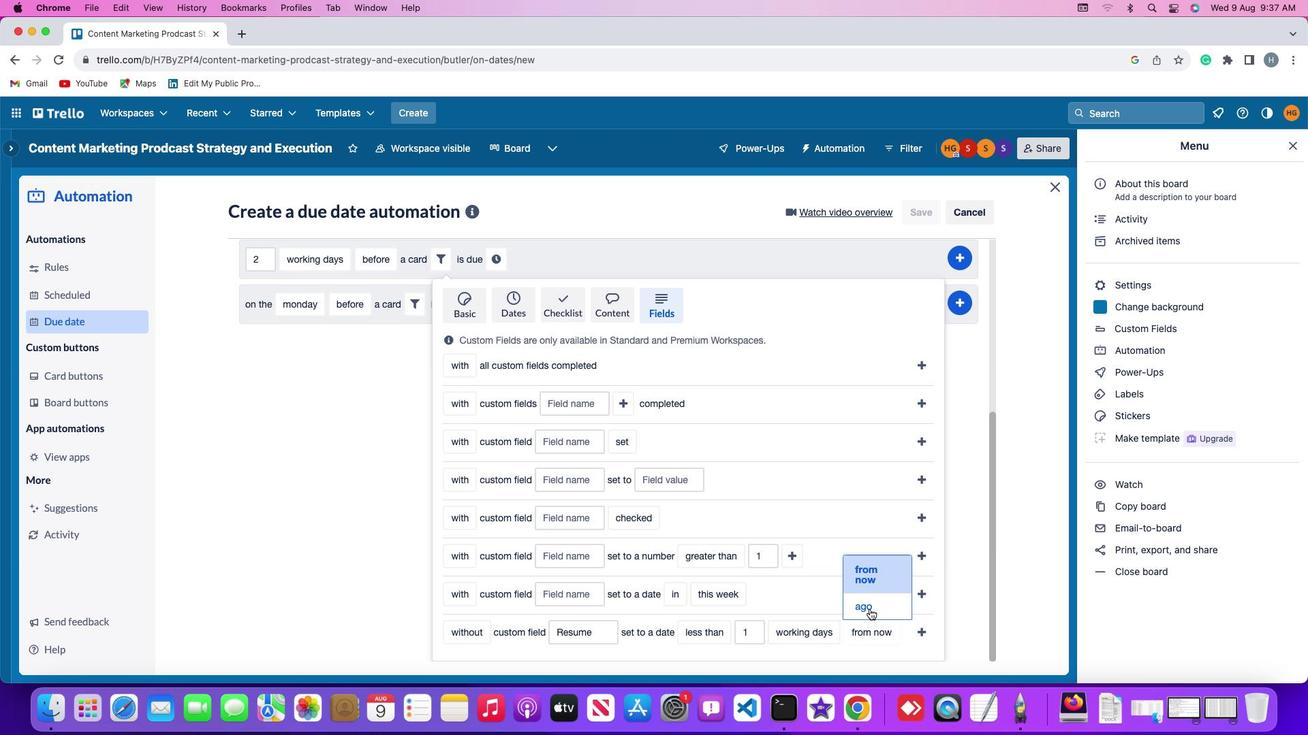 
Action: Mouse pressed left at (873, 605)
Screenshot: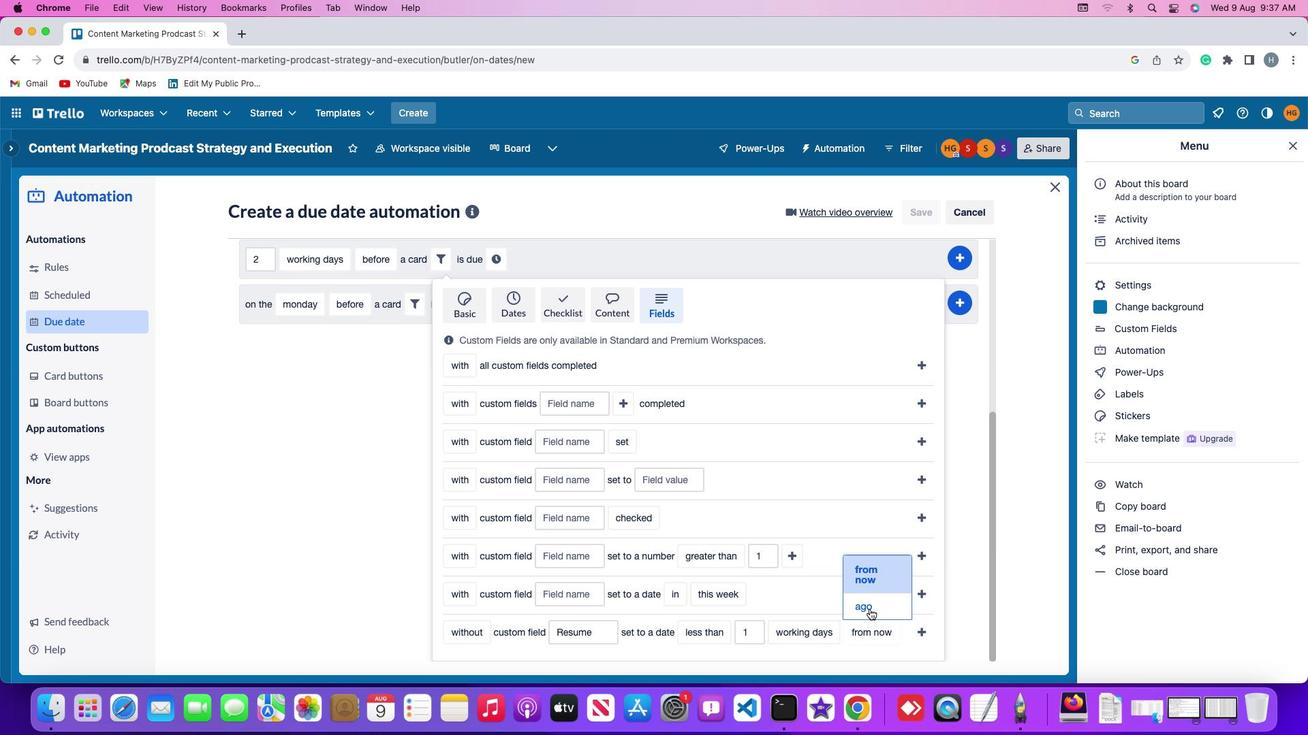 
Action: Mouse moved to (900, 626)
Screenshot: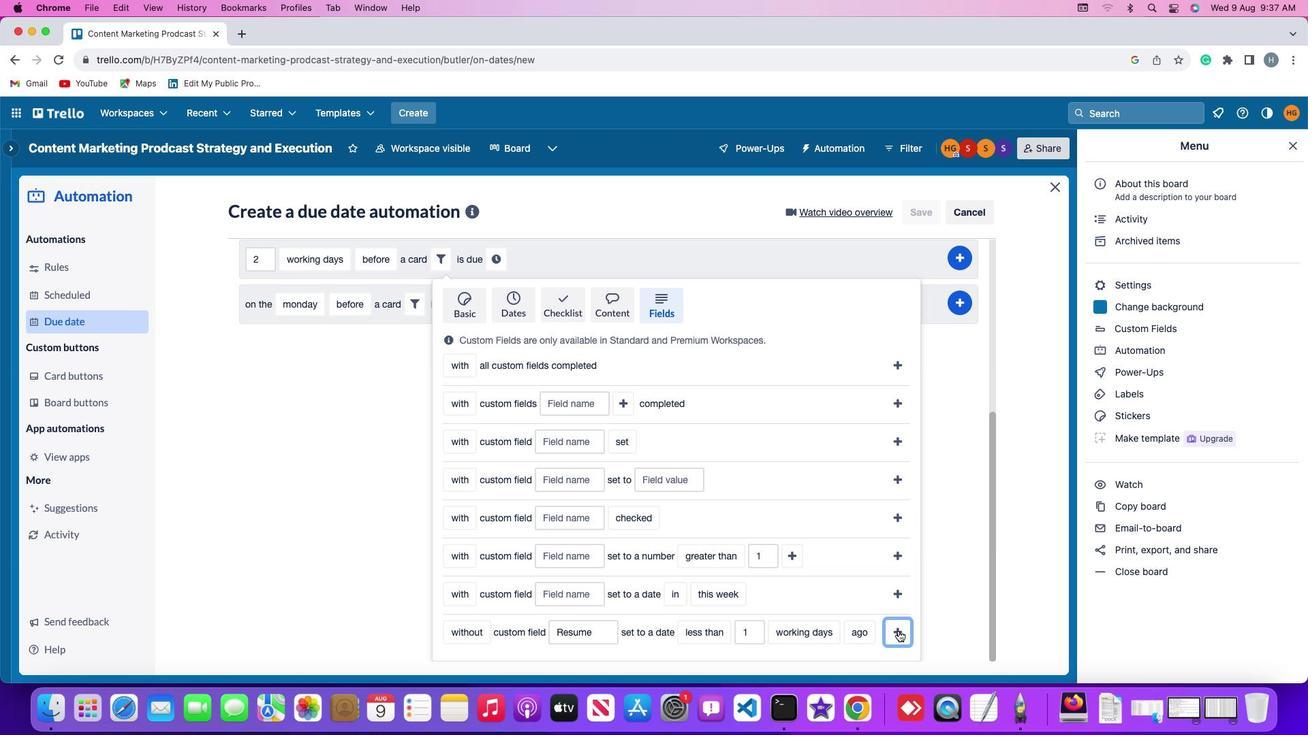 
Action: Mouse pressed left at (900, 626)
Screenshot: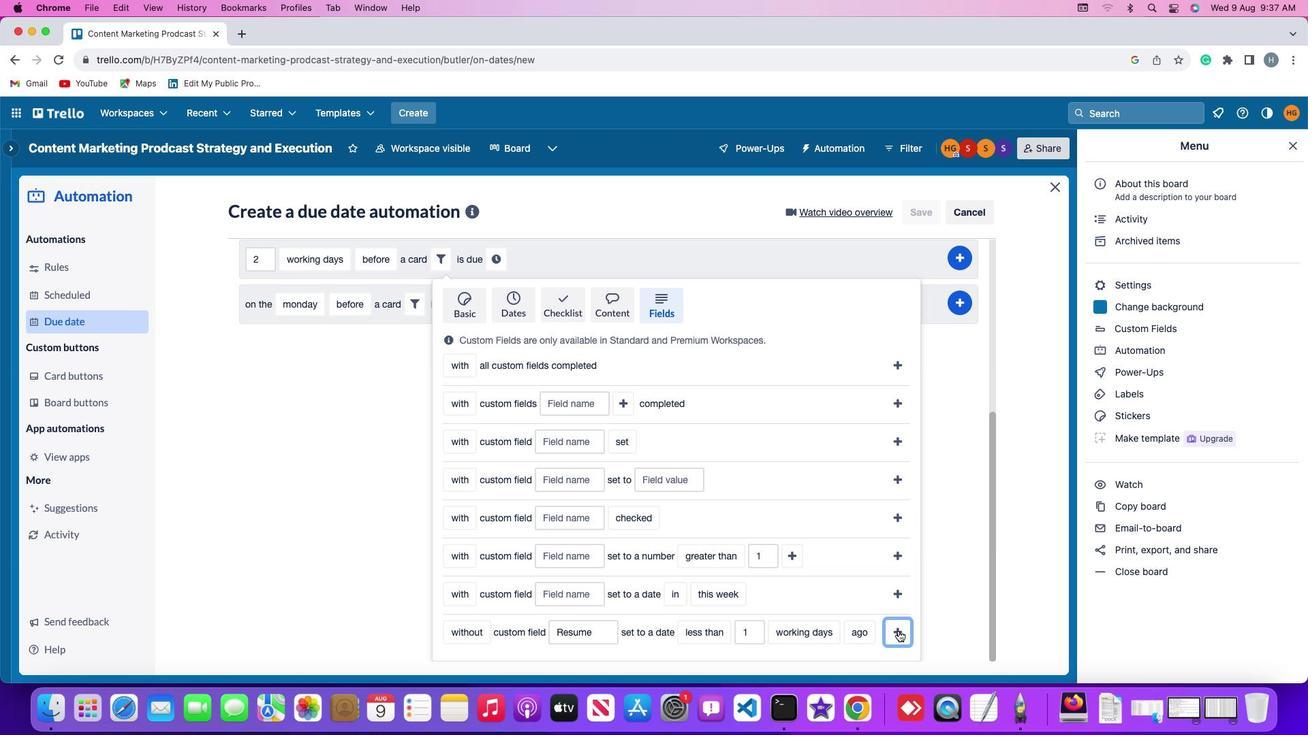 
Action: Mouse moved to (853, 549)
Screenshot: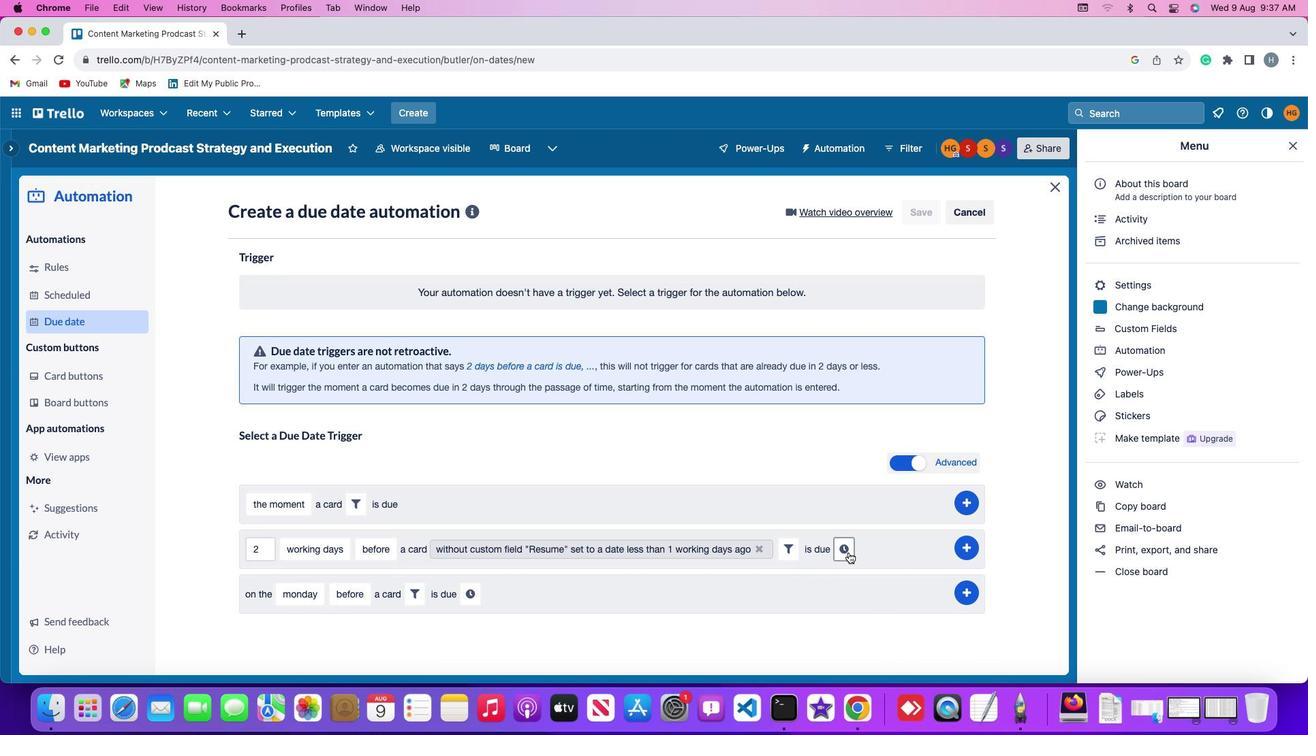 
Action: Mouse pressed left at (853, 549)
Screenshot: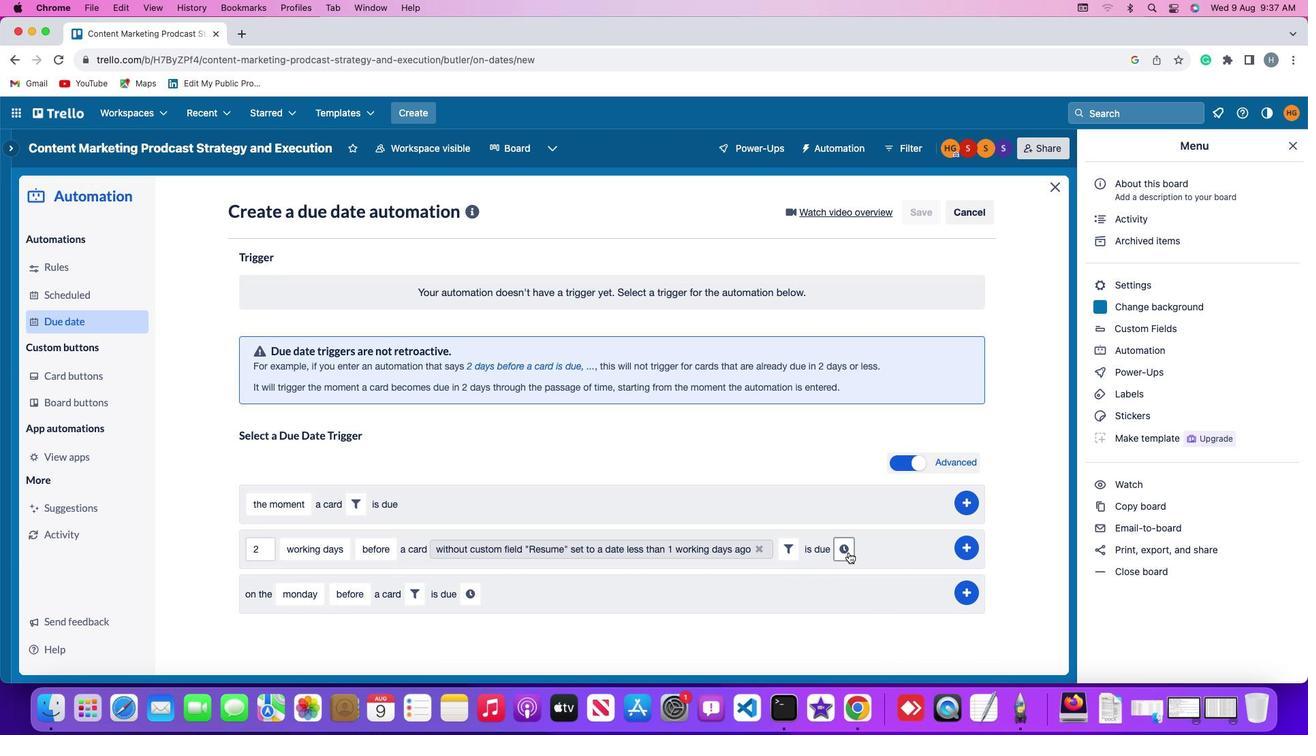 
Action: Mouse moved to (329, 577)
Screenshot: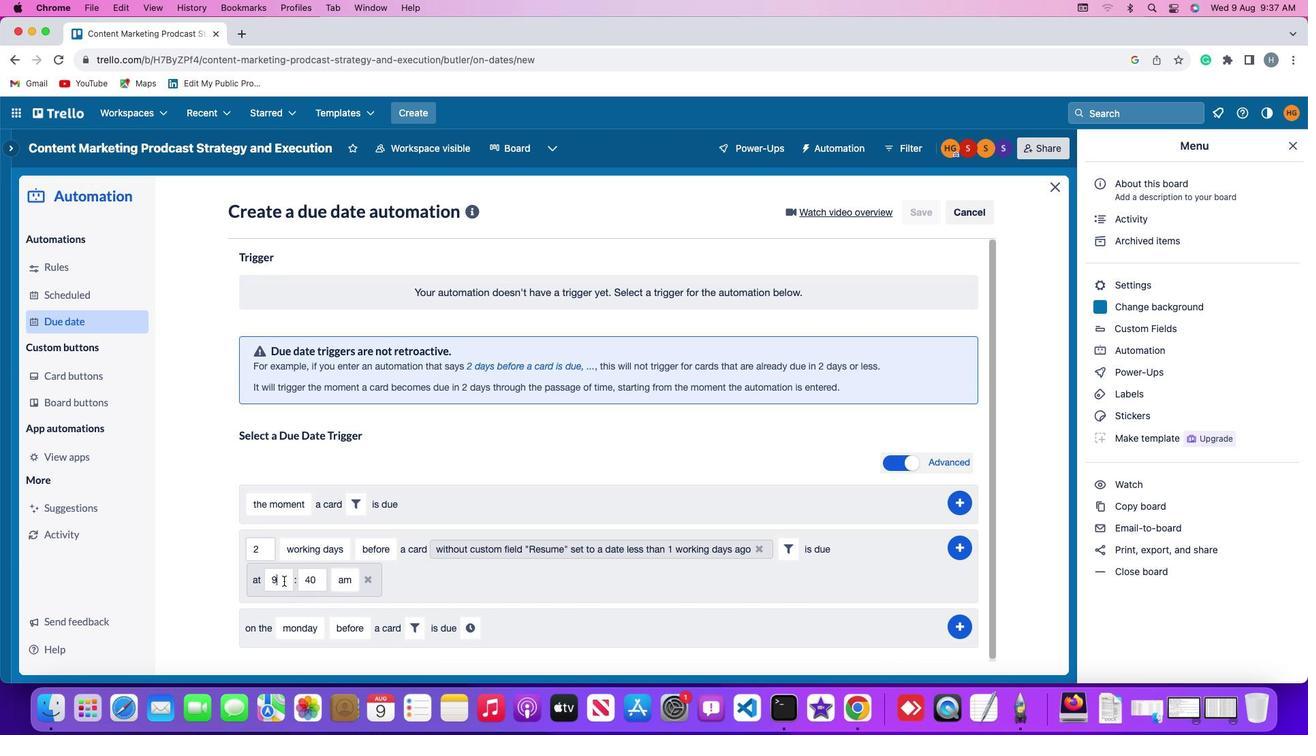 
Action: Mouse pressed left at (329, 577)
Screenshot: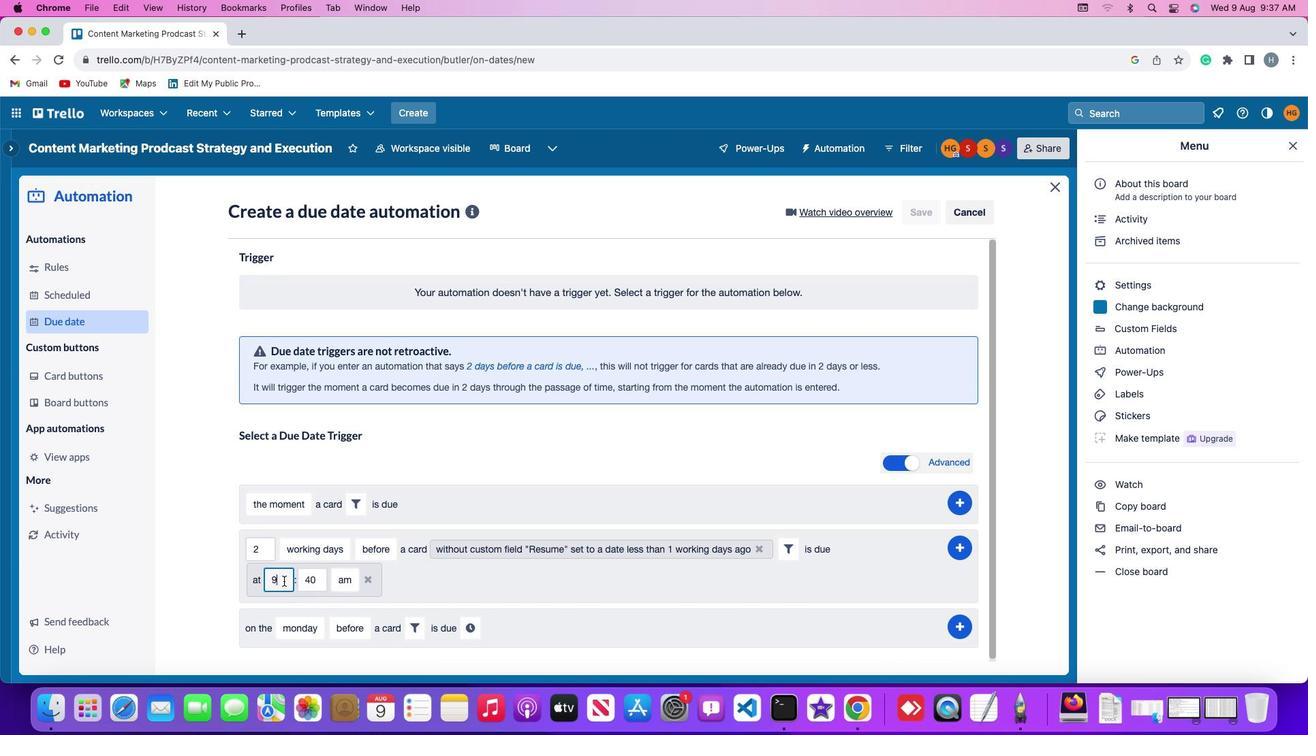 
Action: Key pressed Key.backspace'1''1'
Screenshot: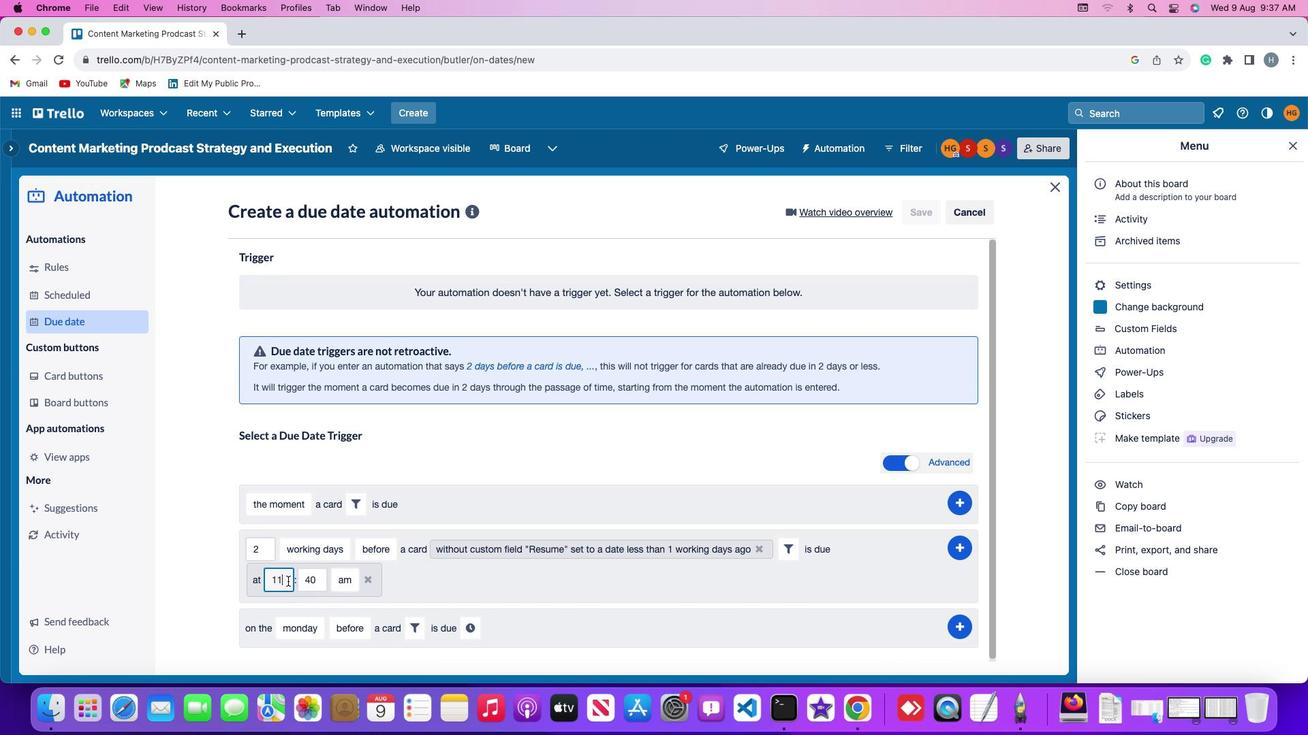
Action: Mouse moved to (363, 577)
Screenshot: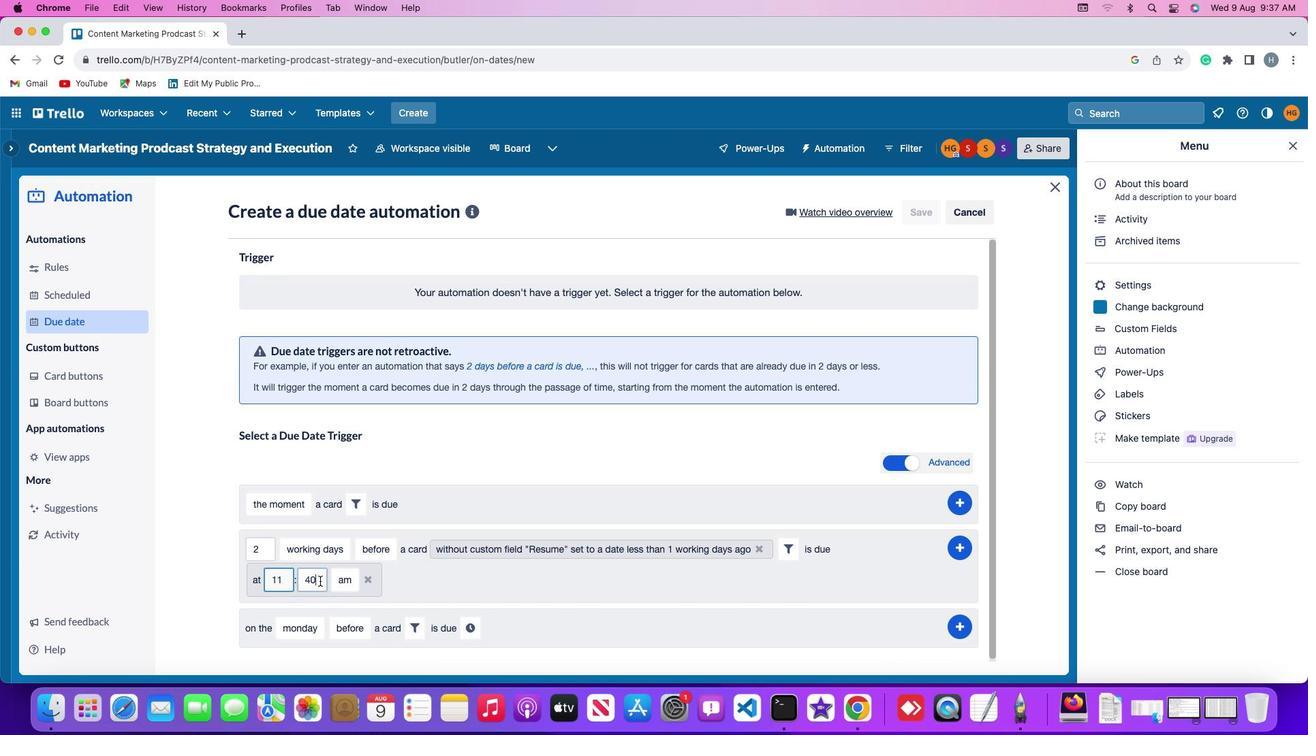 
Action: Mouse pressed left at (363, 577)
Screenshot: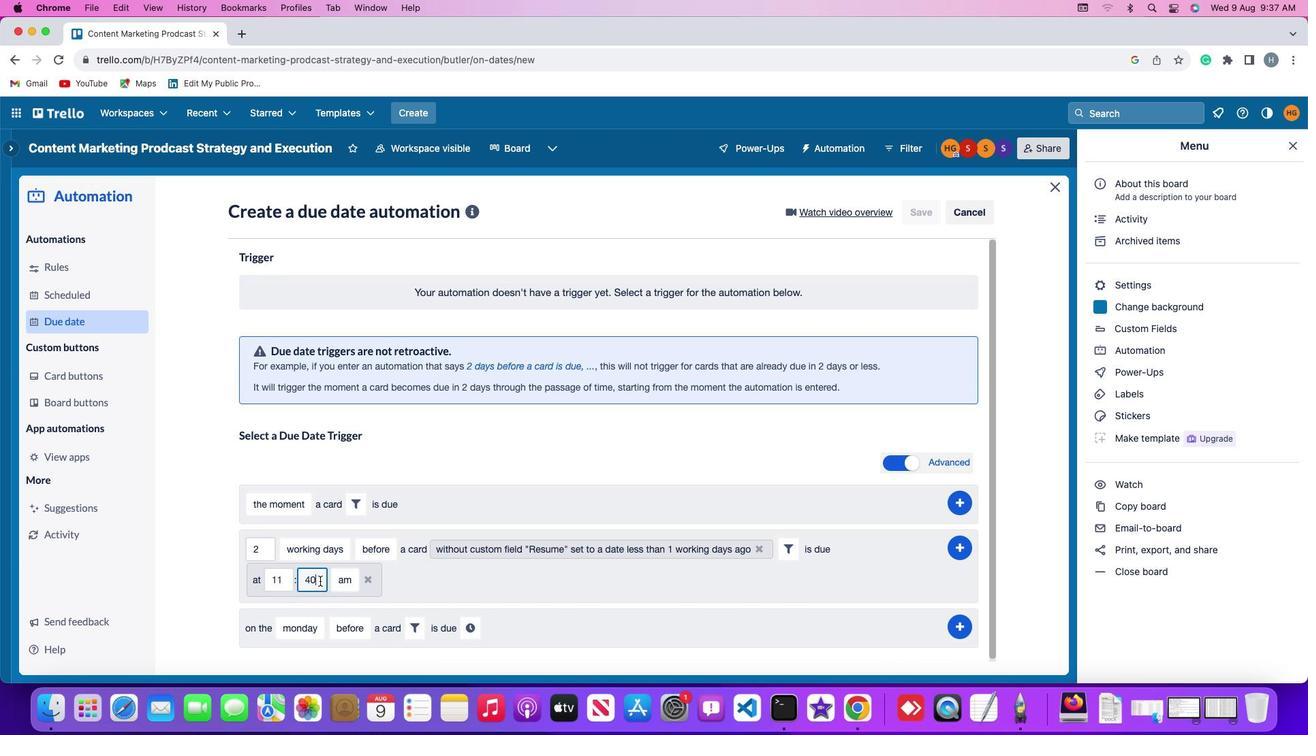 
Action: Key pressed Key.backspaceKey.backspace'0''0'
Screenshot: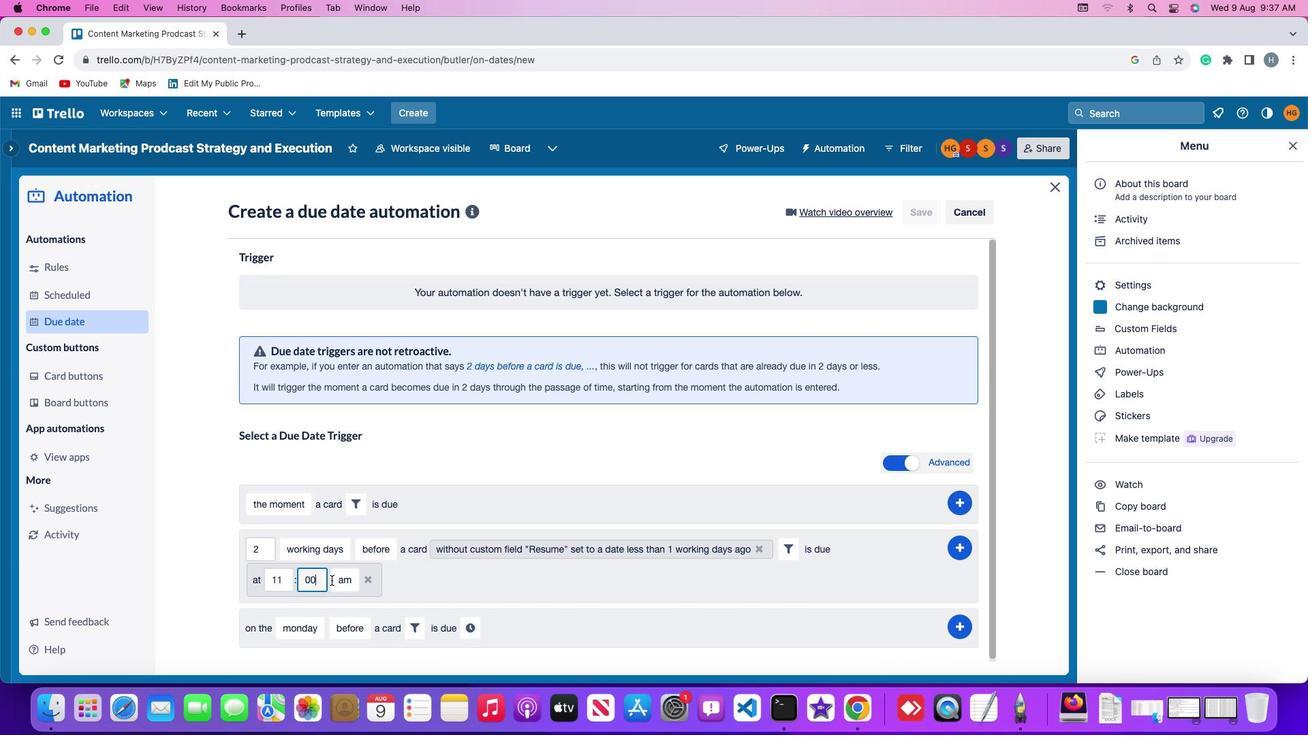 
Action: Mouse moved to (393, 576)
Screenshot: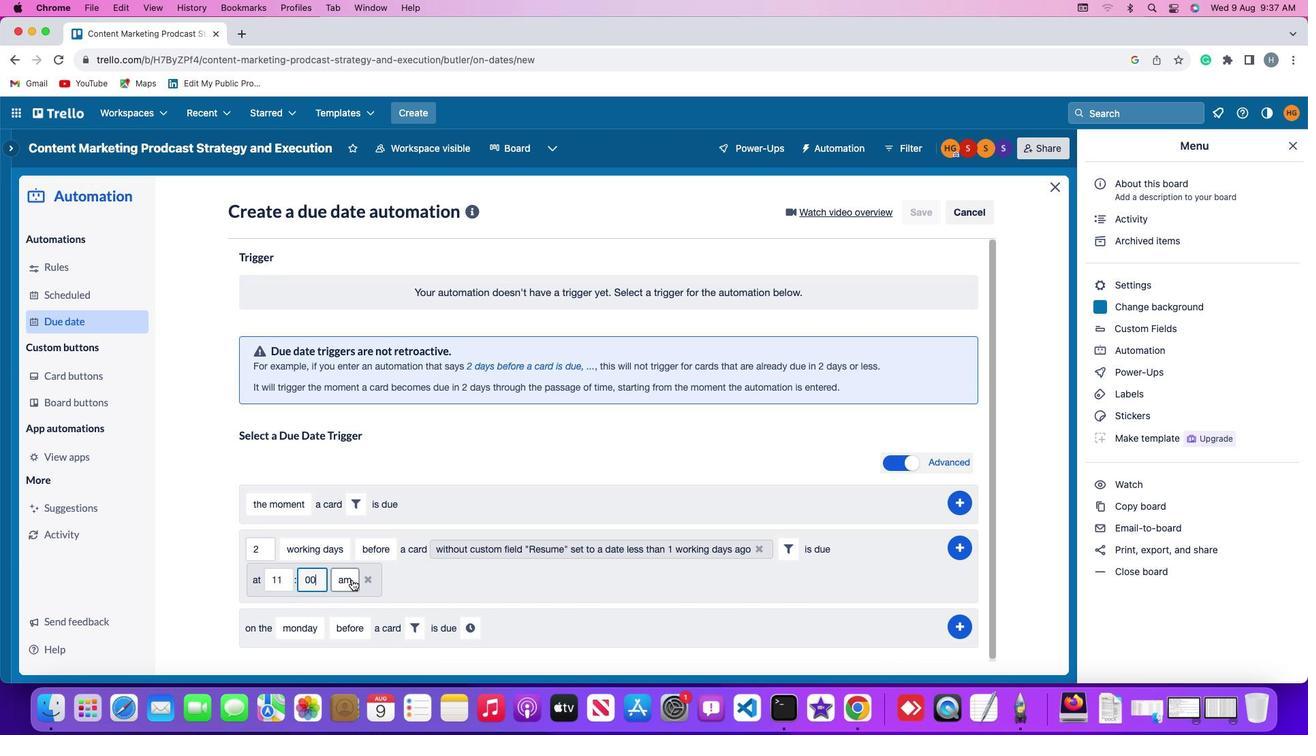 
Action: Mouse pressed left at (393, 576)
Screenshot: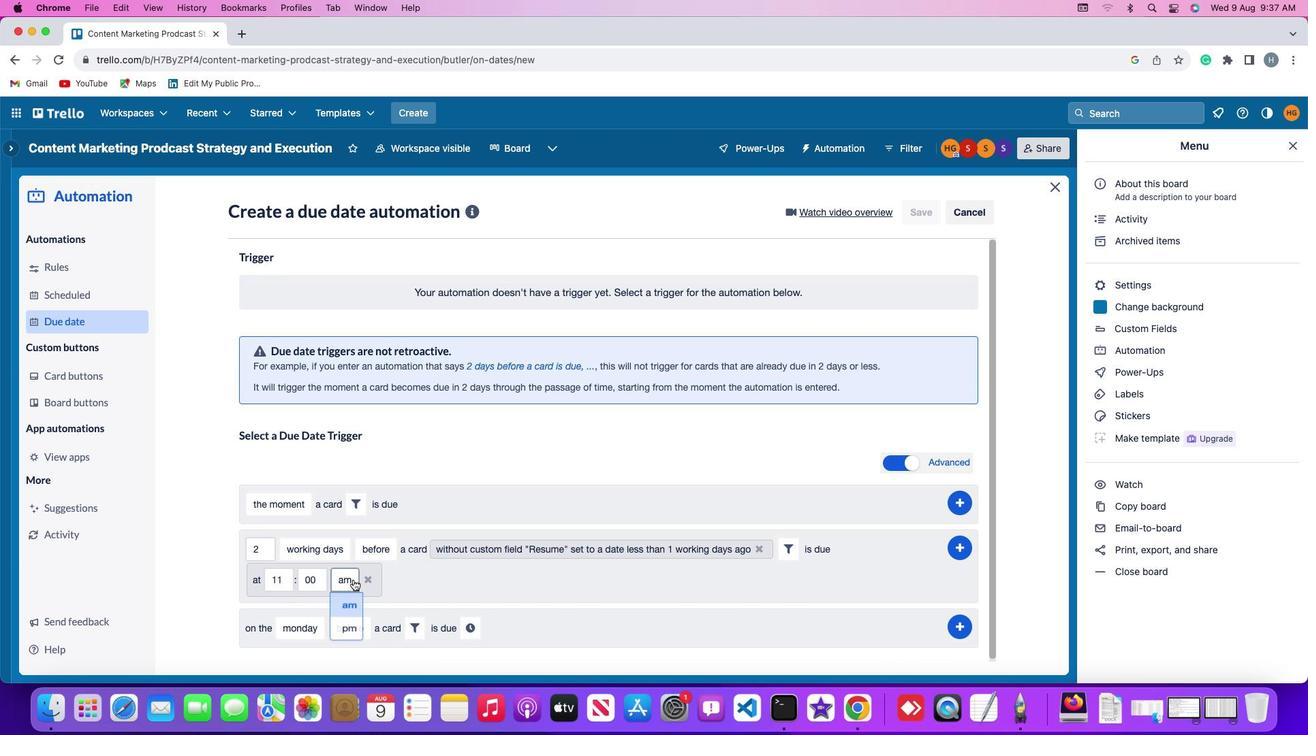 
Action: Mouse moved to (391, 605)
Screenshot: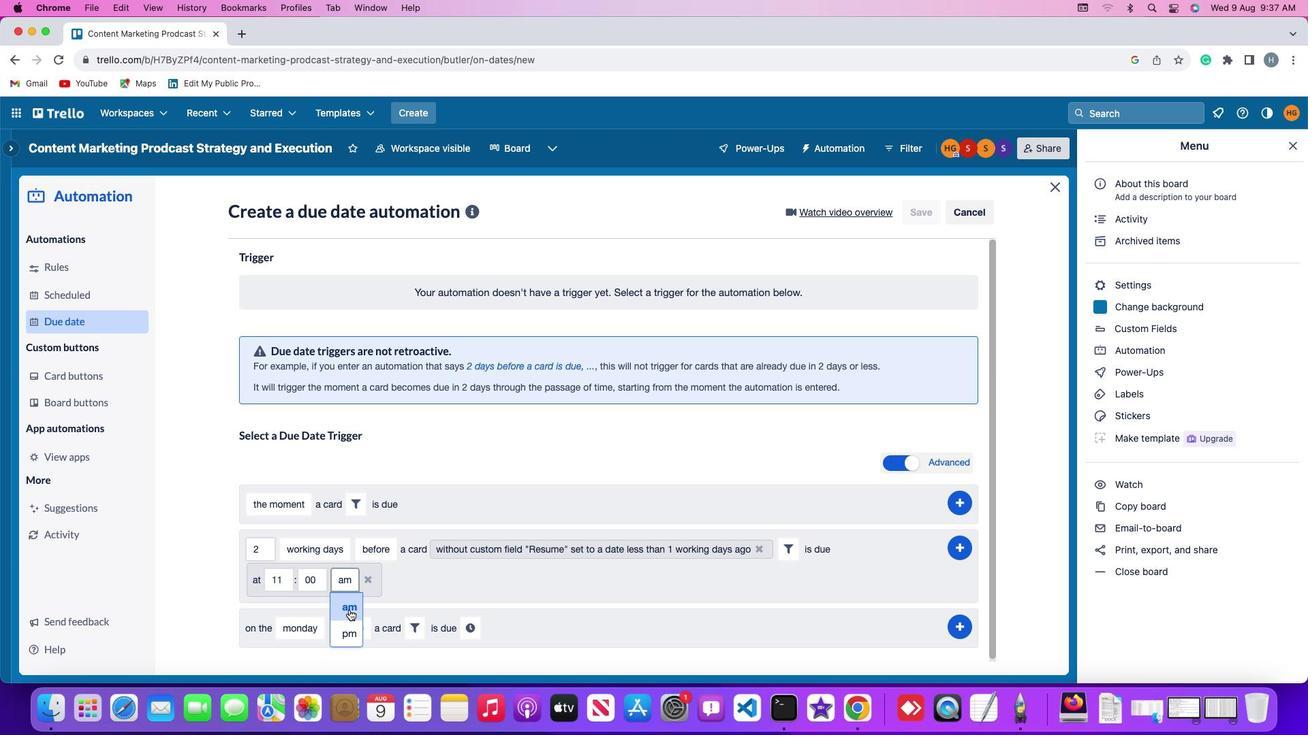 
Action: Mouse pressed left at (391, 605)
Screenshot: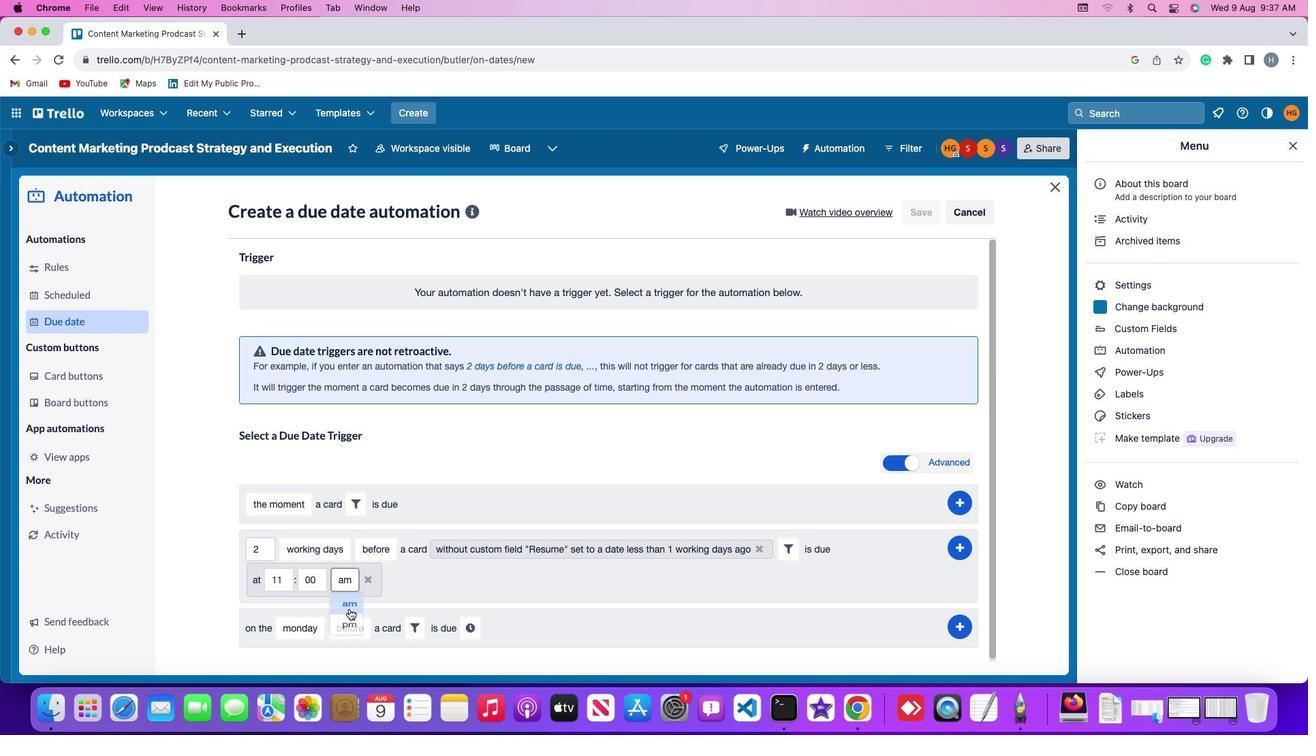 
Action: Mouse moved to (955, 543)
Screenshot: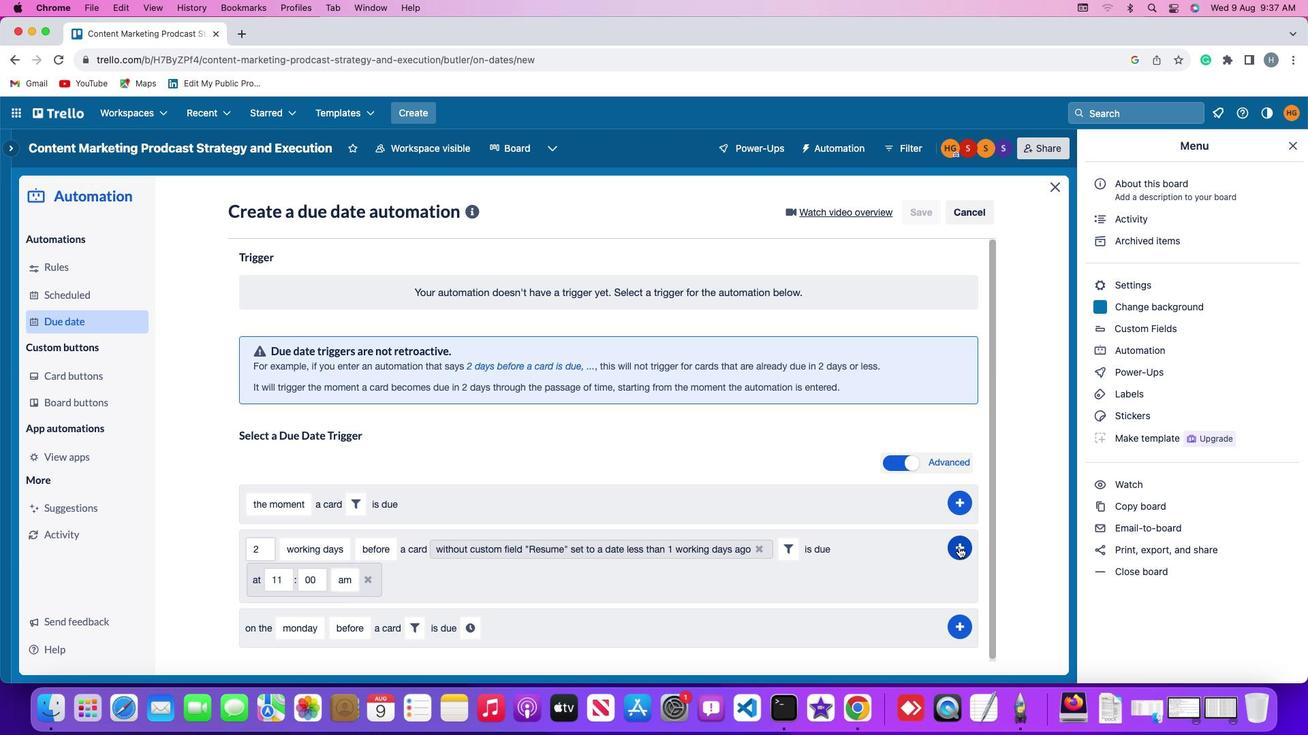 
Action: Mouse pressed left at (955, 543)
Screenshot: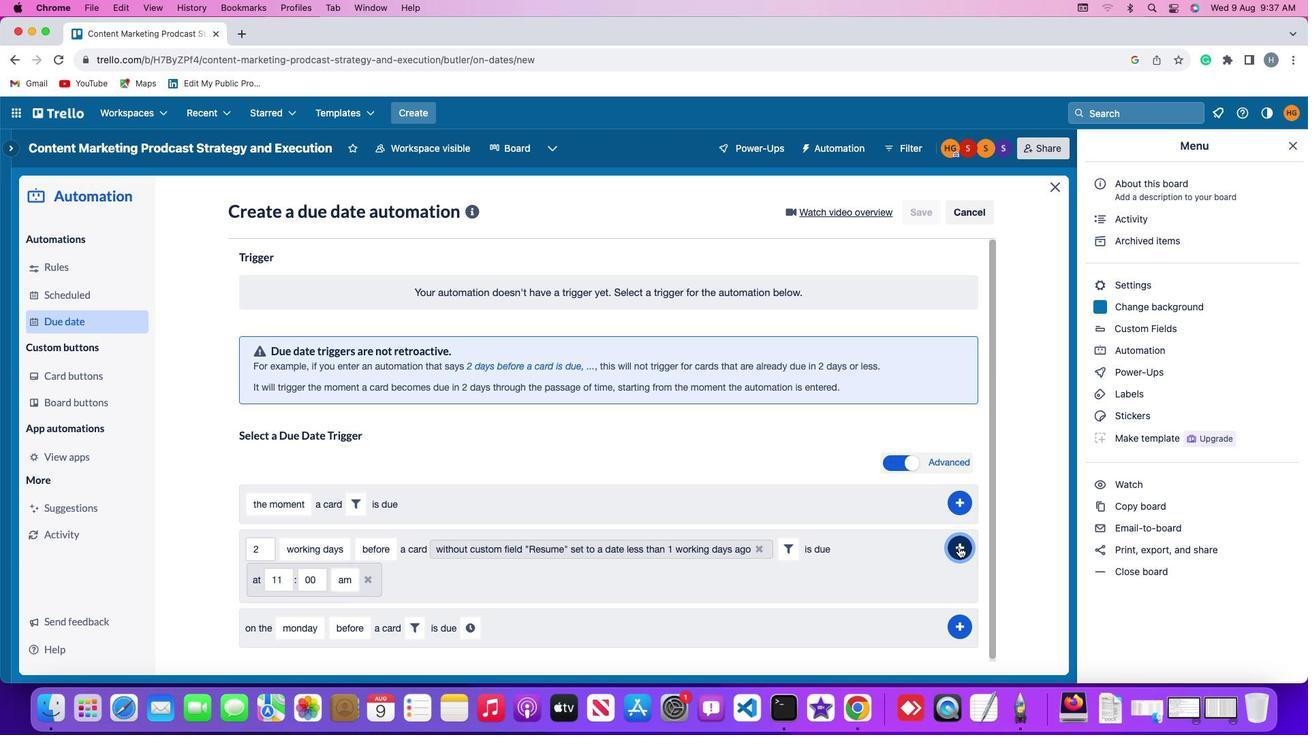 
Action: Mouse moved to (1008, 461)
Screenshot: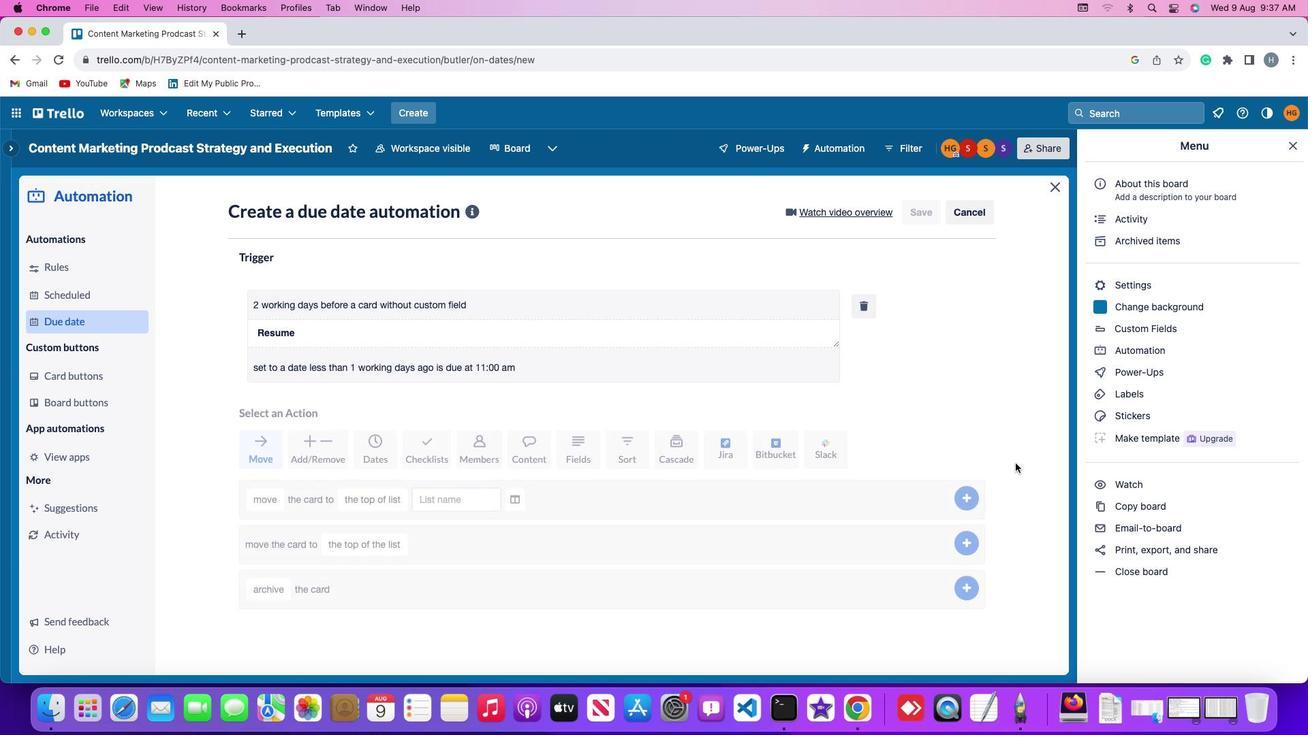 
